 Task: Customize your branch protection settings to enhance security.
Action: Mouse moved to (142, 424)
Screenshot: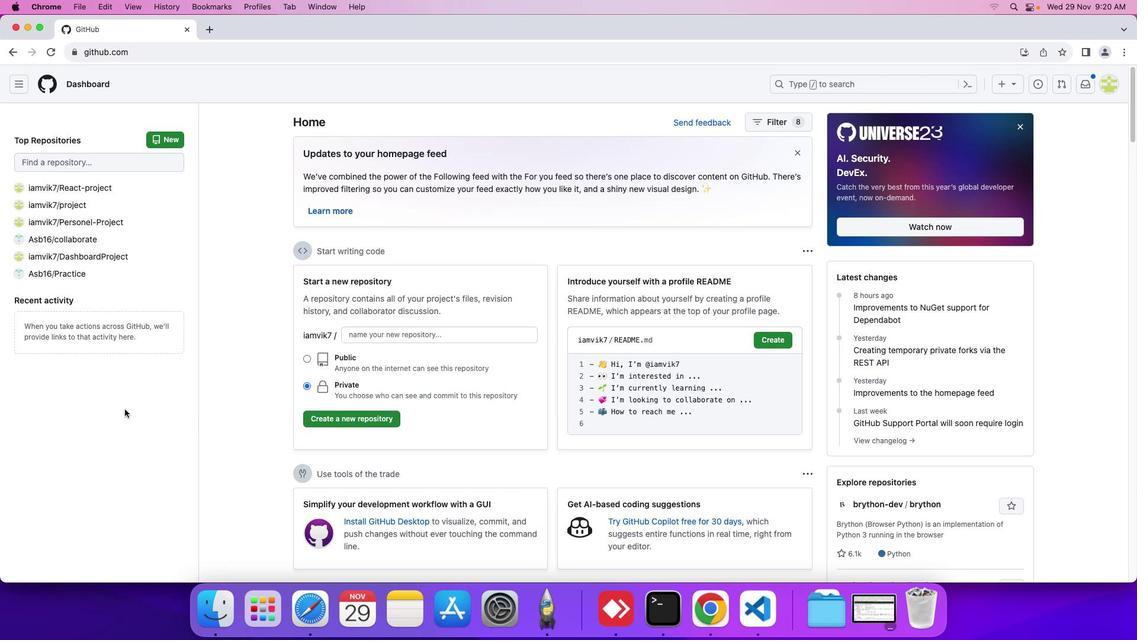 
Action: Mouse pressed left at (142, 424)
Screenshot: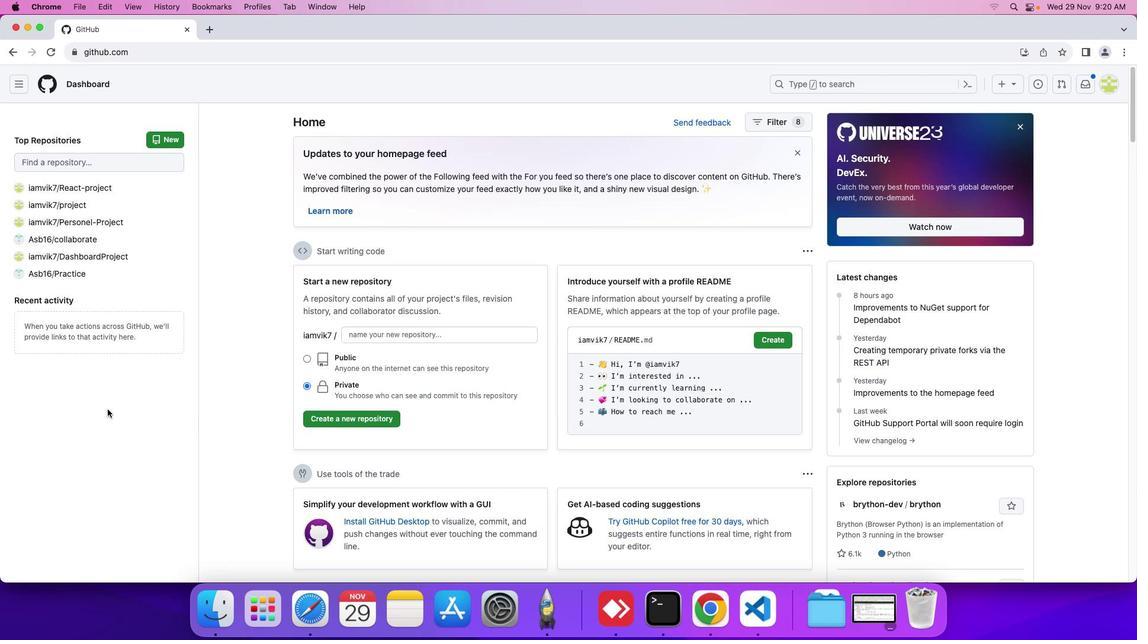 
Action: Mouse moved to (79, 233)
Screenshot: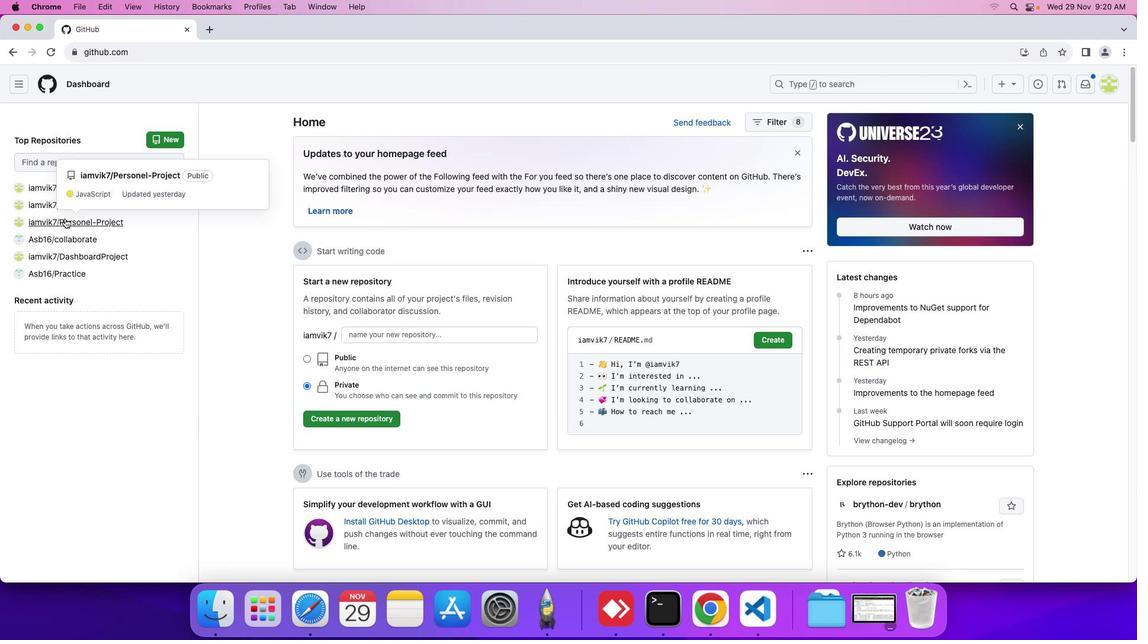 
Action: Mouse pressed left at (79, 233)
Screenshot: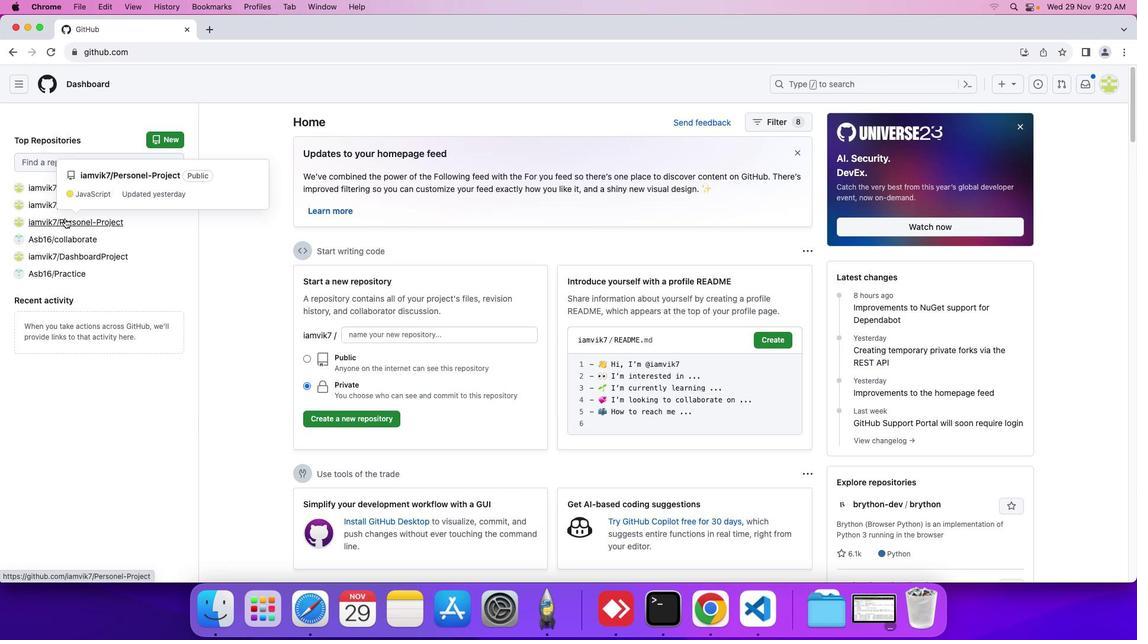 
Action: Mouse moved to (495, 127)
Screenshot: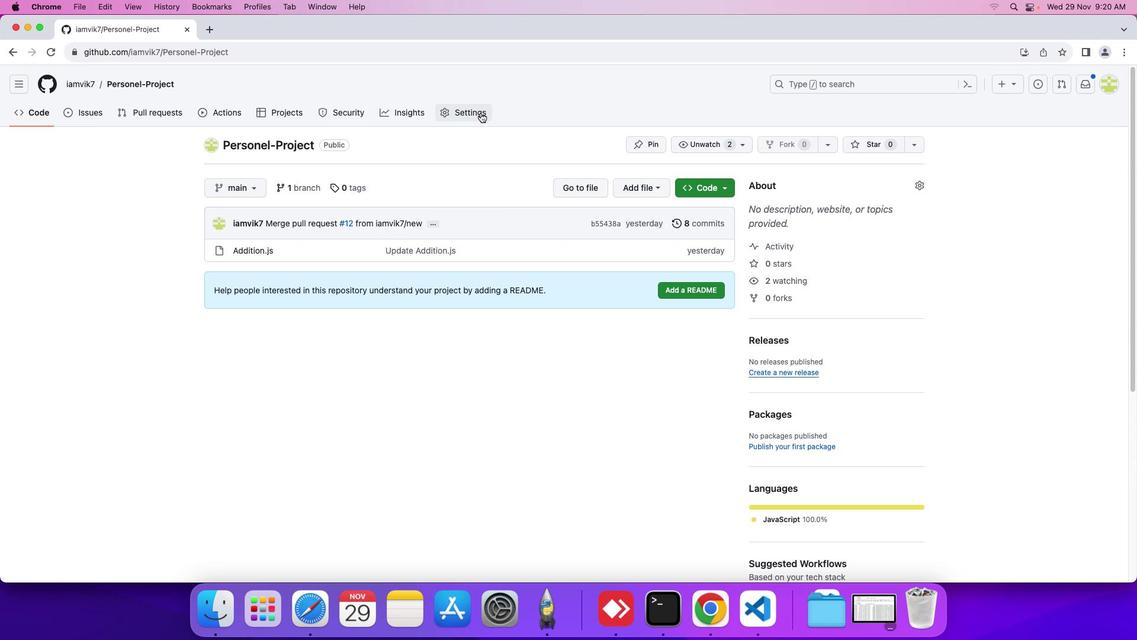 
Action: Mouse pressed left at (495, 127)
Screenshot: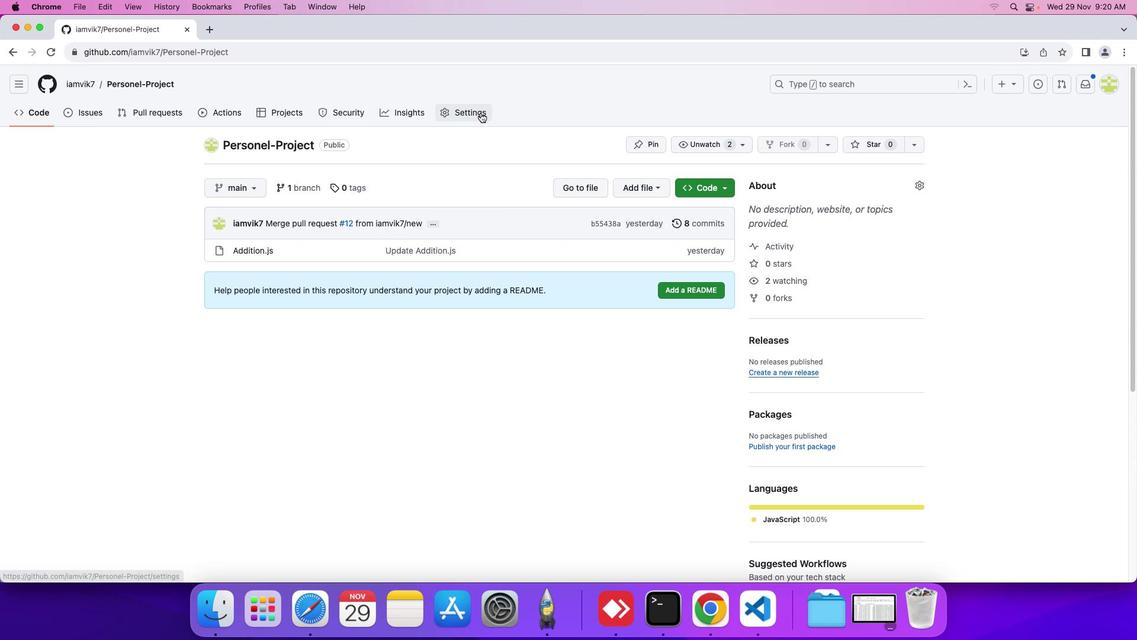 
Action: Mouse moved to (286, 280)
Screenshot: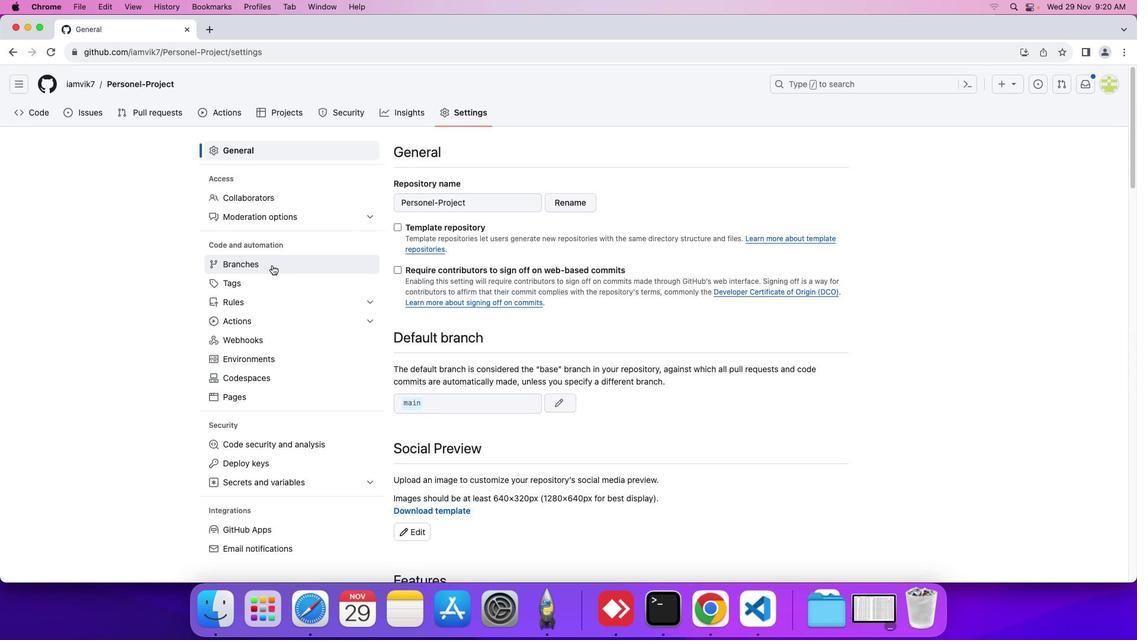 
Action: Mouse pressed left at (286, 280)
Screenshot: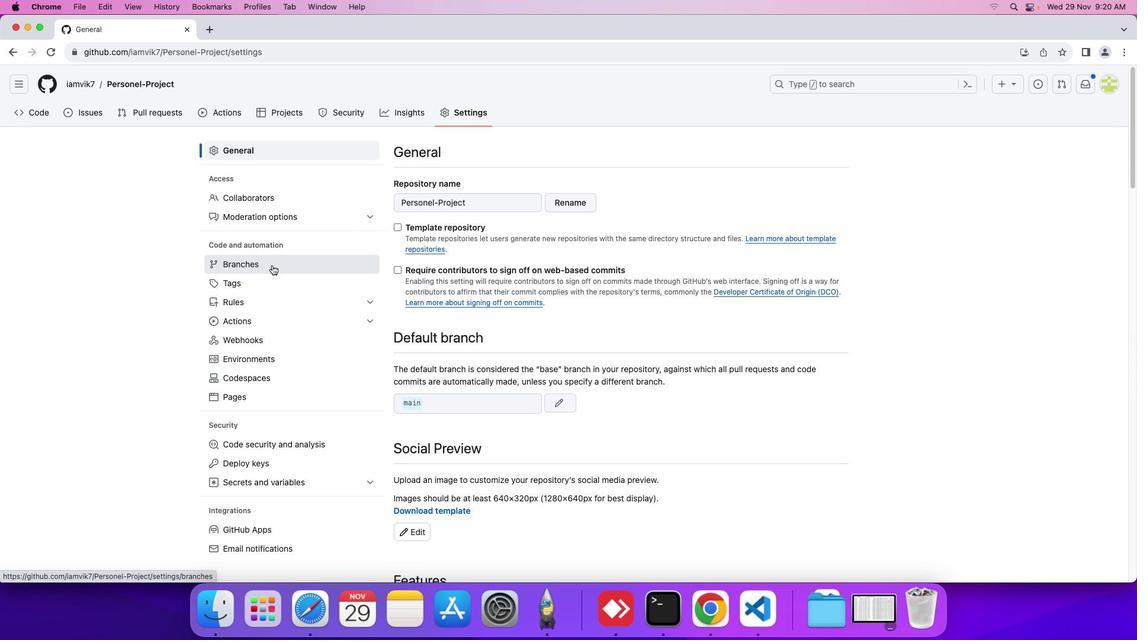 
Action: Mouse moved to (452, 244)
Screenshot: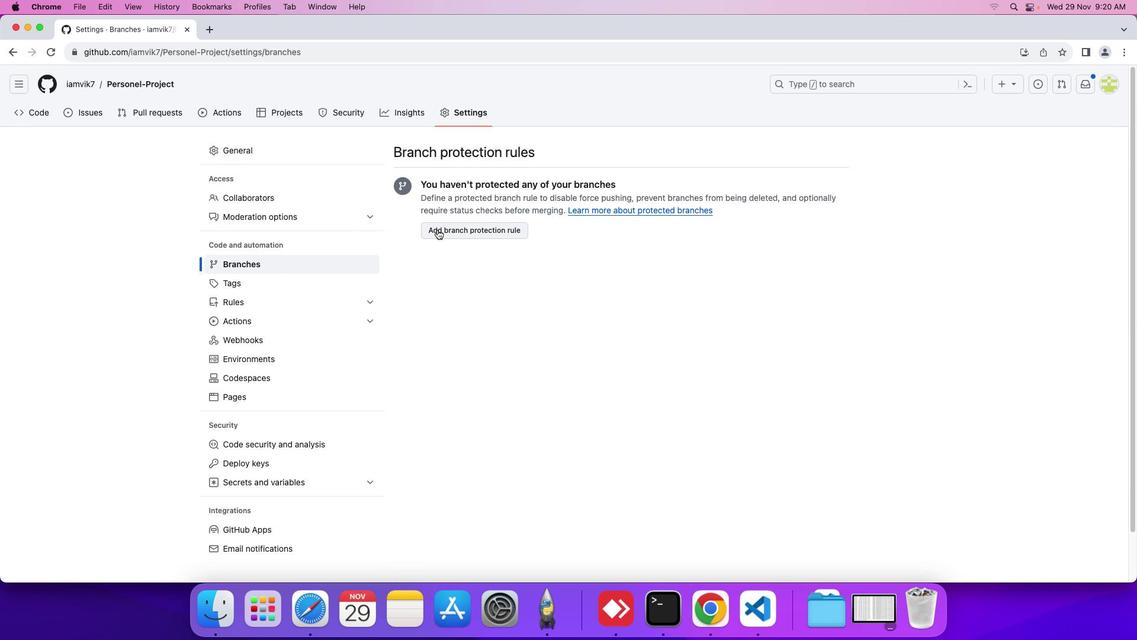 
Action: Mouse pressed left at (452, 244)
Screenshot: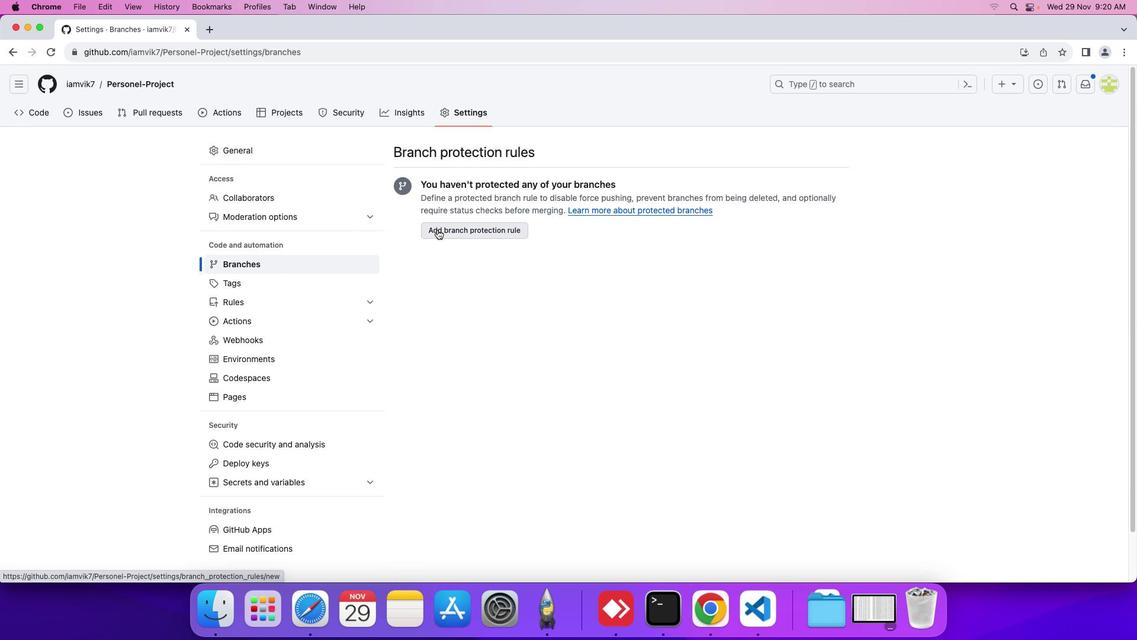 
Action: Mouse moved to (468, 340)
Screenshot: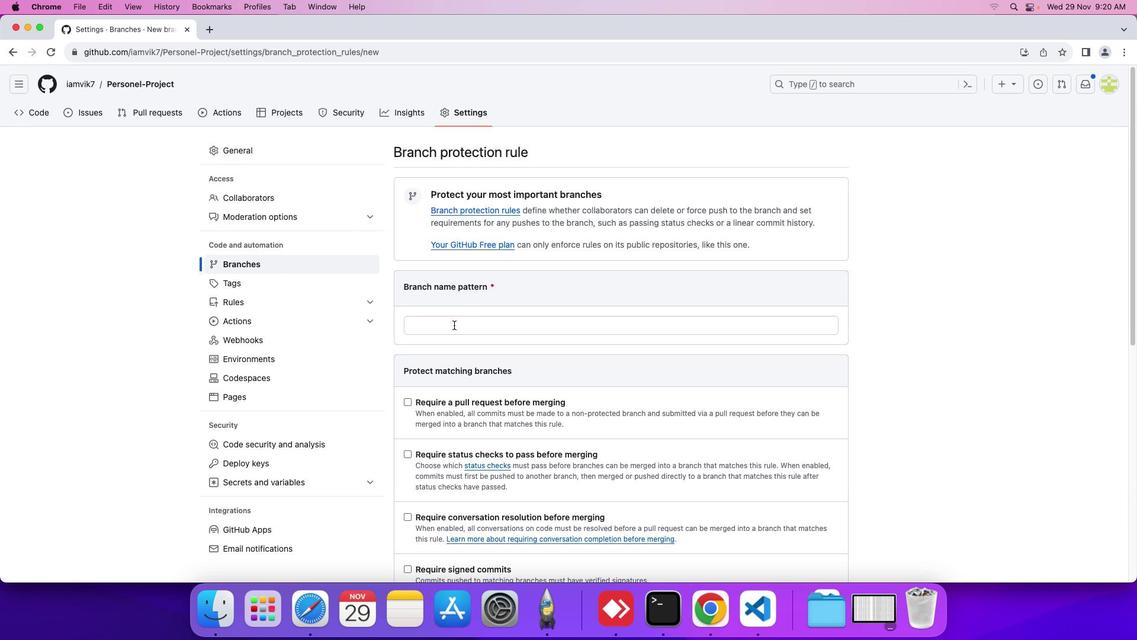 
Action: Mouse pressed left at (468, 340)
Screenshot: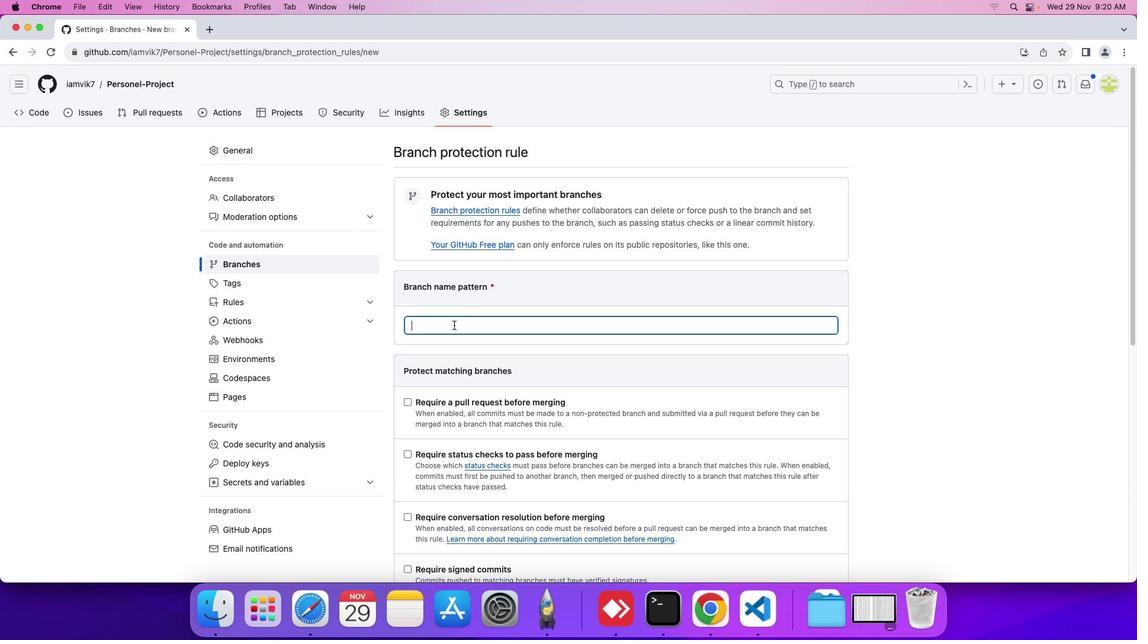 
Action: Key pressed 'm''a''i''n'
Screenshot: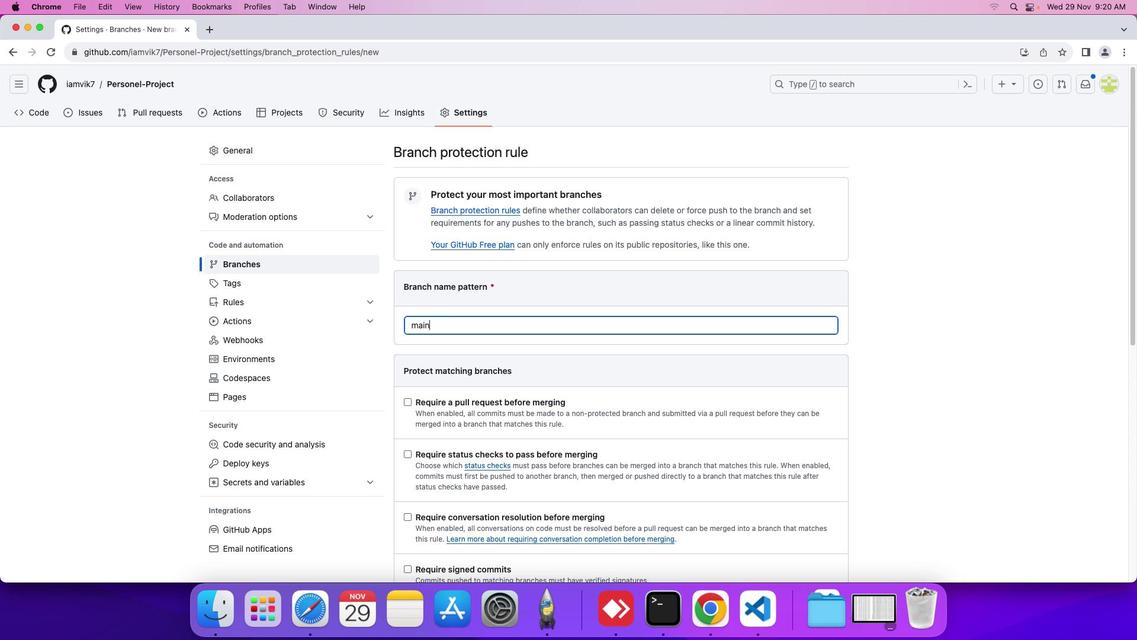 
Action: Mouse moved to (453, 413)
Screenshot: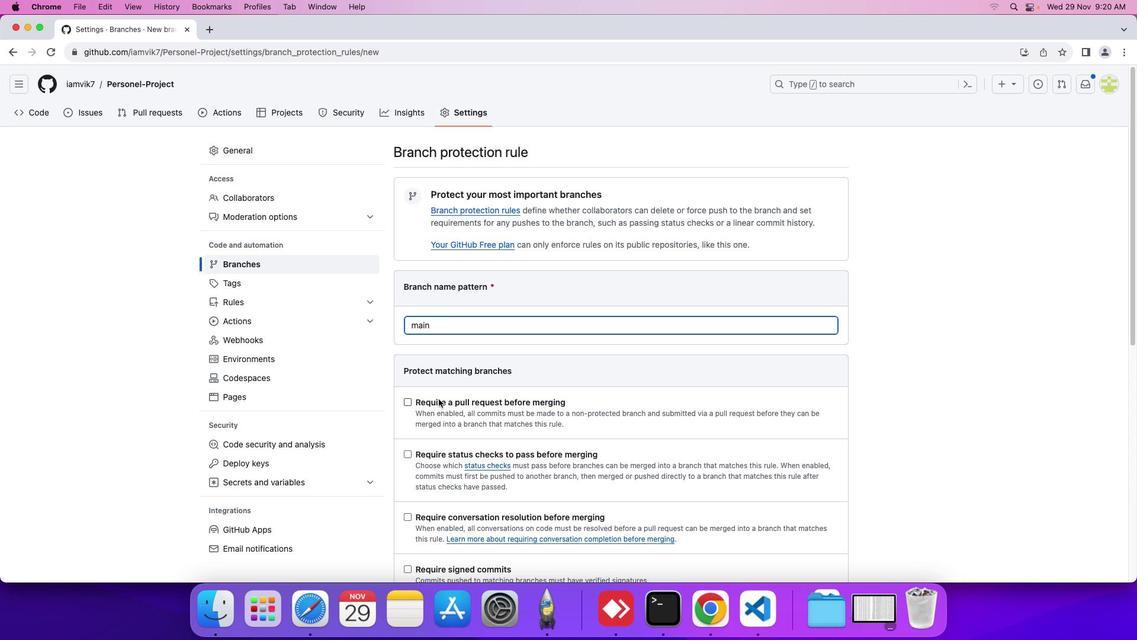 
Action: Mouse scrolled (453, 413) with delta (14, 14)
Screenshot: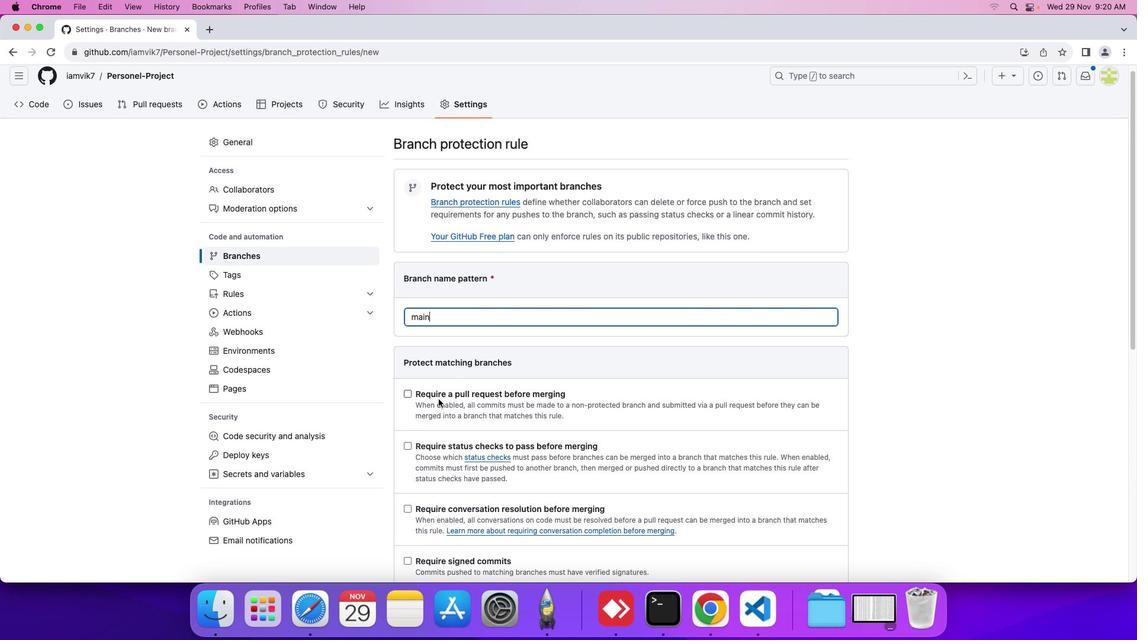 
Action: Mouse scrolled (453, 413) with delta (14, 14)
Screenshot: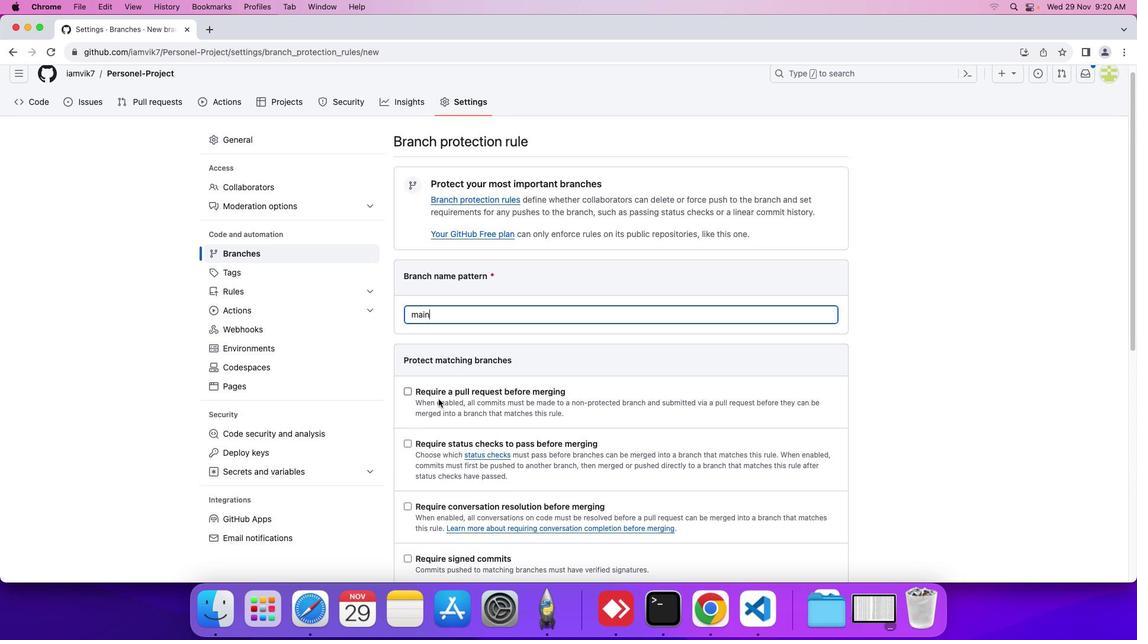
Action: Mouse scrolled (453, 413) with delta (14, 14)
Screenshot: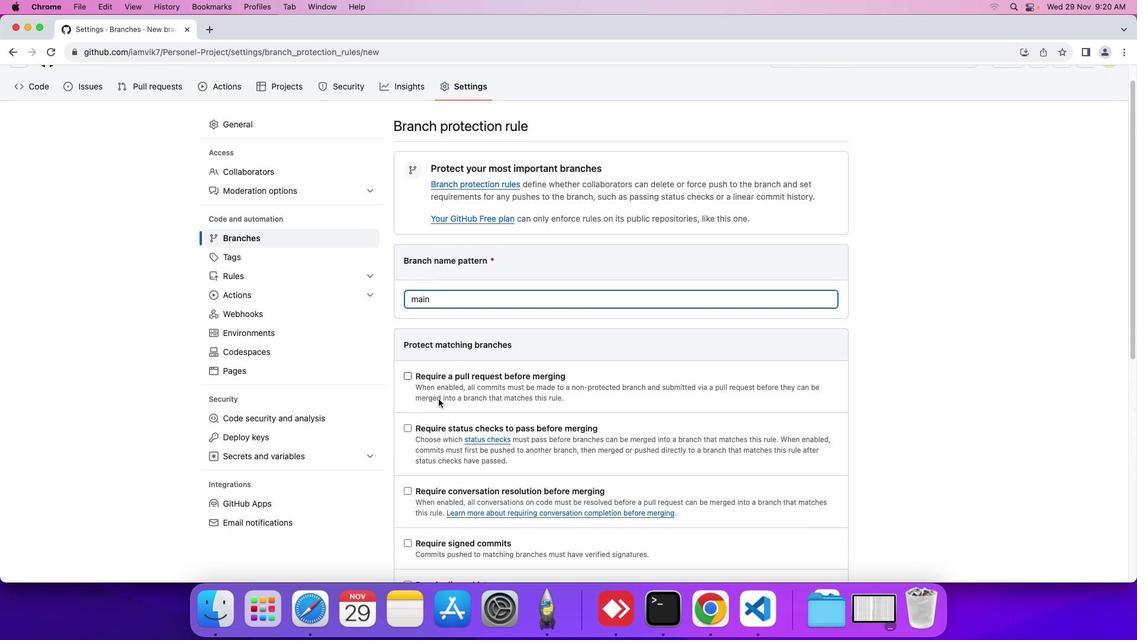 
Action: Mouse scrolled (453, 413) with delta (14, 14)
Screenshot: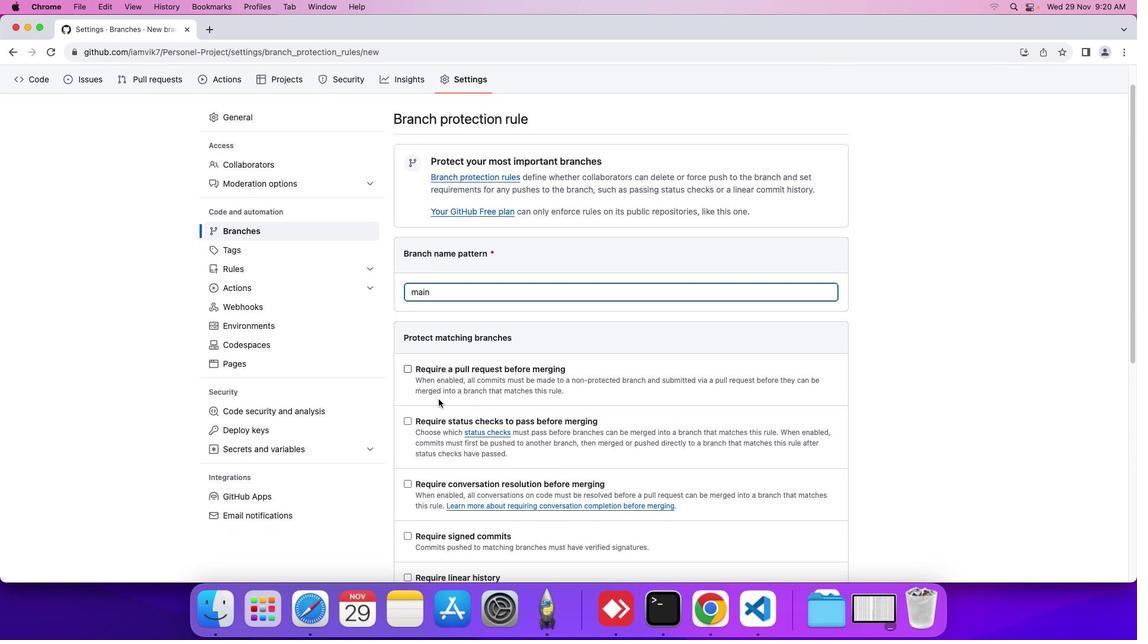 
Action: Mouse scrolled (453, 413) with delta (14, 14)
Screenshot: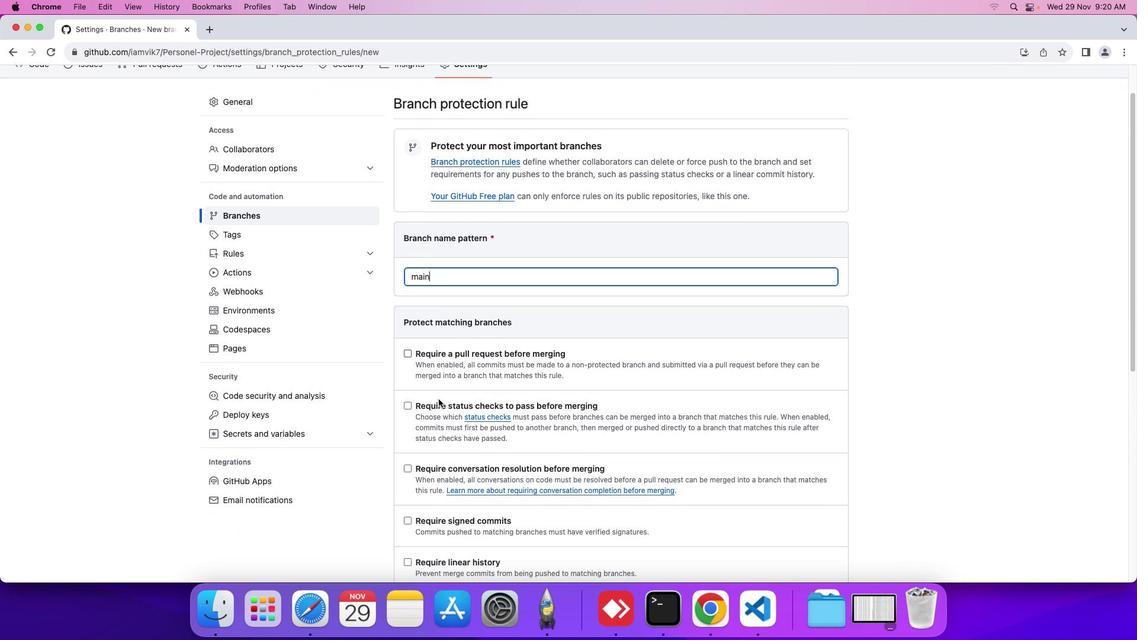
Action: Mouse scrolled (453, 413) with delta (14, 14)
Screenshot: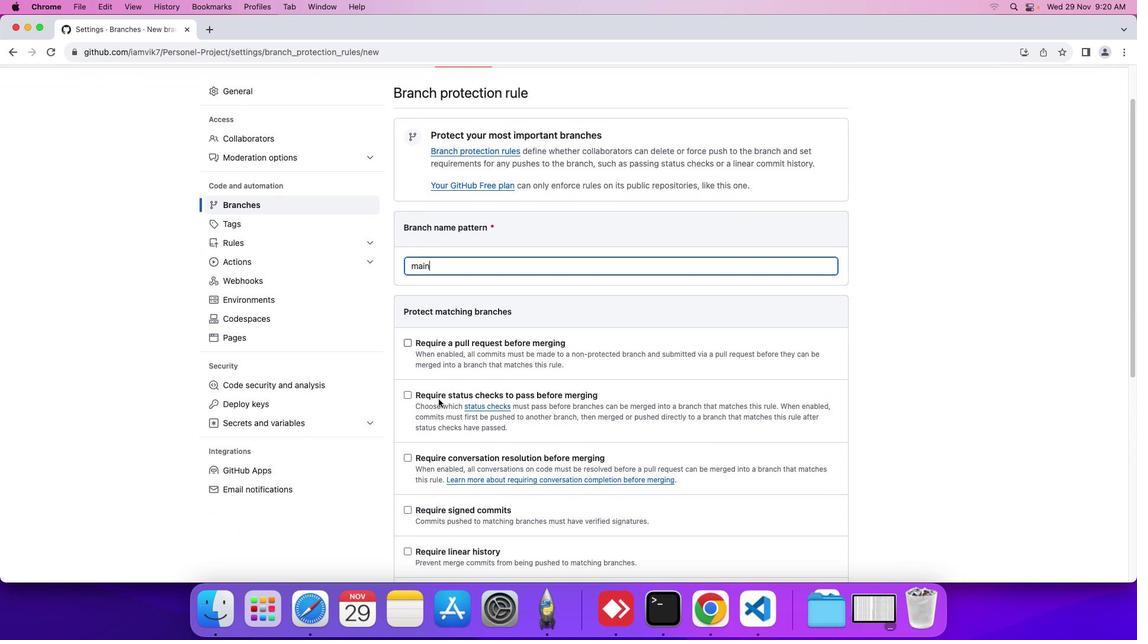 
Action: Mouse scrolled (453, 413) with delta (14, 14)
Screenshot: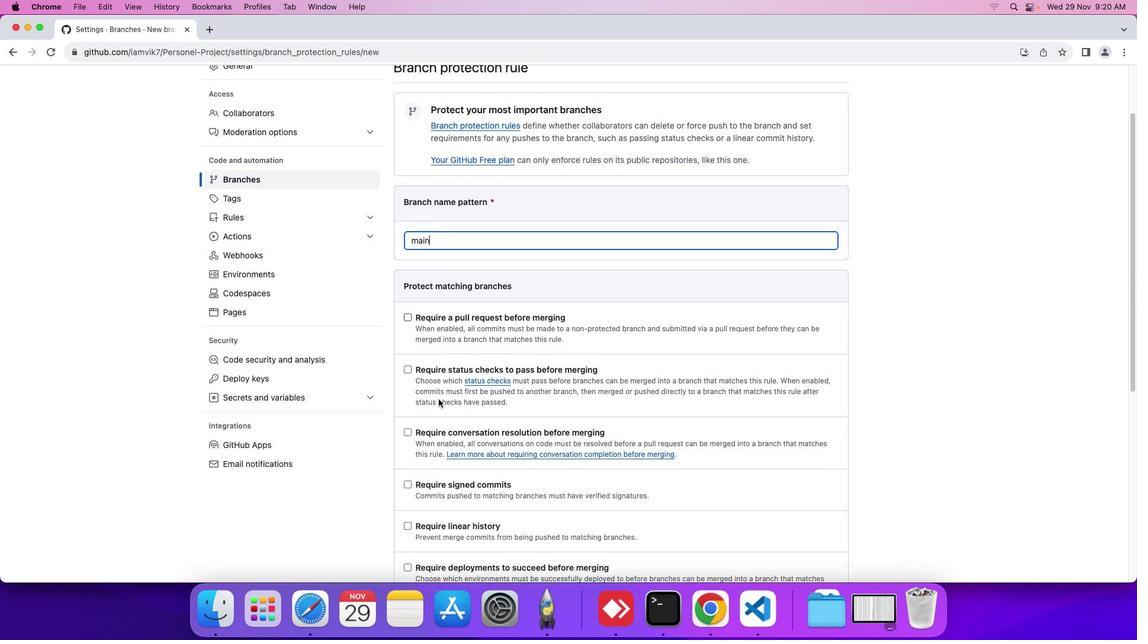 
Action: Mouse scrolled (453, 413) with delta (14, 14)
Screenshot: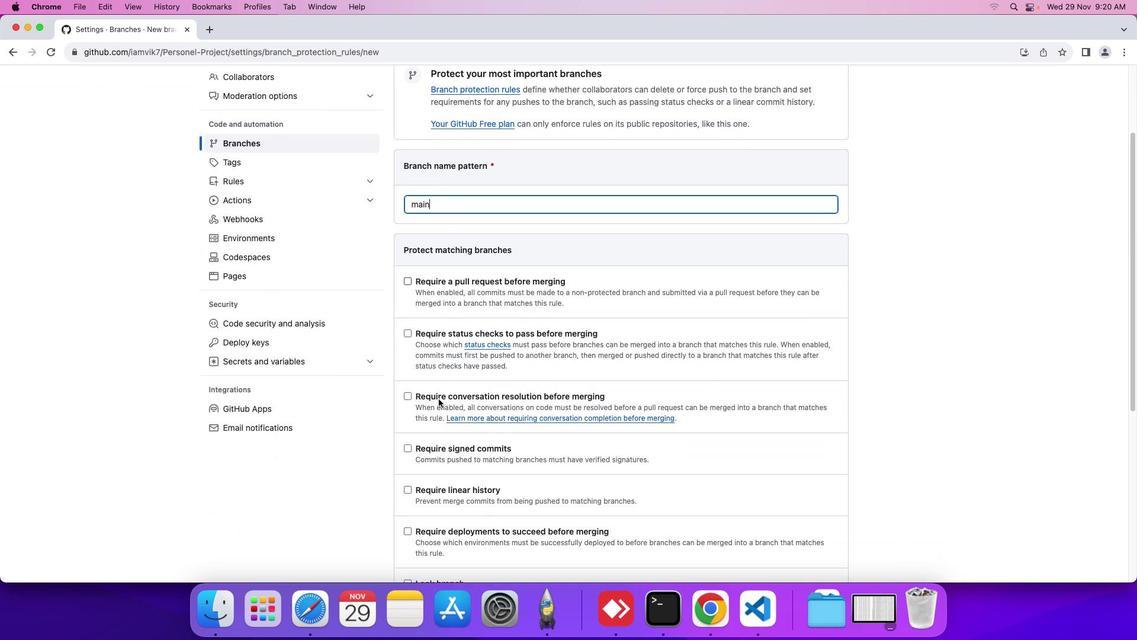 
Action: Mouse moved to (424, 290)
Screenshot: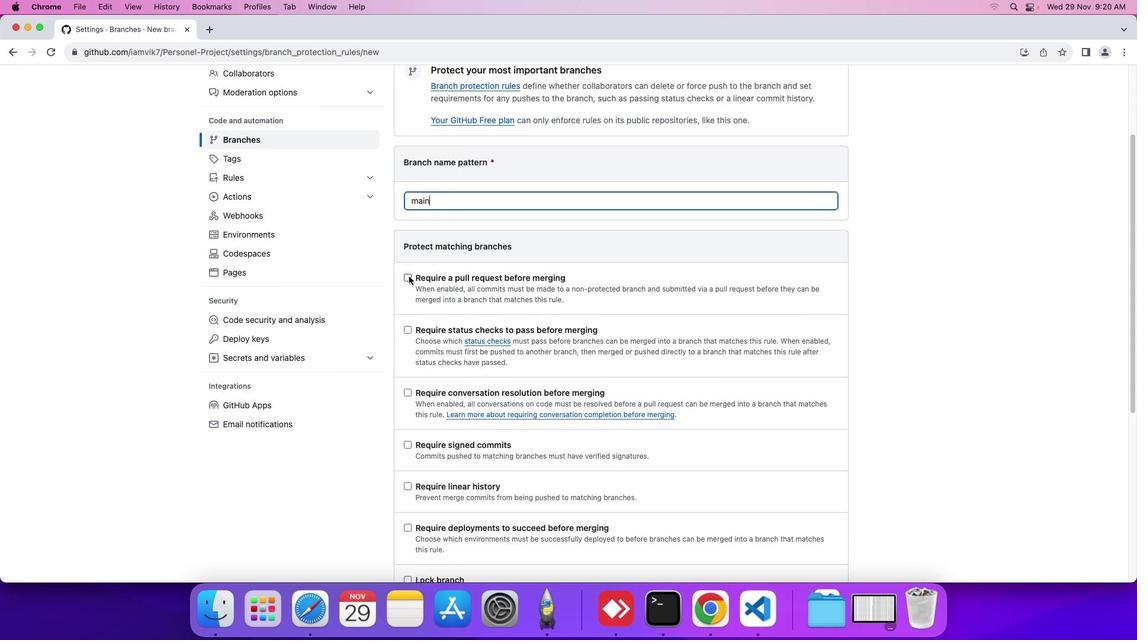 
Action: Mouse pressed left at (424, 290)
Screenshot: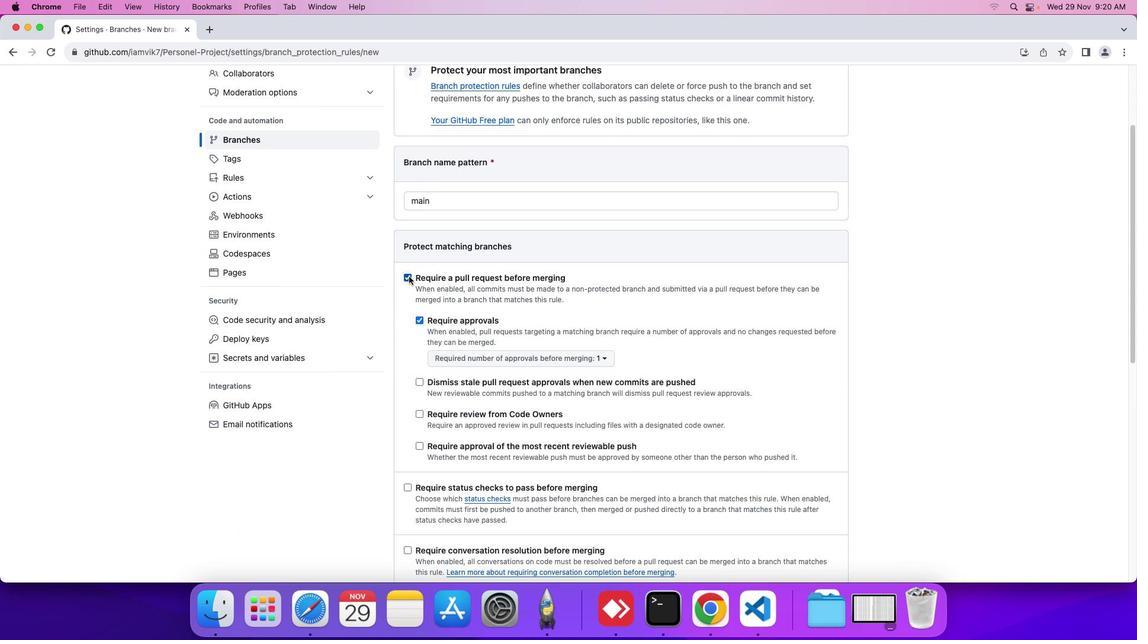 
Action: Mouse moved to (434, 398)
Screenshot: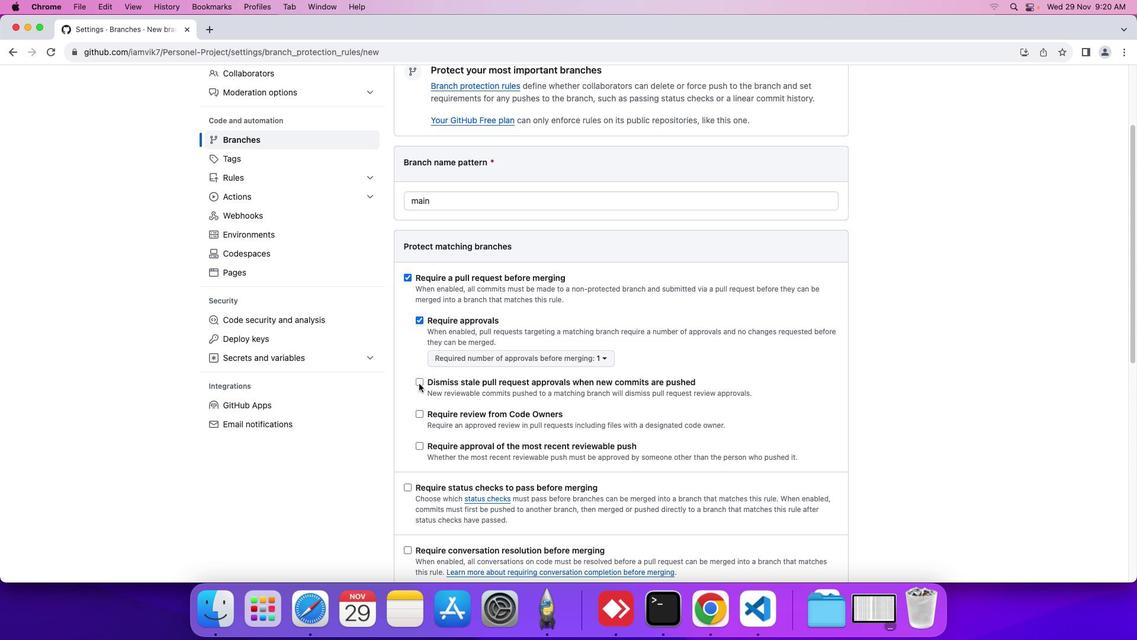 
Action: Mouse pressed left at (434, 398)
Screenshot: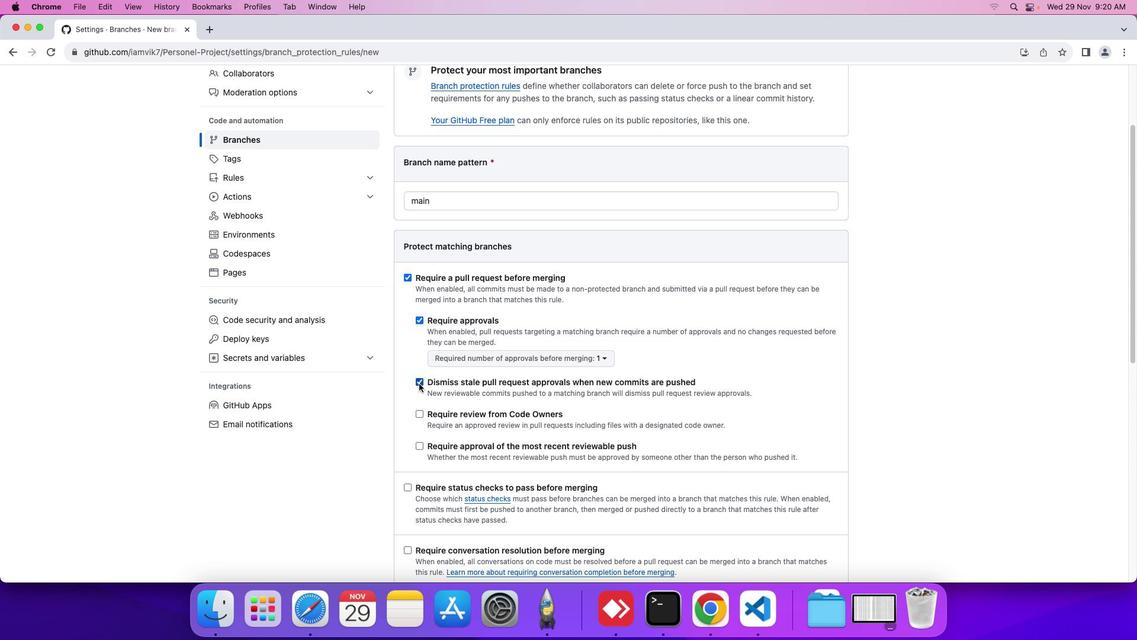 
Action: Mouse moved to (434, 431)
Screenshot: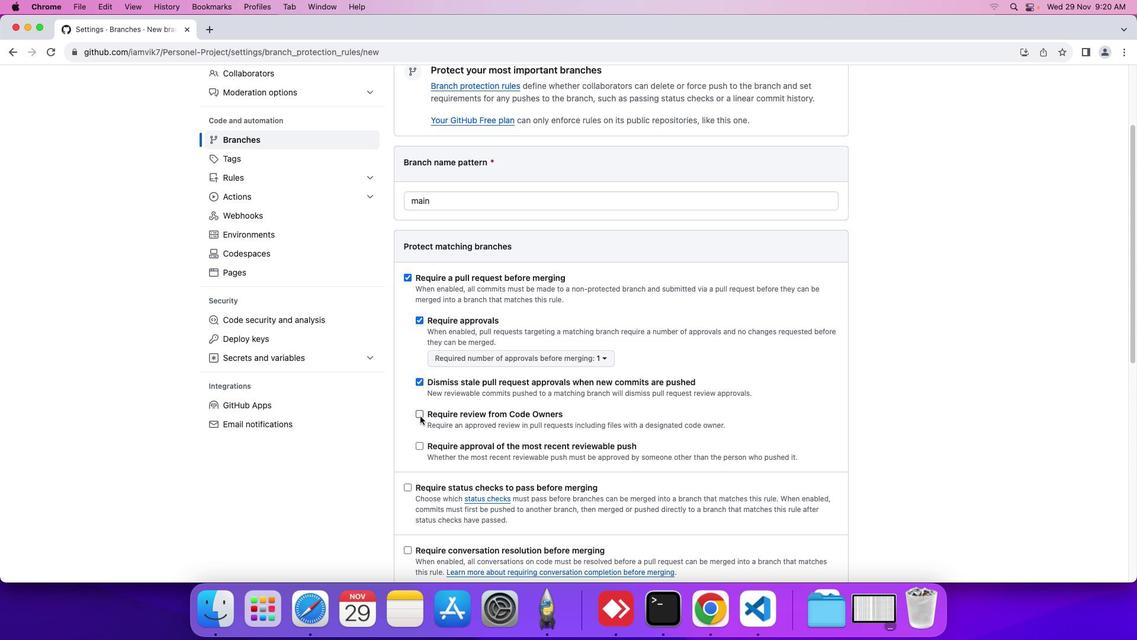 
Action: Mouse pressed left at (434, 431)
Screenshot: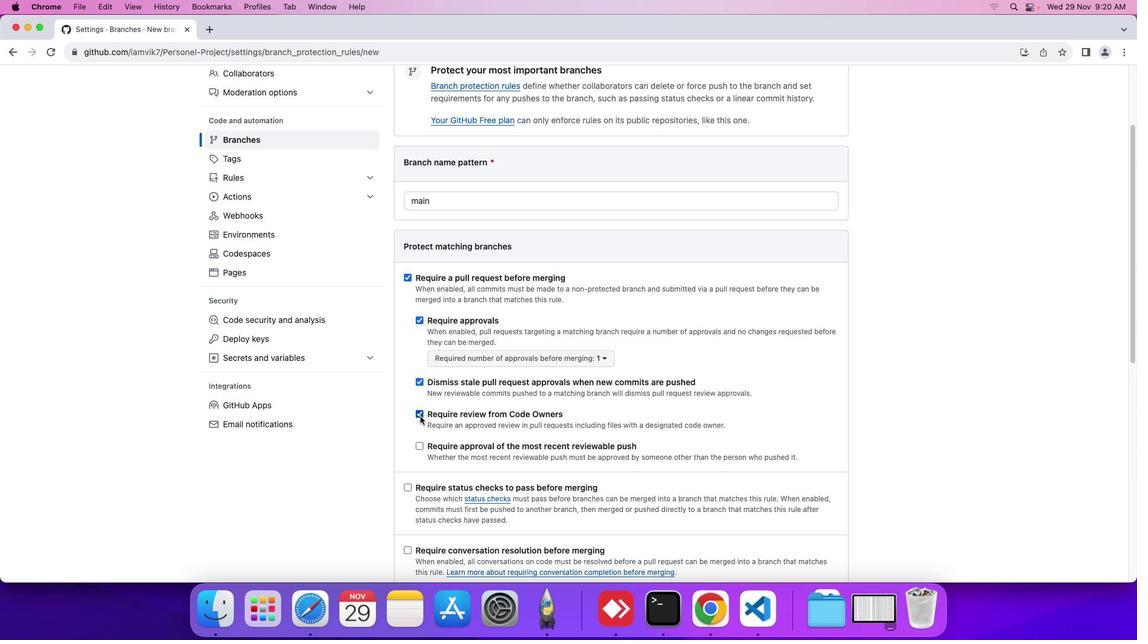 
Action: Mouse moved to (434, 459)
Screenshot: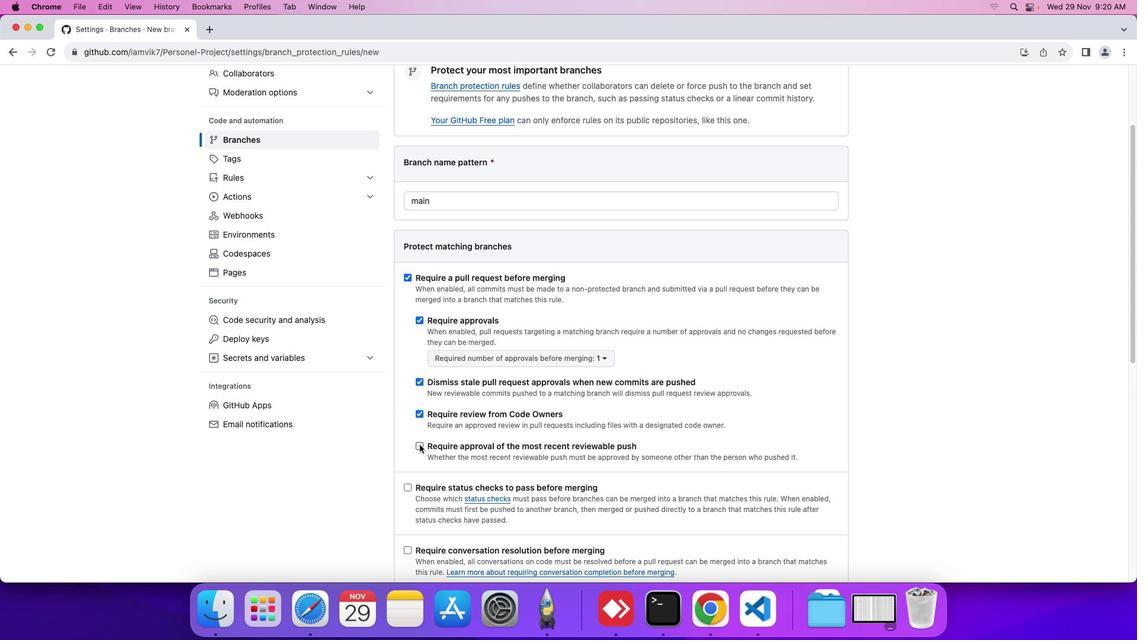 
Action: Mouse pressed left at (434, 459)
Screenshot: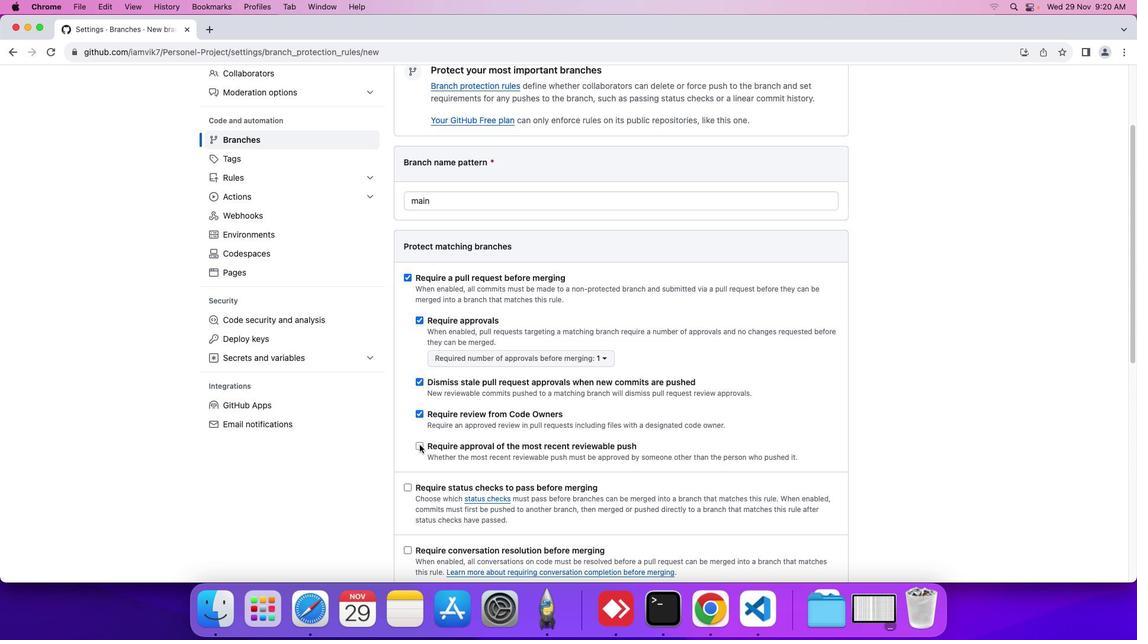 
Action: Mouse moved to (488, 410)
Screenshot: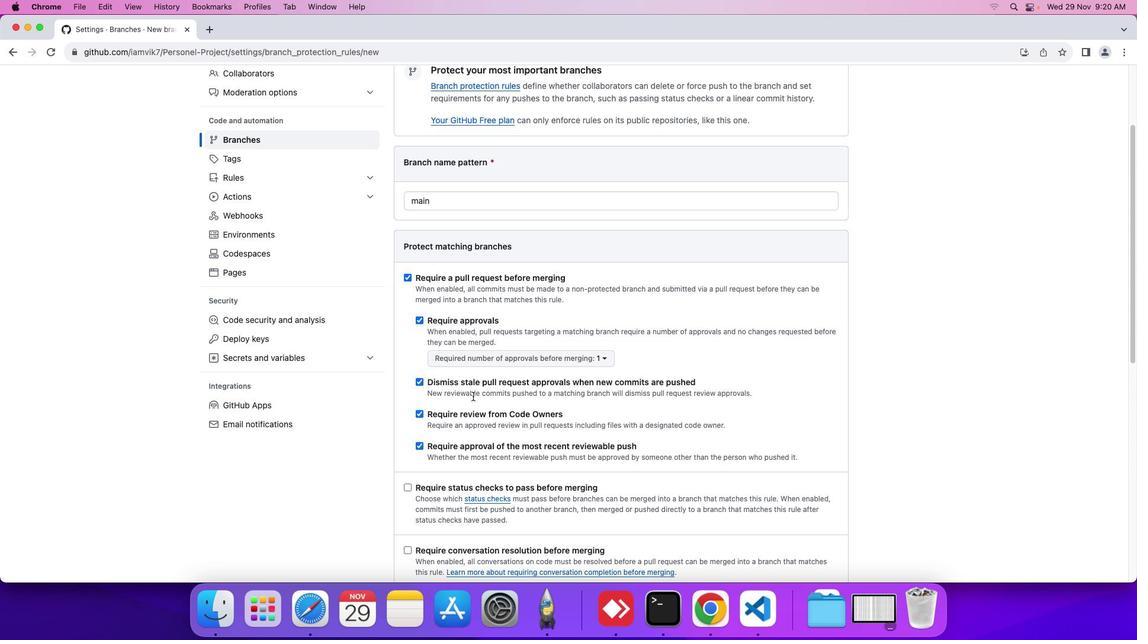 
Action: Mouse scrolled (488, 410) with delta (14, 14)
Screenshot: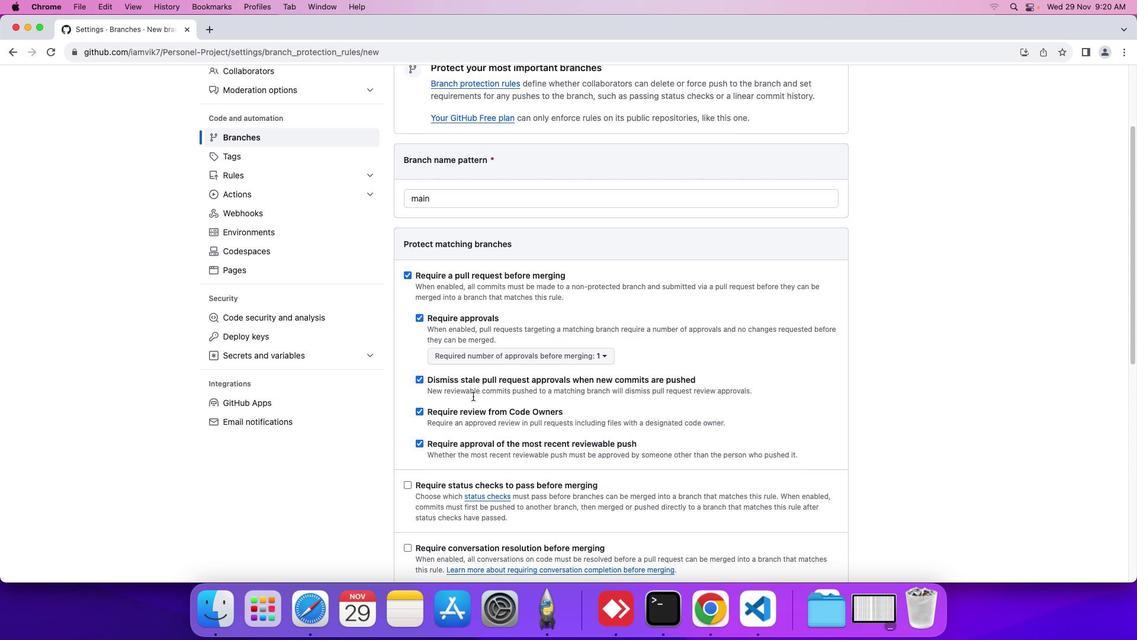 
Action: Mouse scrolled (488, 410) with delta (14, 14)
Screenshot: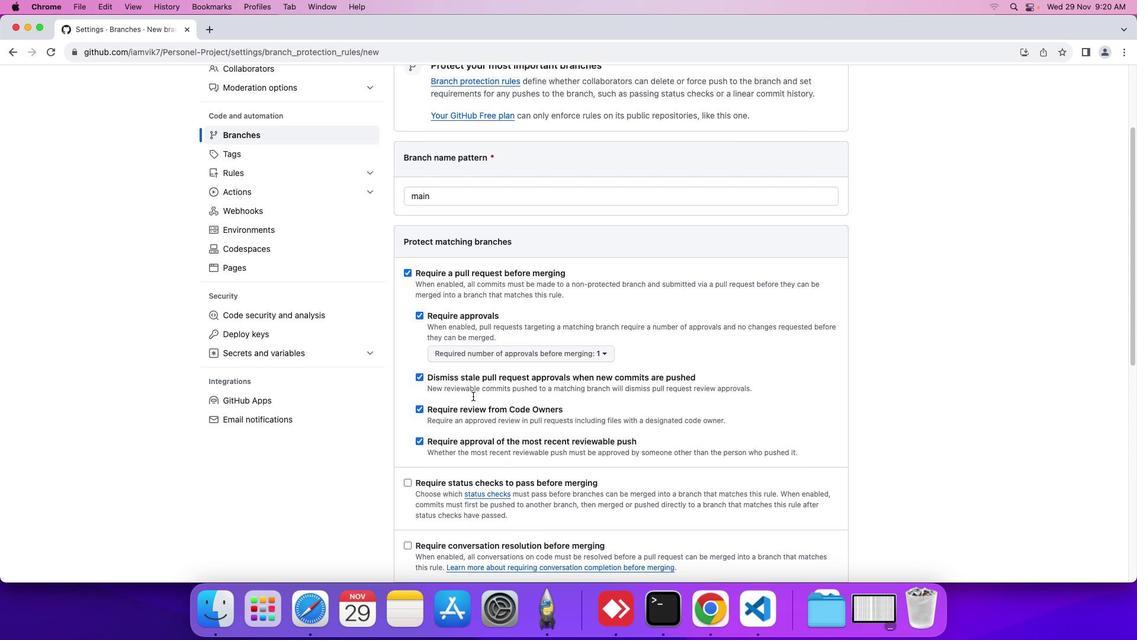 
Action: Mouse scrolled (488, 410) with delta (14, 14)
Screenshot: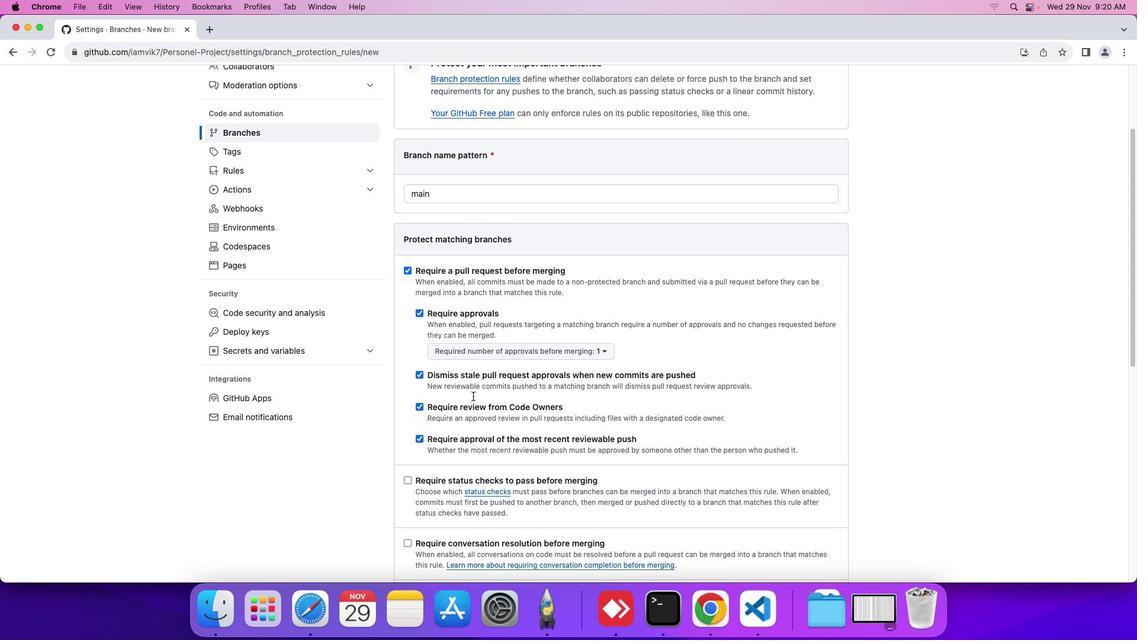
Action: Mouse scrolled (488, 410) with delta (14, 14)
Screenshot: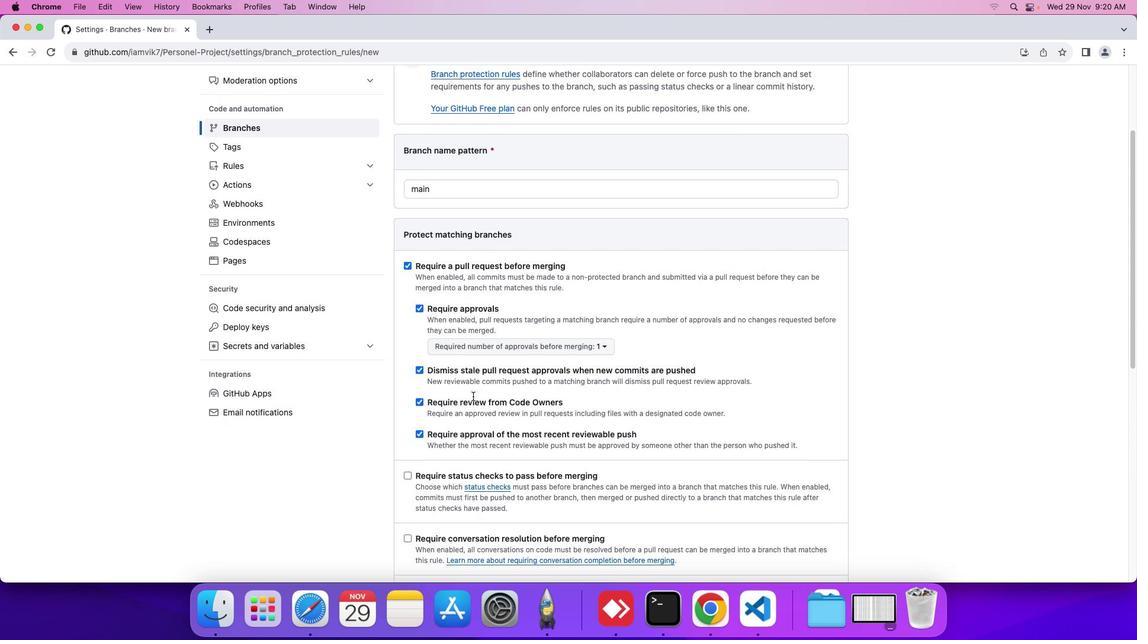 
Action: Mouse scrolled (488, 410) with delta (14, 14)
Screenshot: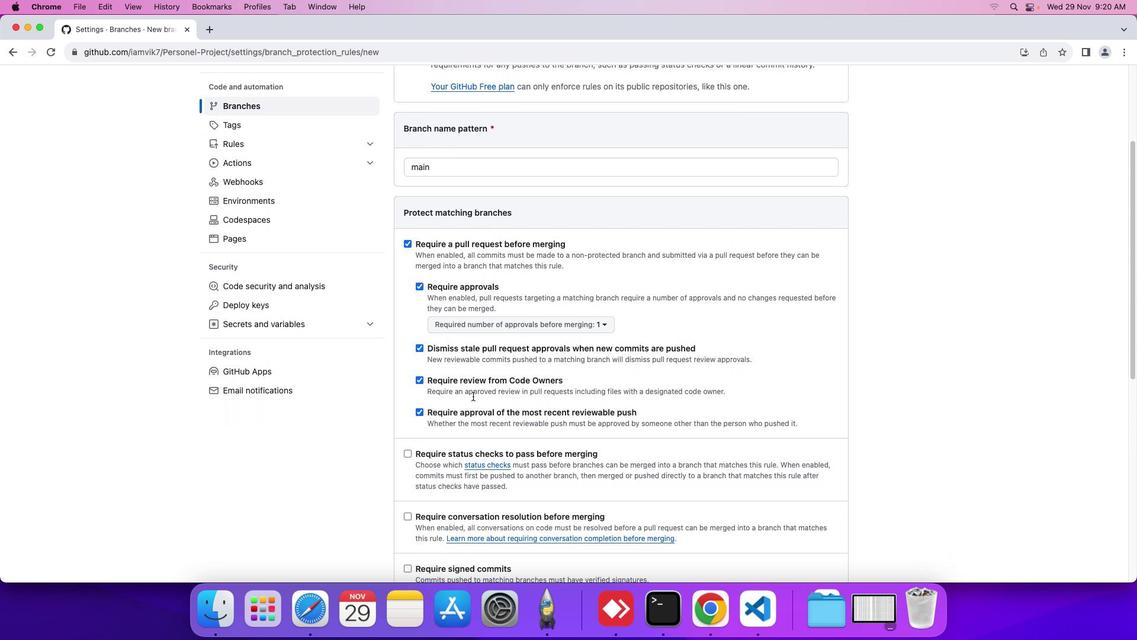 
Action: Mouse scrolled (488, 410) with delta (14, 14)
Screenshot: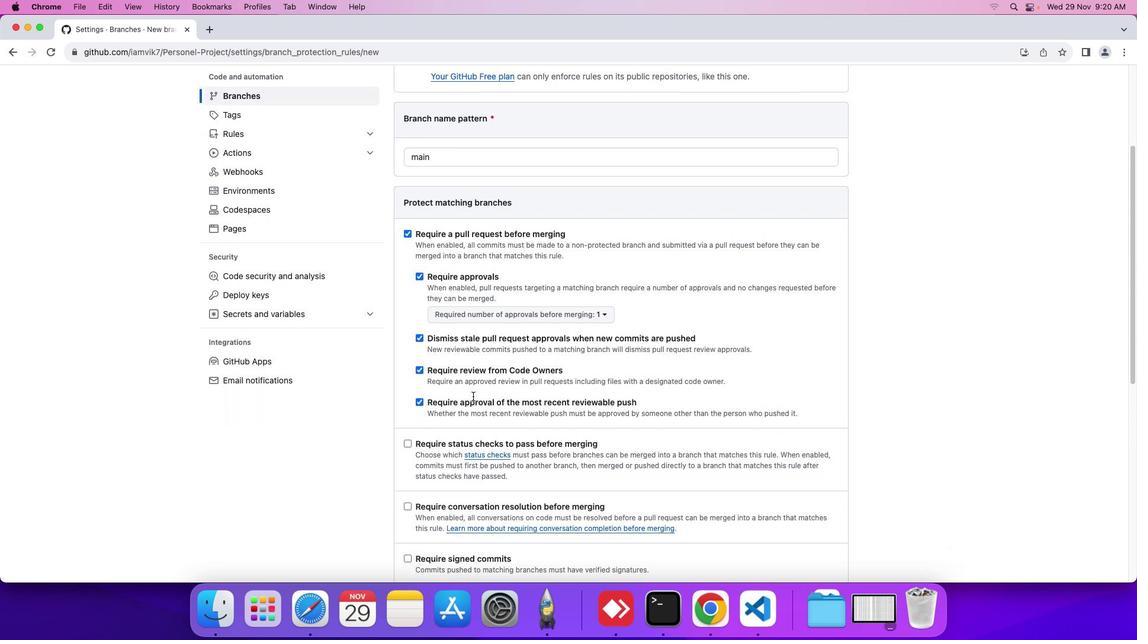 
Action: Mouse scrolled (488, 410) with delta (14, 14)
Screenshot: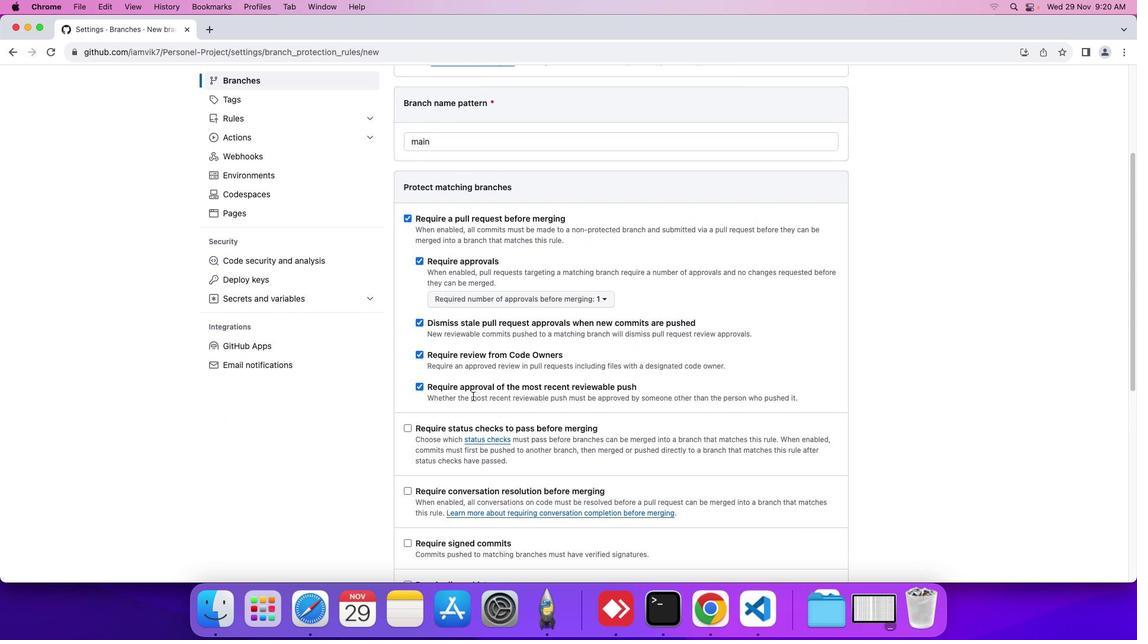 
Action: Mouse scrolled (488, 410) with delta (14, 14)
Screenshot: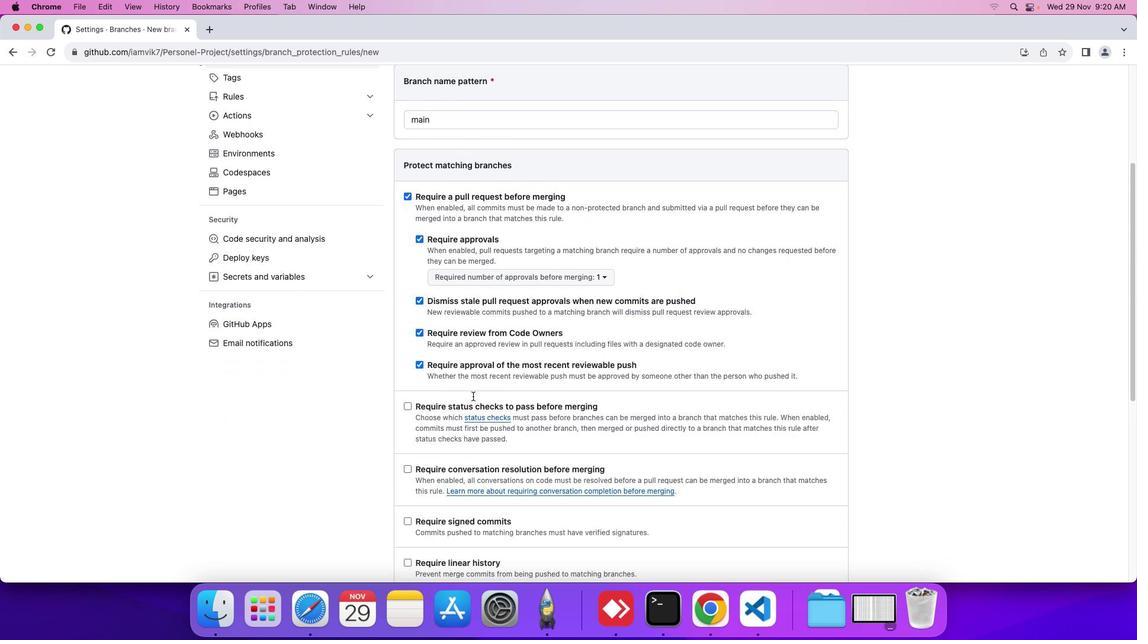 
Action: Mouse scrolled (488, 410) with delta (14, 14)
Screenshot: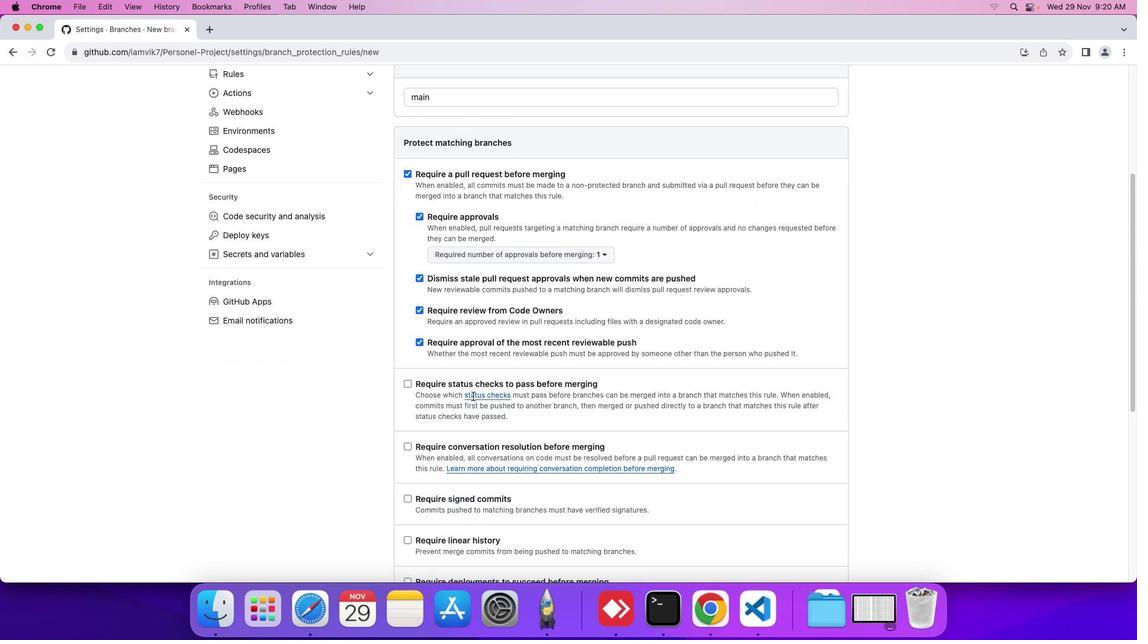 
Action: Mouse scrolled (488, 410) with delta (14, 13)
Screenshot: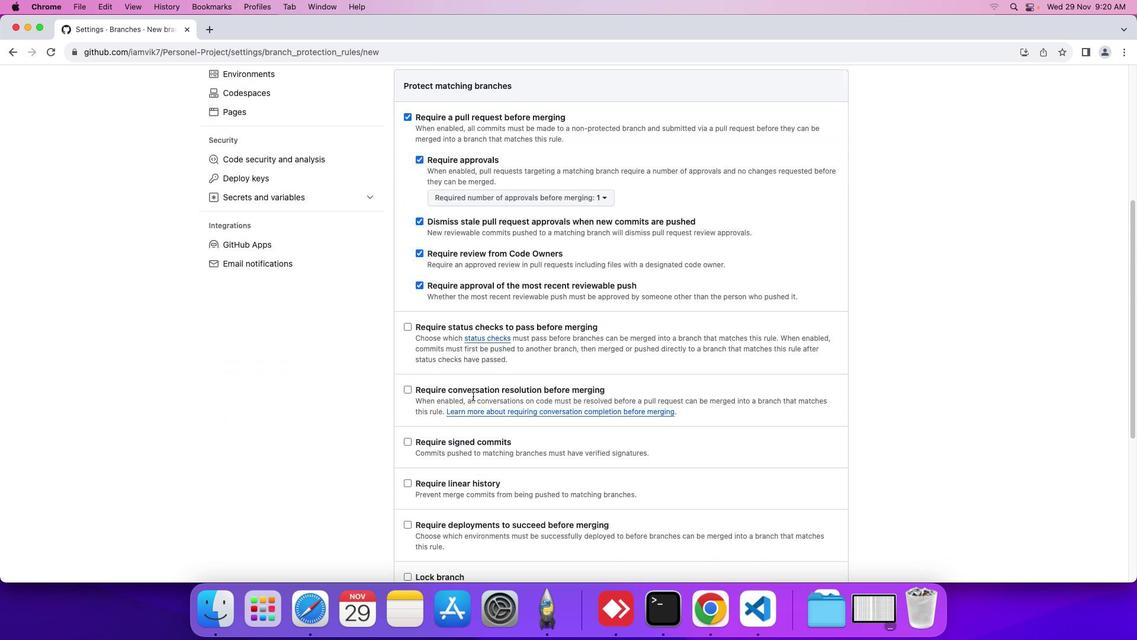 
Action: Mouse scrolled (488, 410) with delta (14, 14)
Screenshot: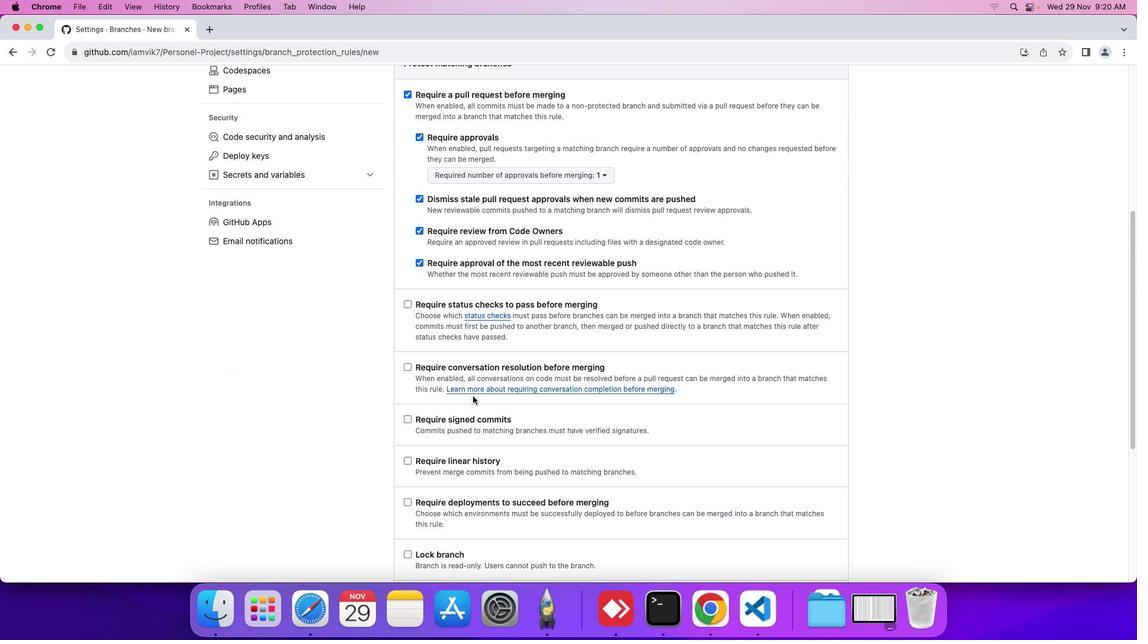 
Action: Mouse moved to (422, 316)
Screenshot: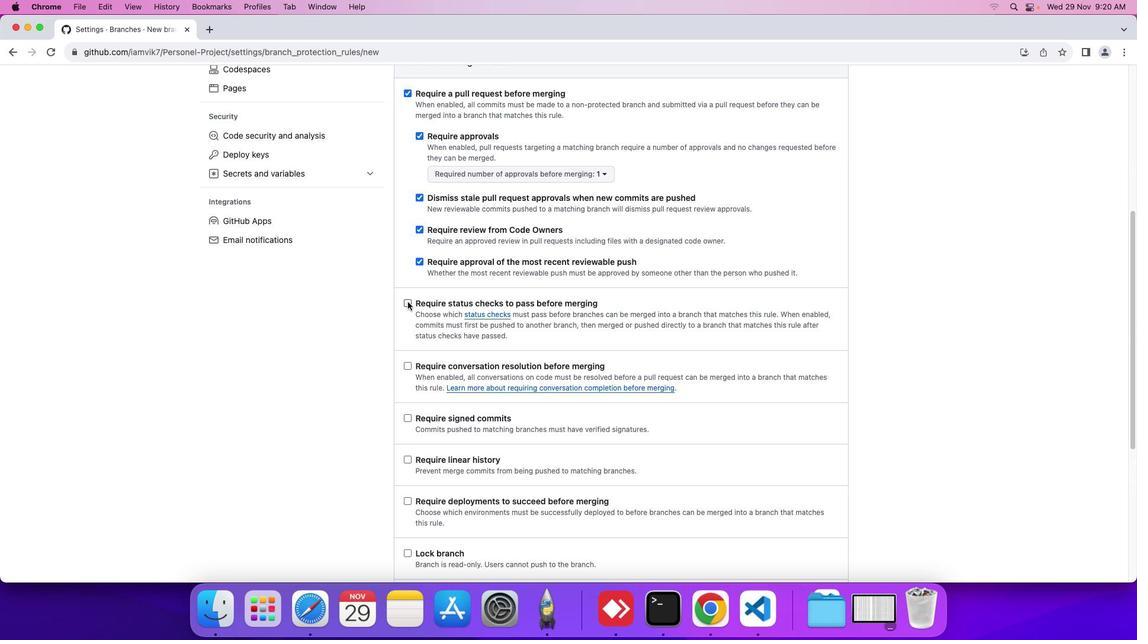 
Action: Mouse pressed left at (422, 316)
Screenshot: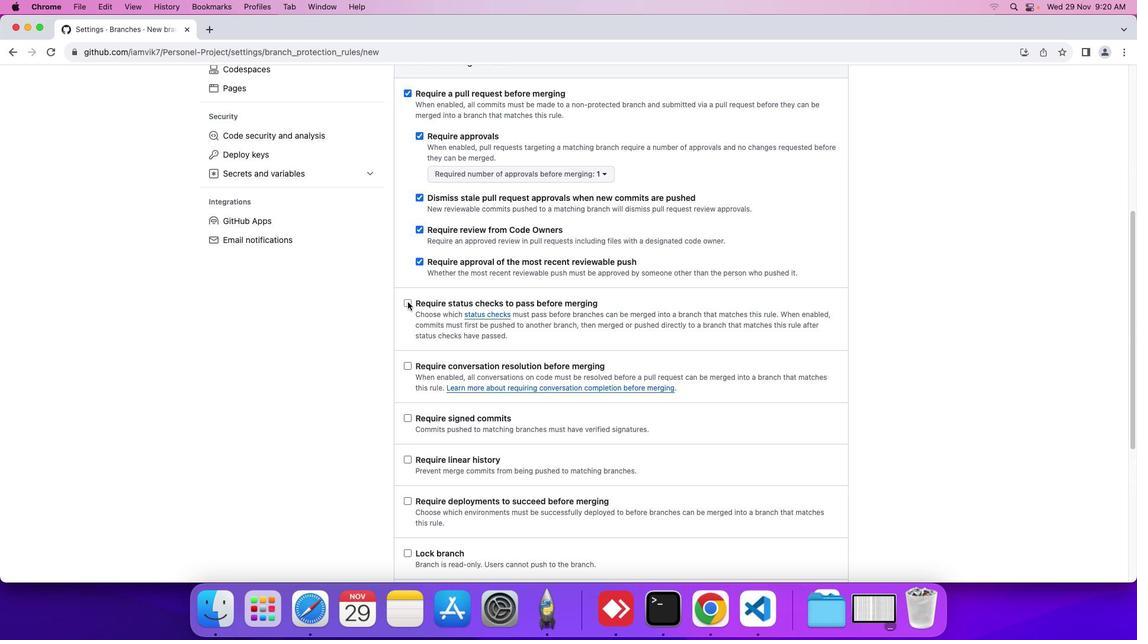 
Action: Mouse moved to (434, 374)
Screenshot: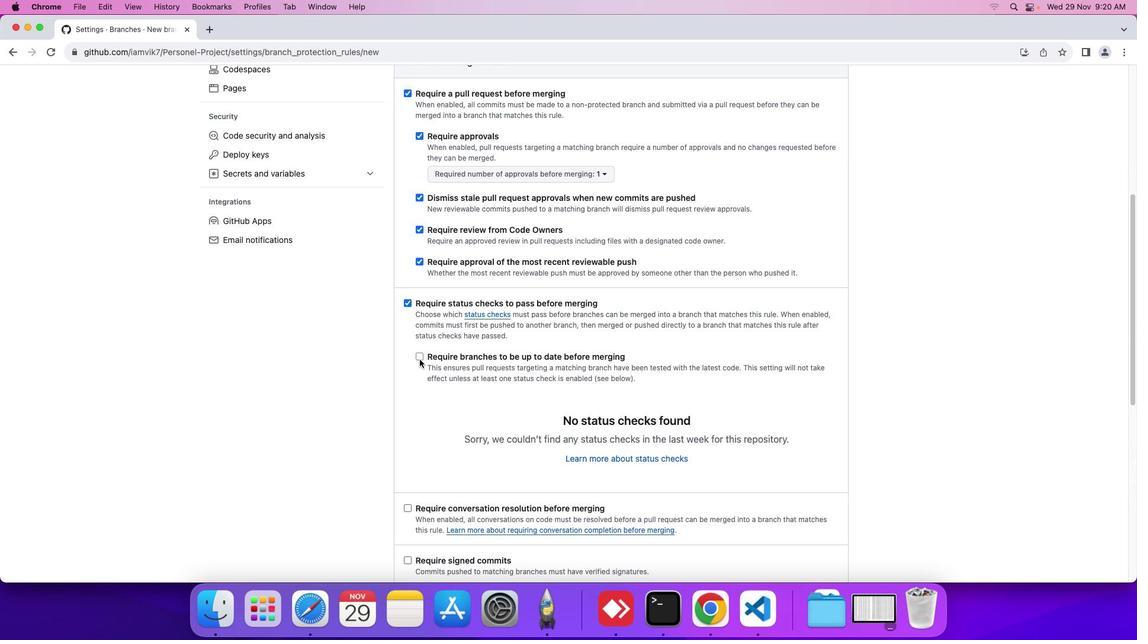
Action: Mouse pressed left at (434, 374)
Screenshot: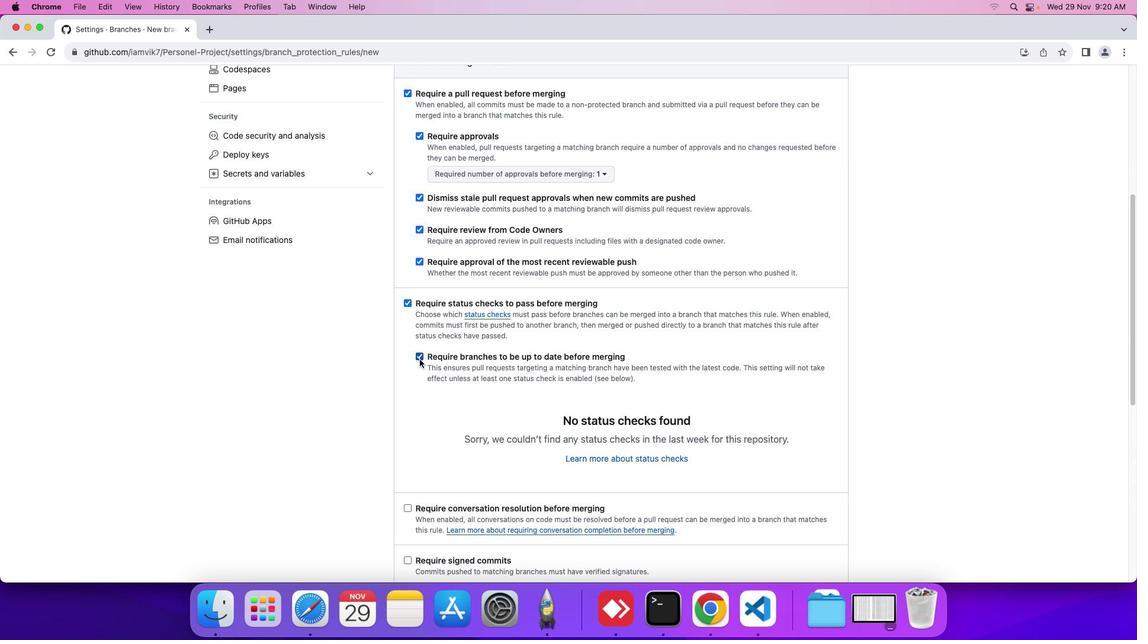 
Action: Mouse scrolled (434, 374) with delta (14, 14)
Screenshot: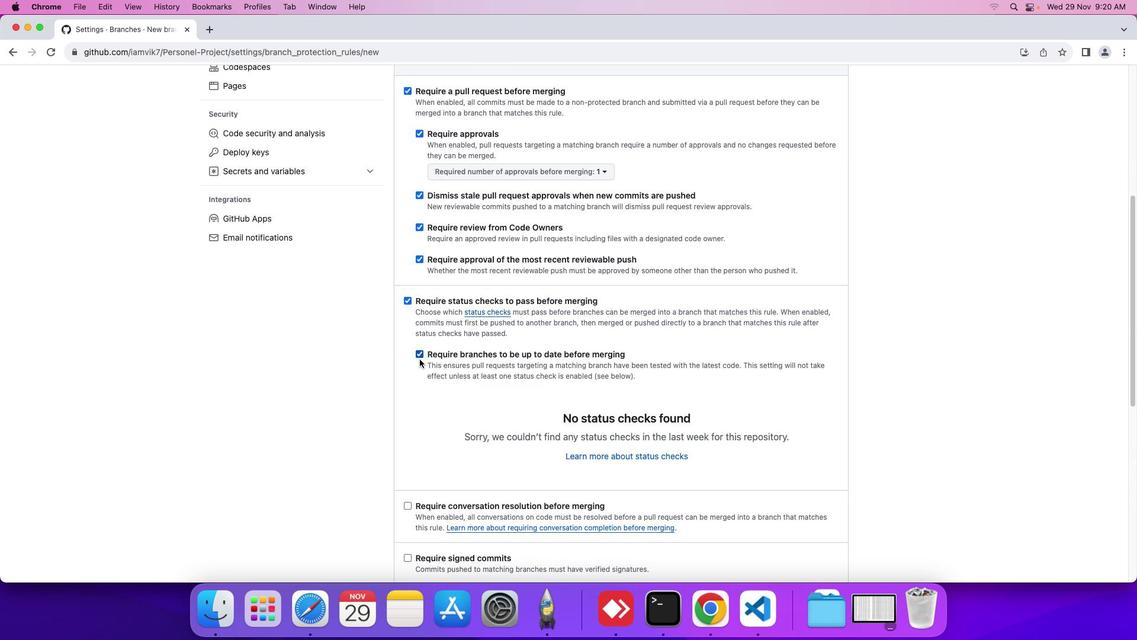 
Action: Mouse scrolled (434, 374) with delta (14, 14)
Screenshot: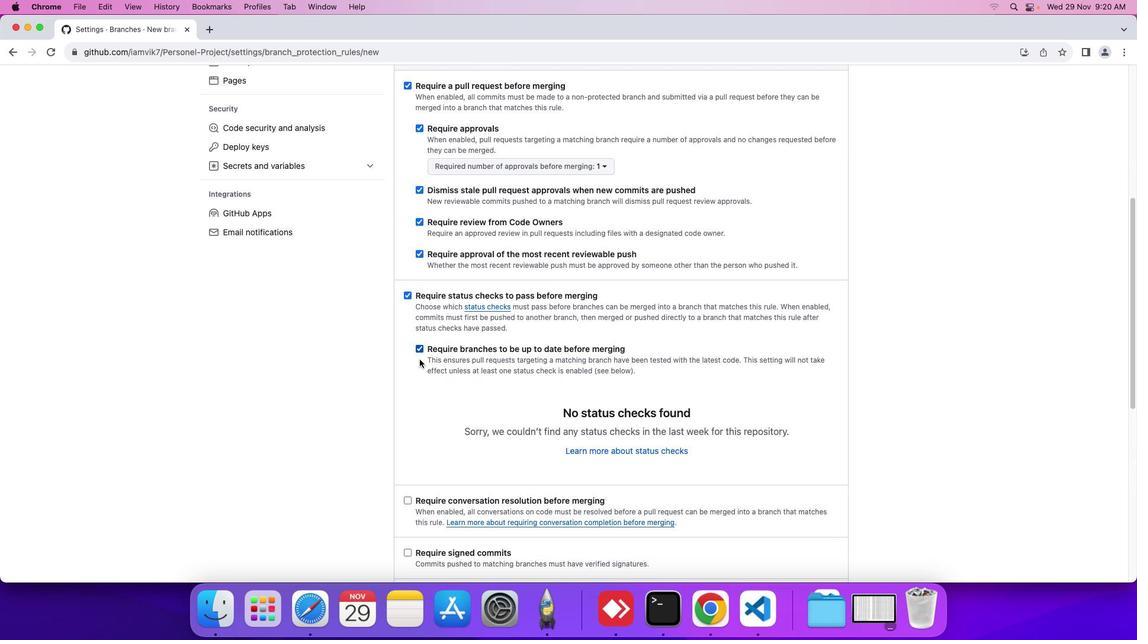 
Action: Mouse scrolled (434, 374) with delta (14, 14)
Screenshot: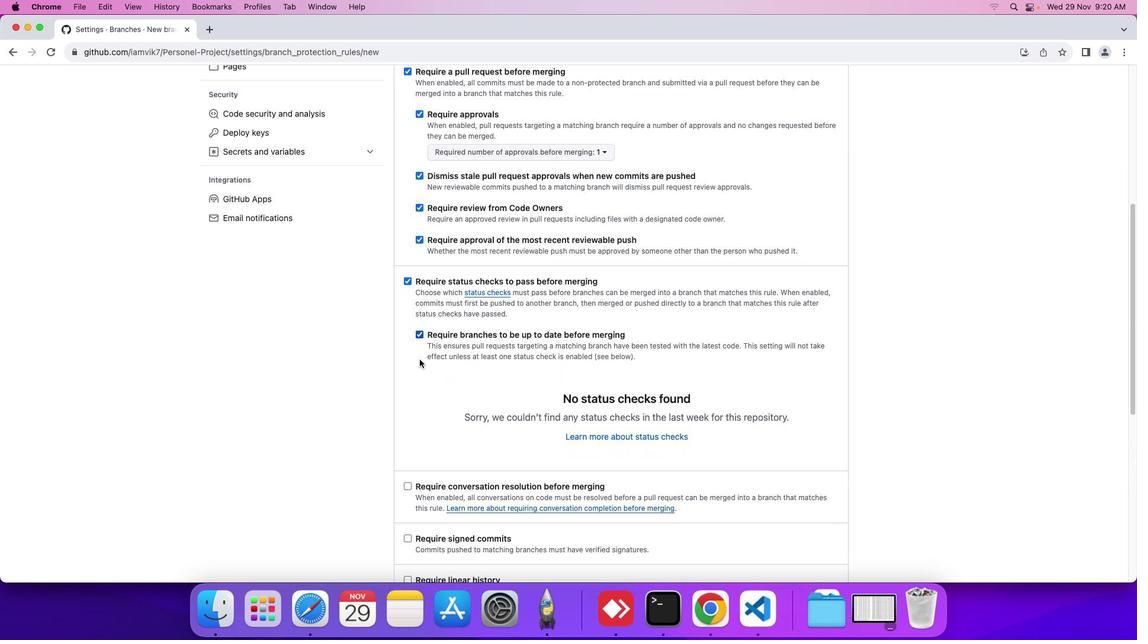 
Action: Mouse scrolled (434, 374) with delta (14, 14)
Screenshot: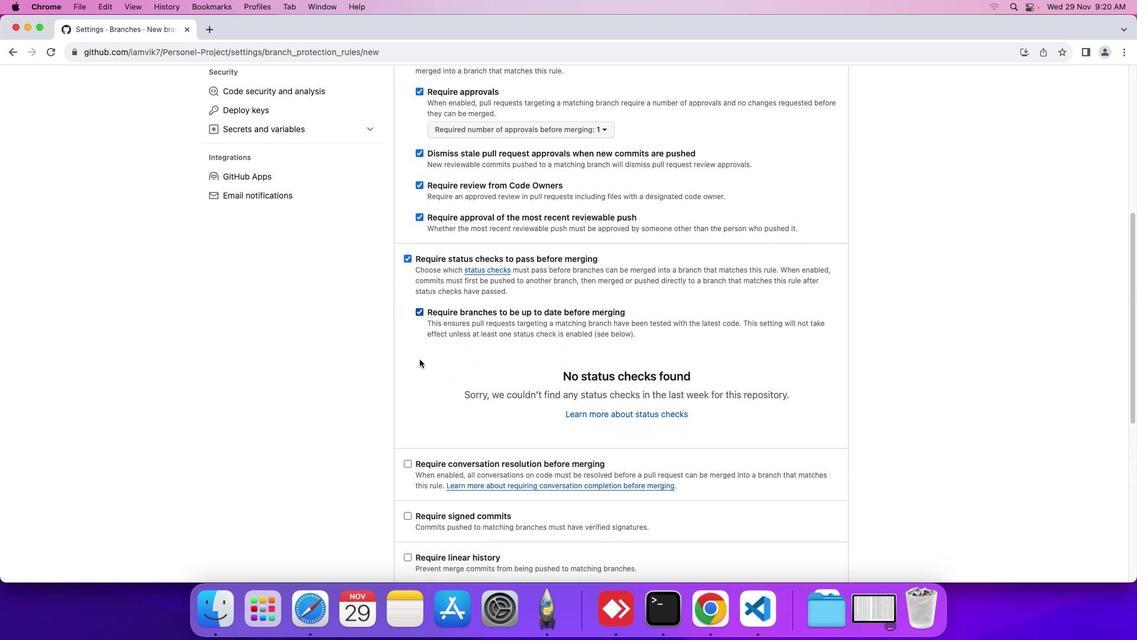 
Action: Mouse scrolled (434, 374) with delta (14, 14)
Screenshot: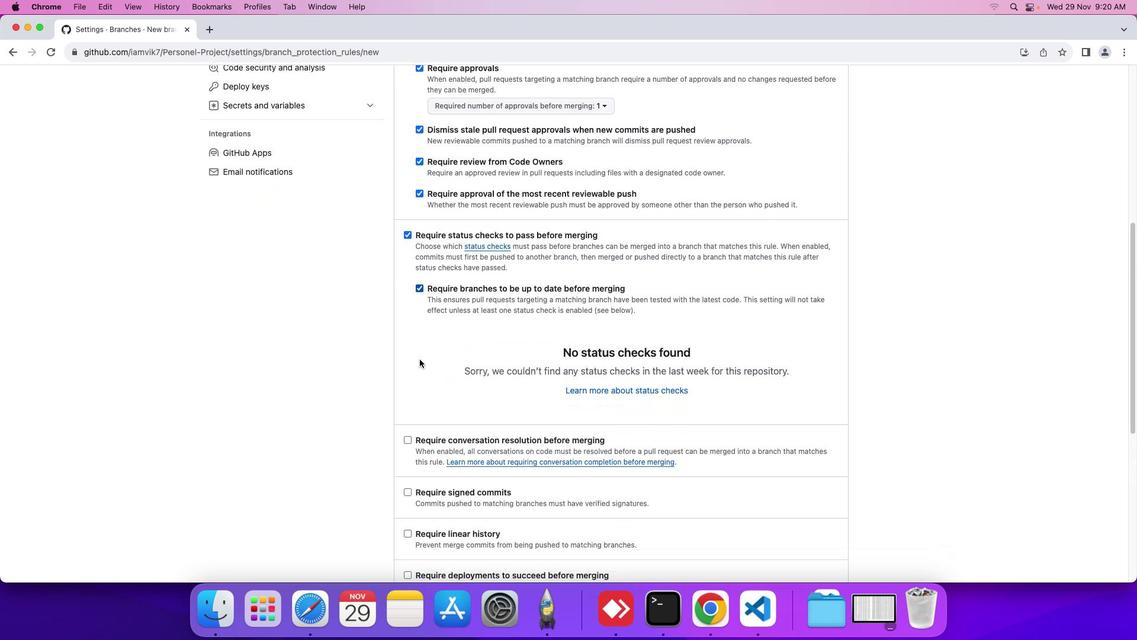 
Action: Mouse scrolled (434, 374) with delta (14, 14)
Screenshot: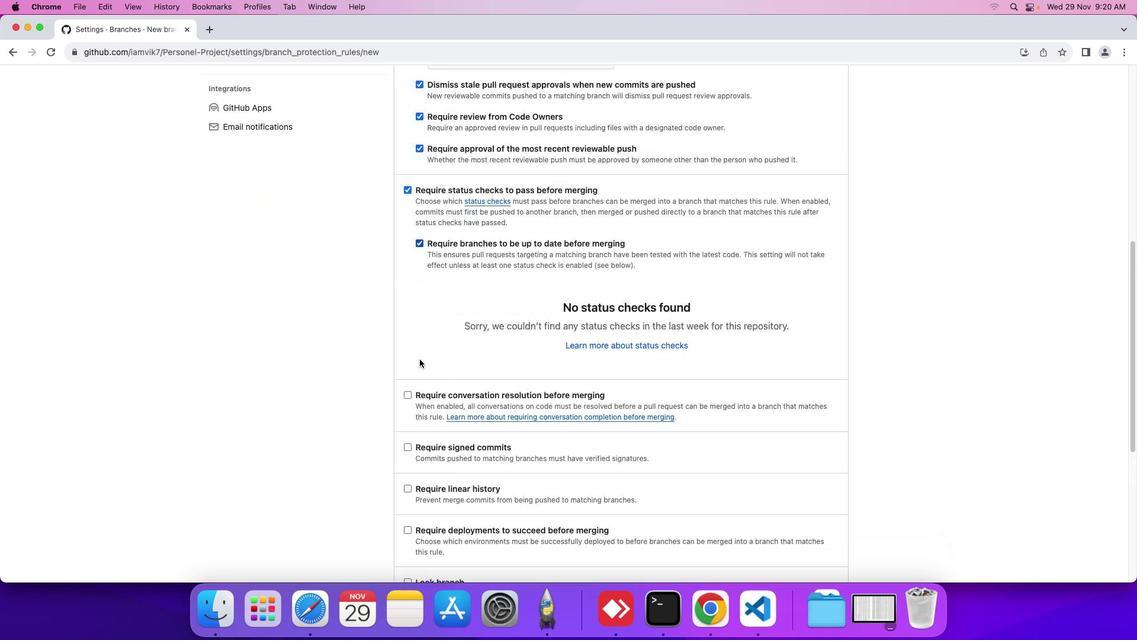 
Action: Mouse scrolled (434, 374) with delta (14, 14)
Screenshot: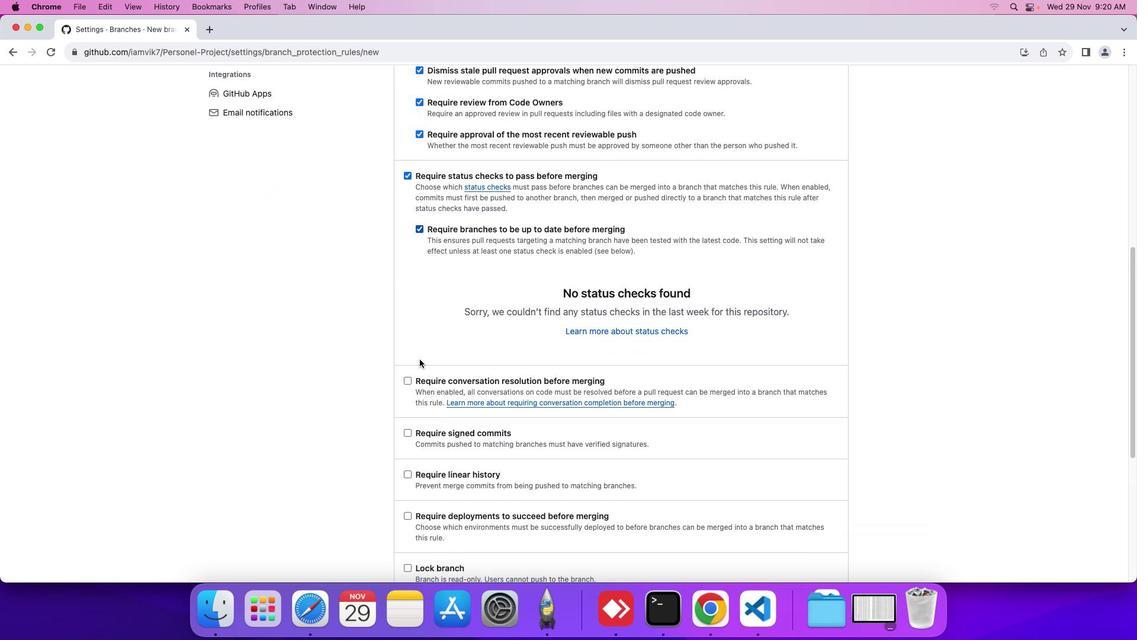
Action: Mouse moved to (424, 392)
Screenshot: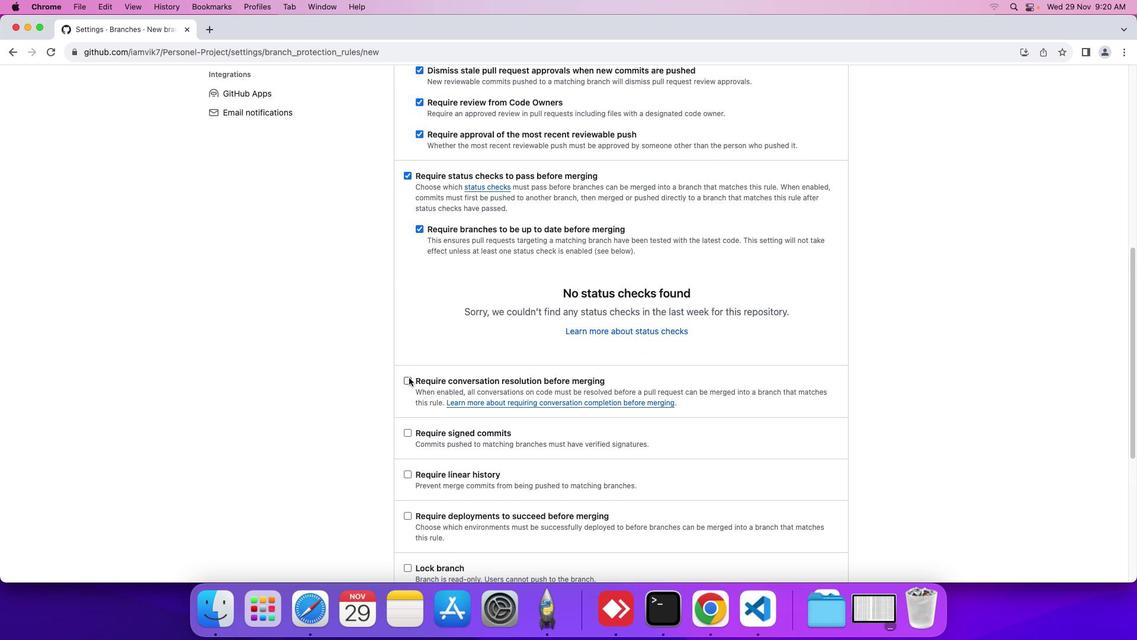 
Action: Mouse pressed left at (424, 392)
Screenshot: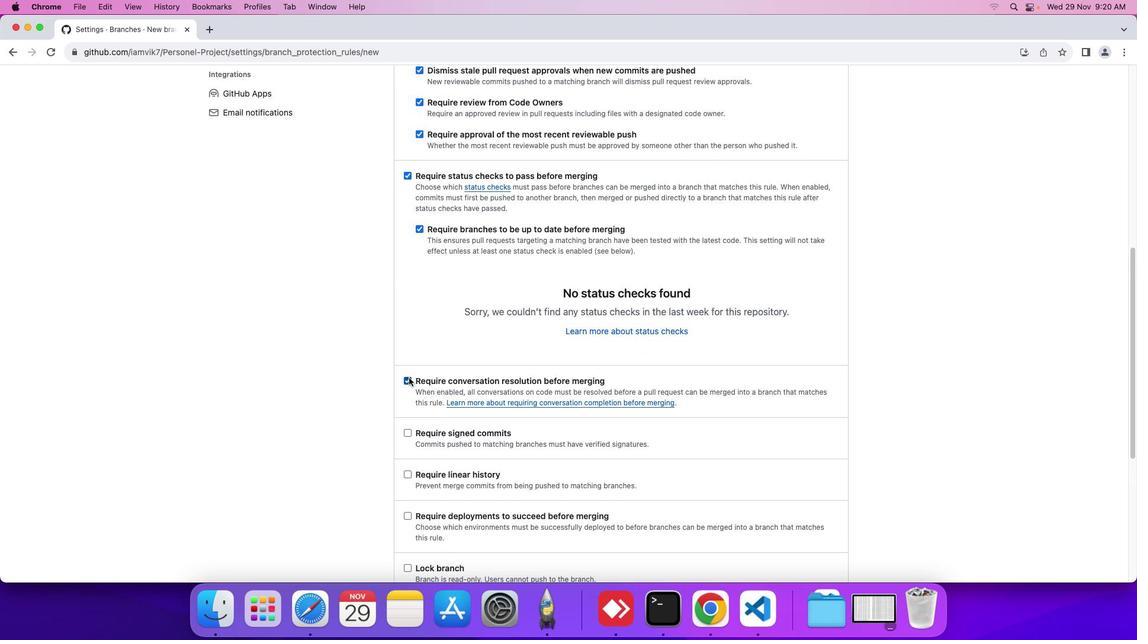 
Action: Mouse scrolled (424, 392) with delta (14, 14)
Screenshot: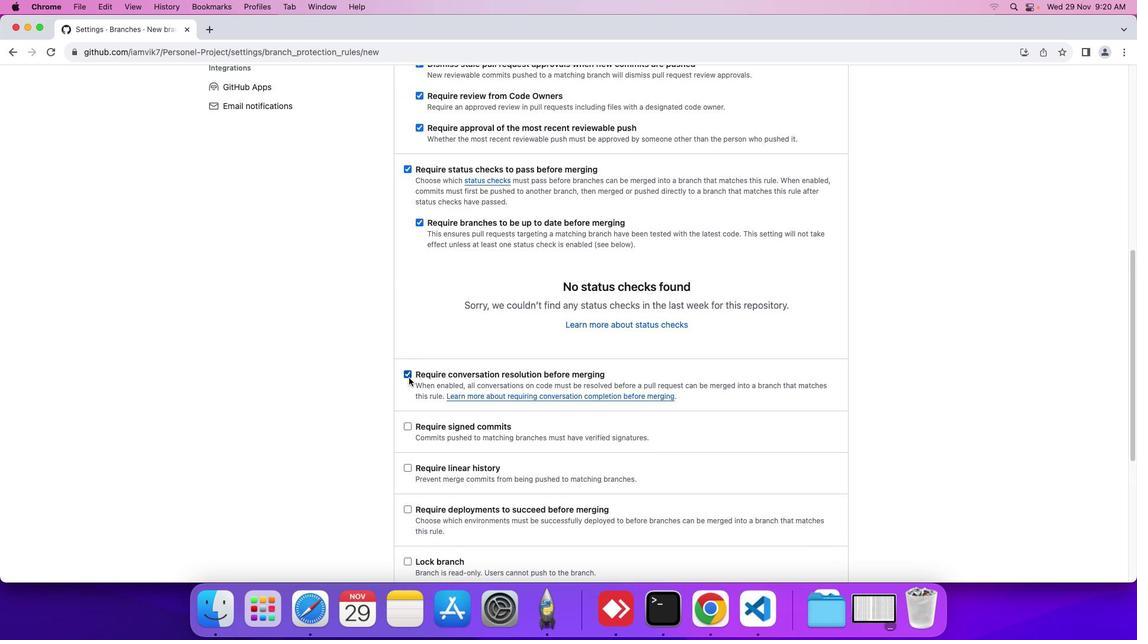
Action: Mouse scrolled (424, 392) with delta (14, 14)
Screenshot: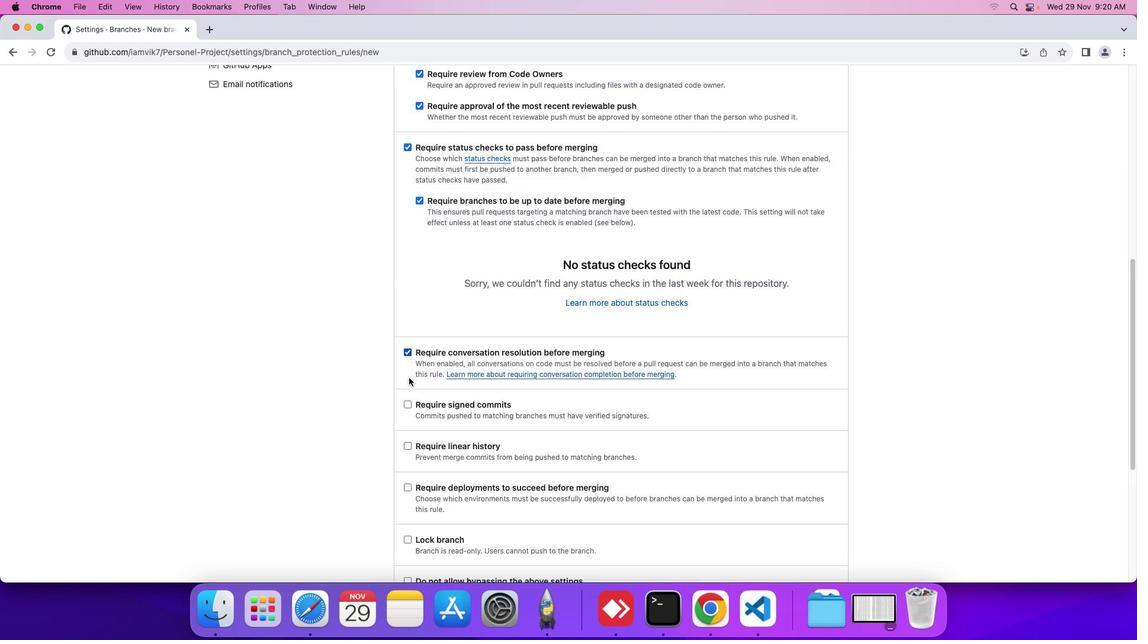 
Action: Mouse scrolled (424, 392) with delta (14, 14)
Screenshot: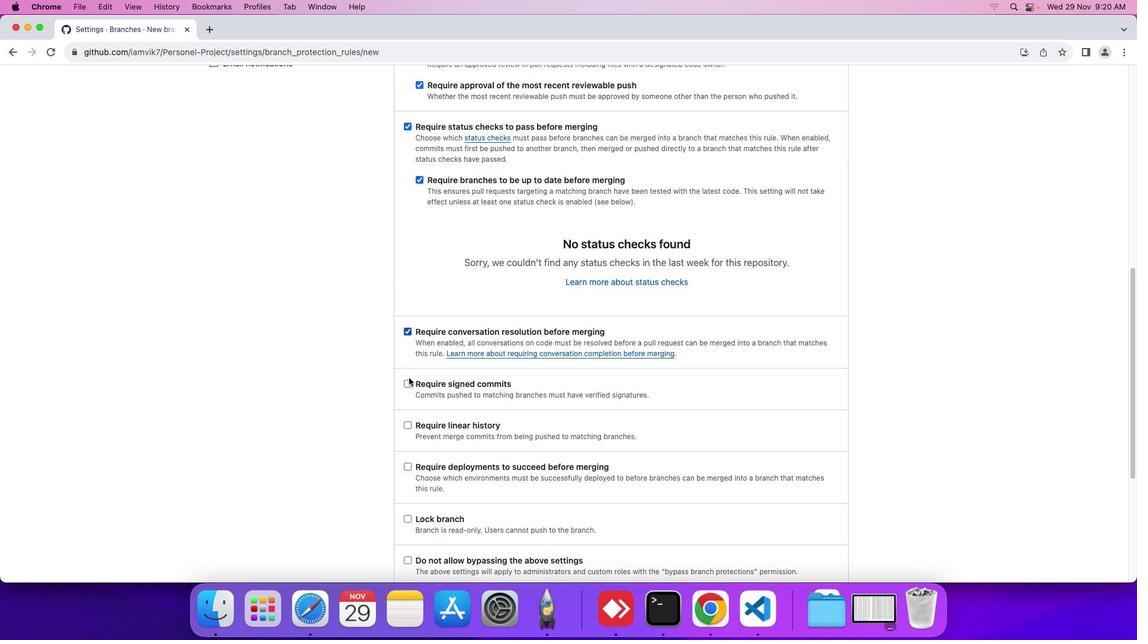 
Action: Mouse scrolled (424, 392) with delta (14, 13)
Screenshot: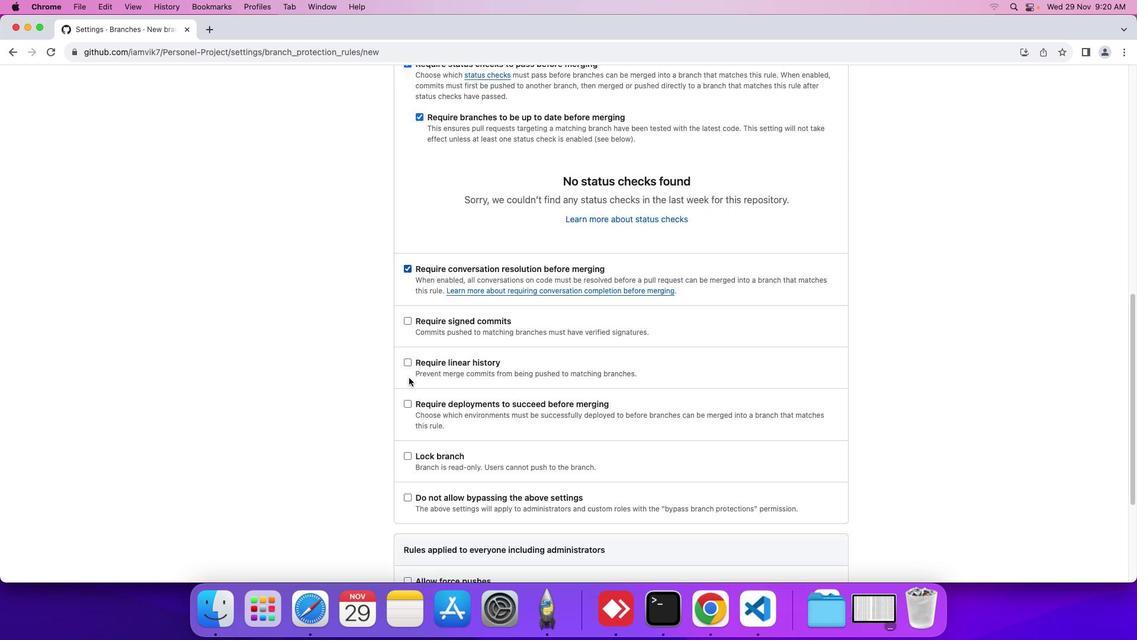 
Action: Mouse moved to (423, 321)
Screenshot: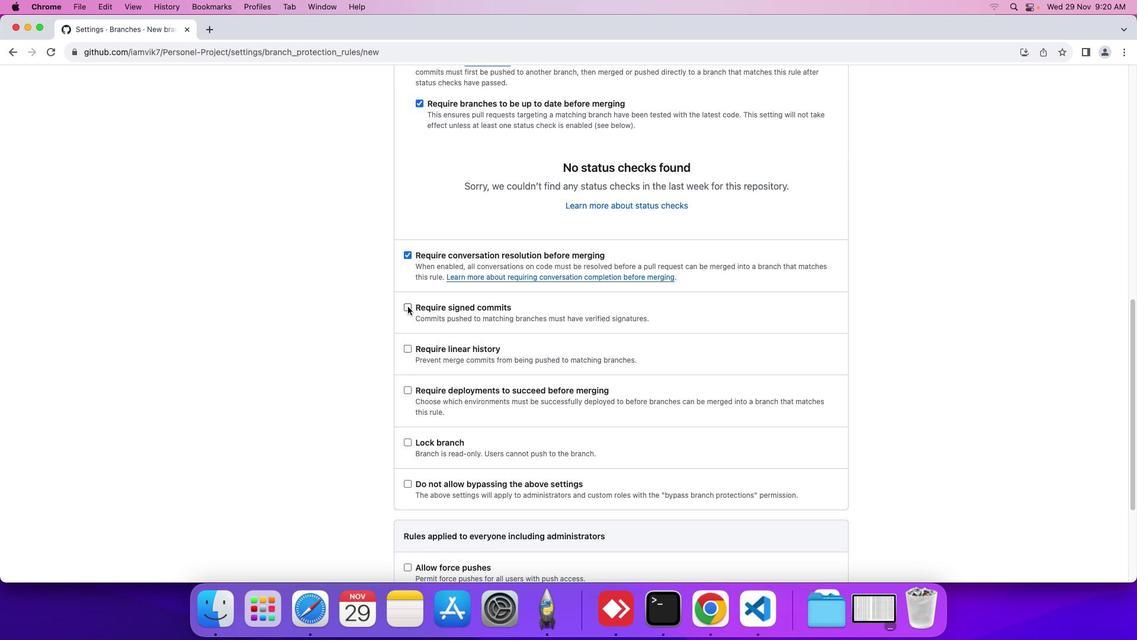 
Action: Mouse pressed left at (423, 321)
Screenshot: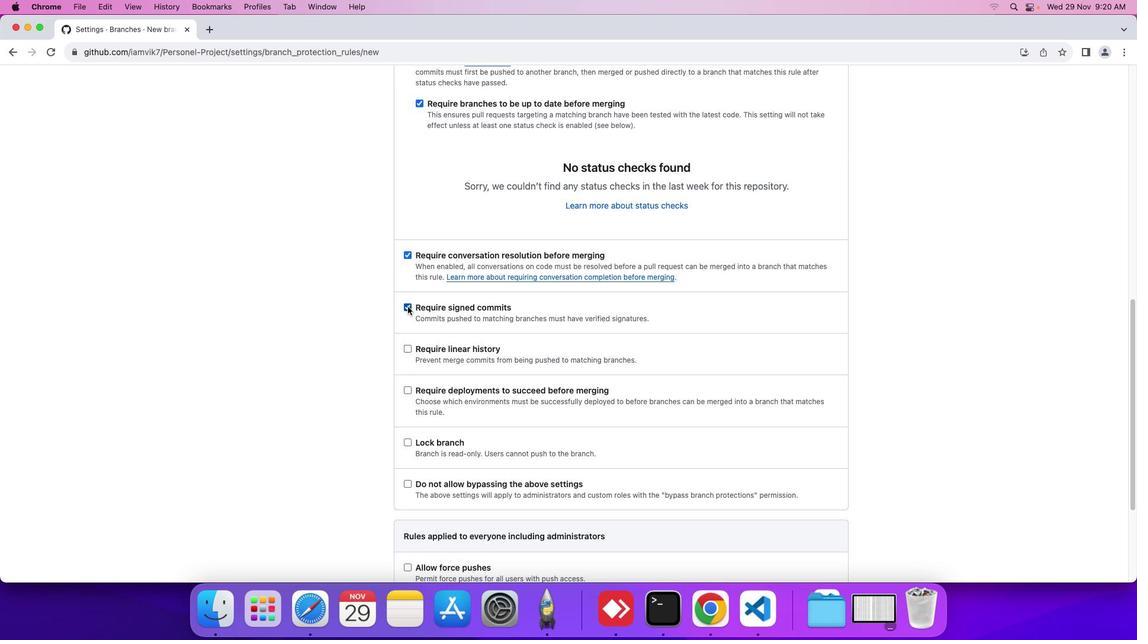 
Action: Mouse moved to (426, 337)
Screenshot: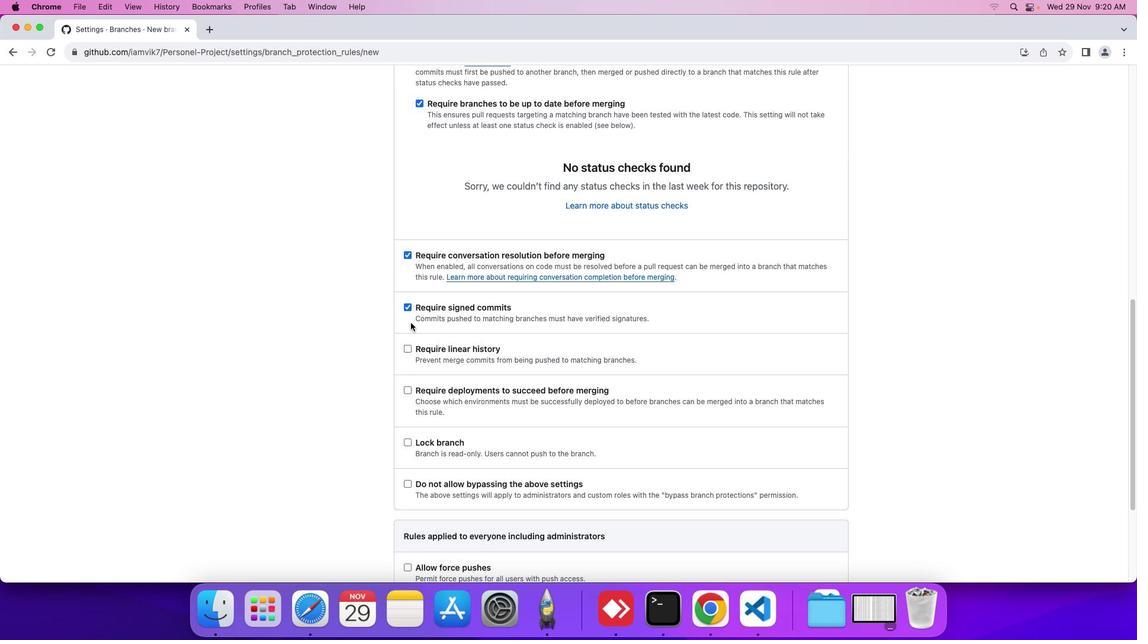 
Action: Mouse scrolled (426, 337) with delta (14, 14)
Screenshot: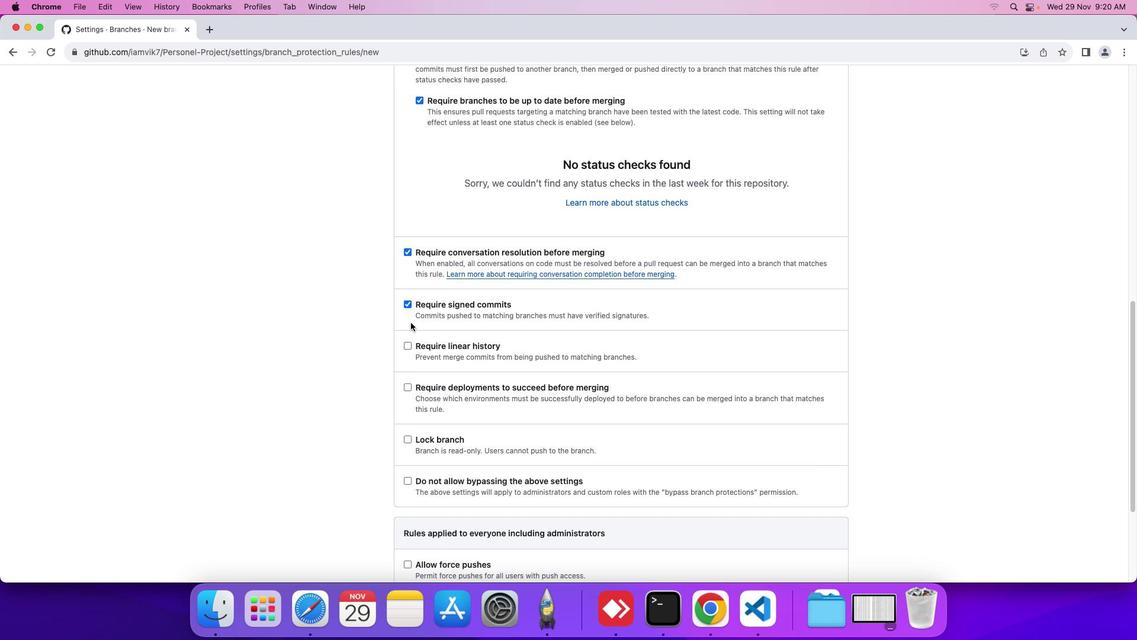 
Action: Mouse scrolled (426, 337) with delta (14, 14)
Screenshot: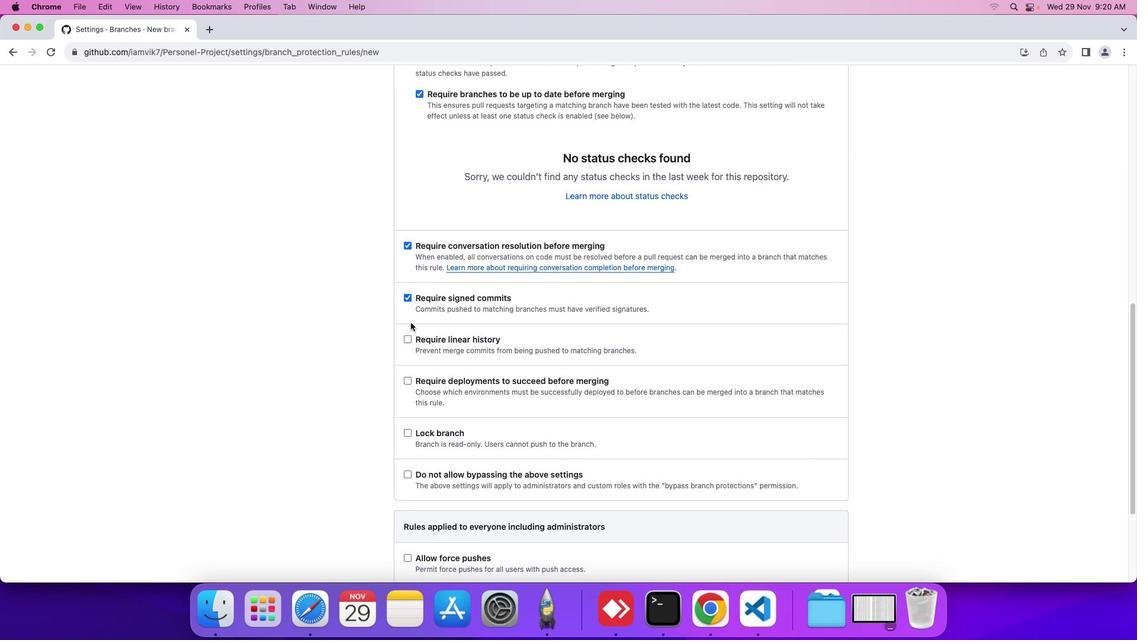 
Action: Mouse scrolled (426, 337) with delta (14, 14)
Screenshot: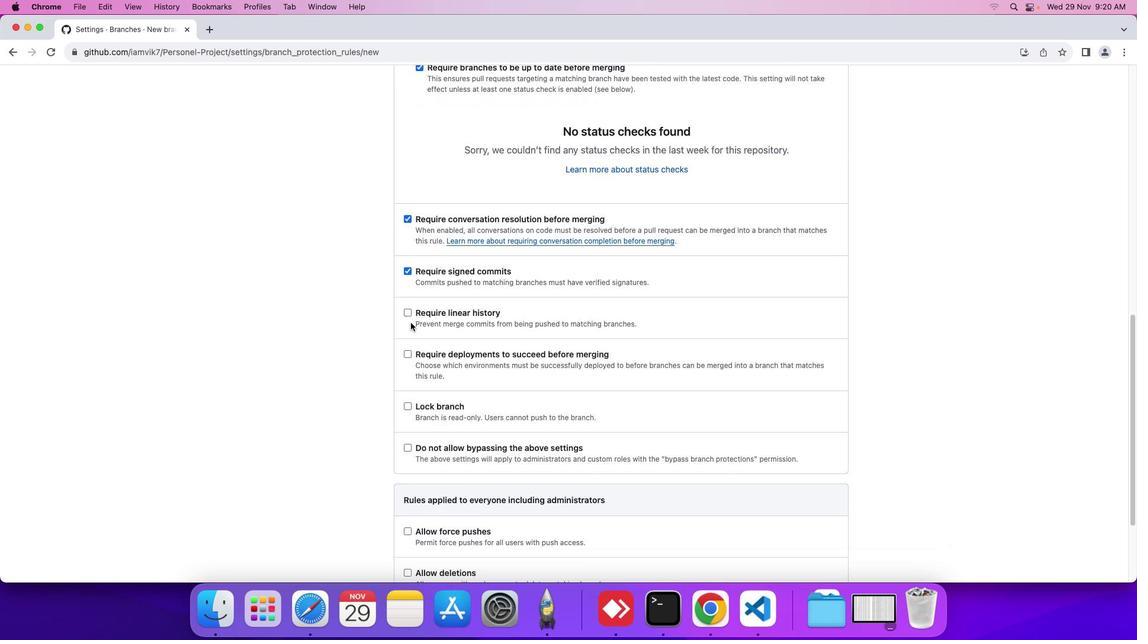 
Action: Mouse scrolled (426, 337) with delta (14, 14)
Screenshot: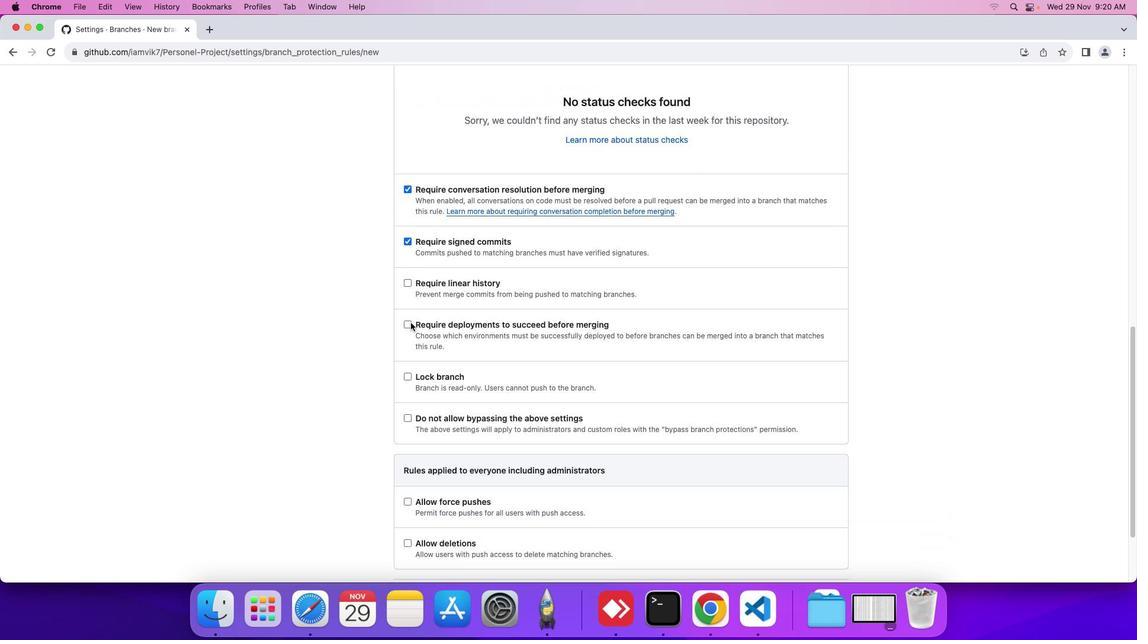 
Action: Mouse scrolled (426, 337) with delta (14, 14)
Screenshot: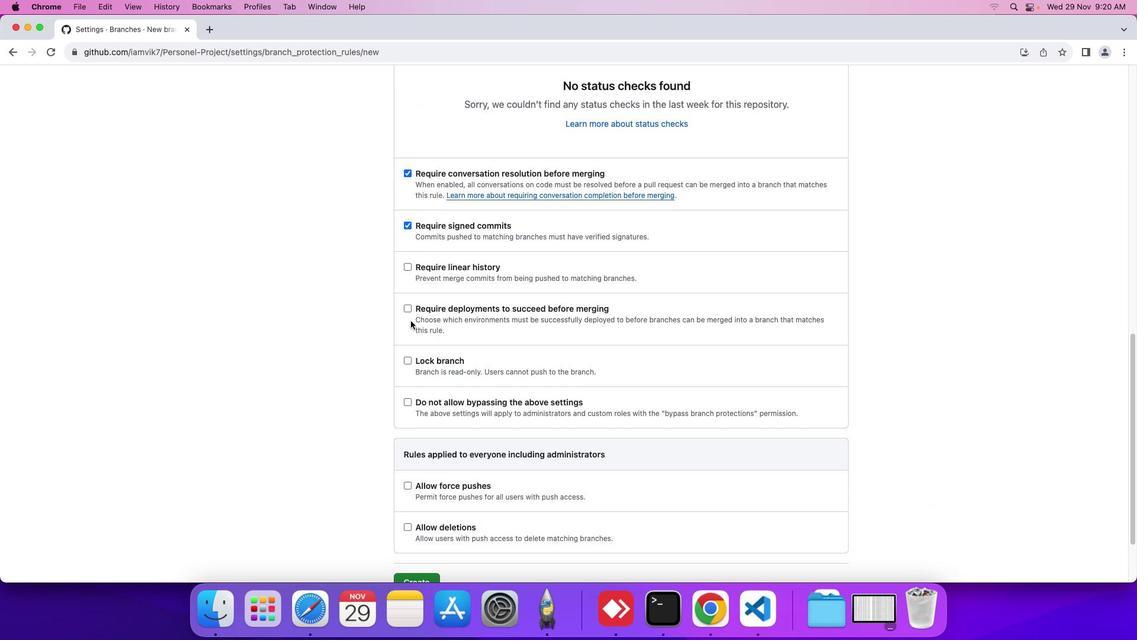 
Action: Mouse moved to (423, 283)
Screenshot: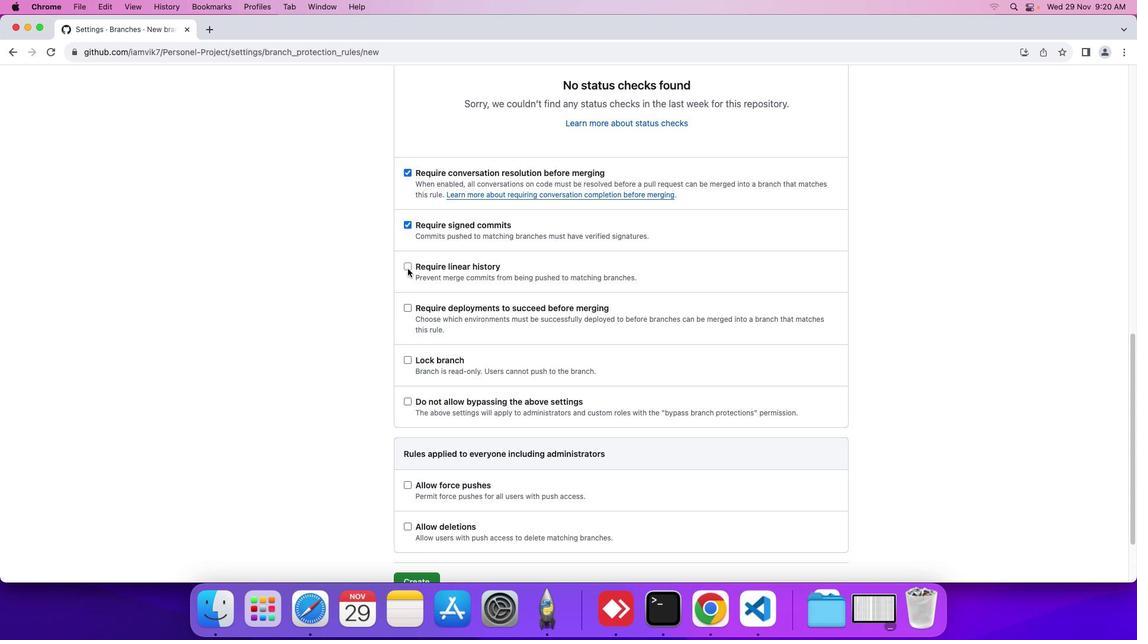 
Action: Mouse pressed left at (423, 283)
Screenshot: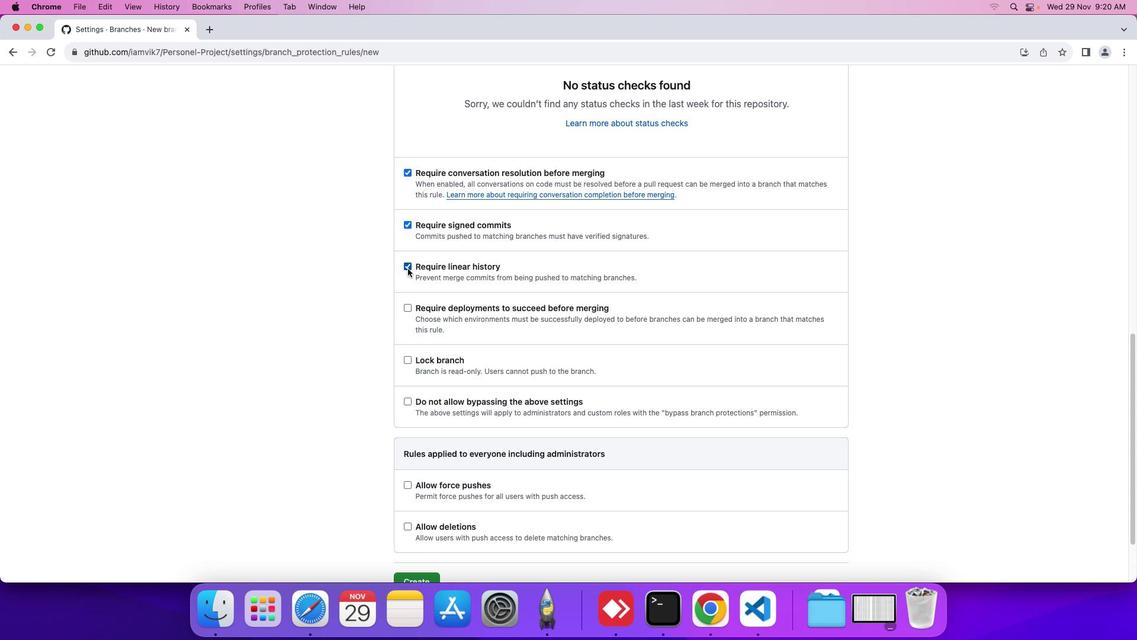 
Action: Mouse moved to (420, 321)
Screenshot: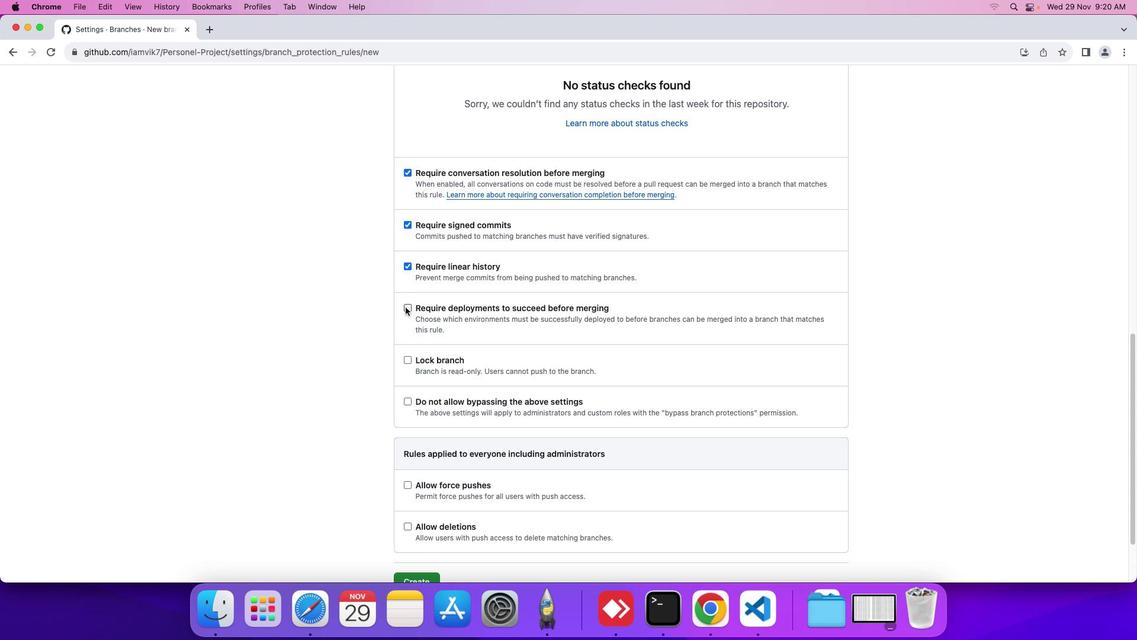 
Action: Mouse pressed left at (420, 321)
Screenshot: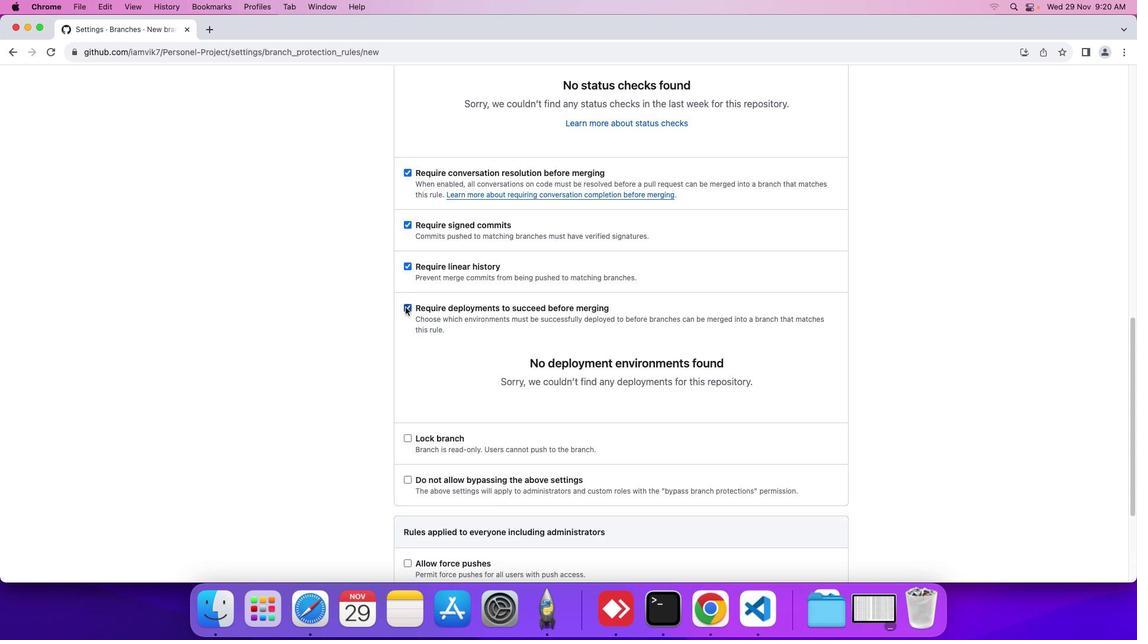 
Action: Mouse moved to (420, 369)
Screenshot: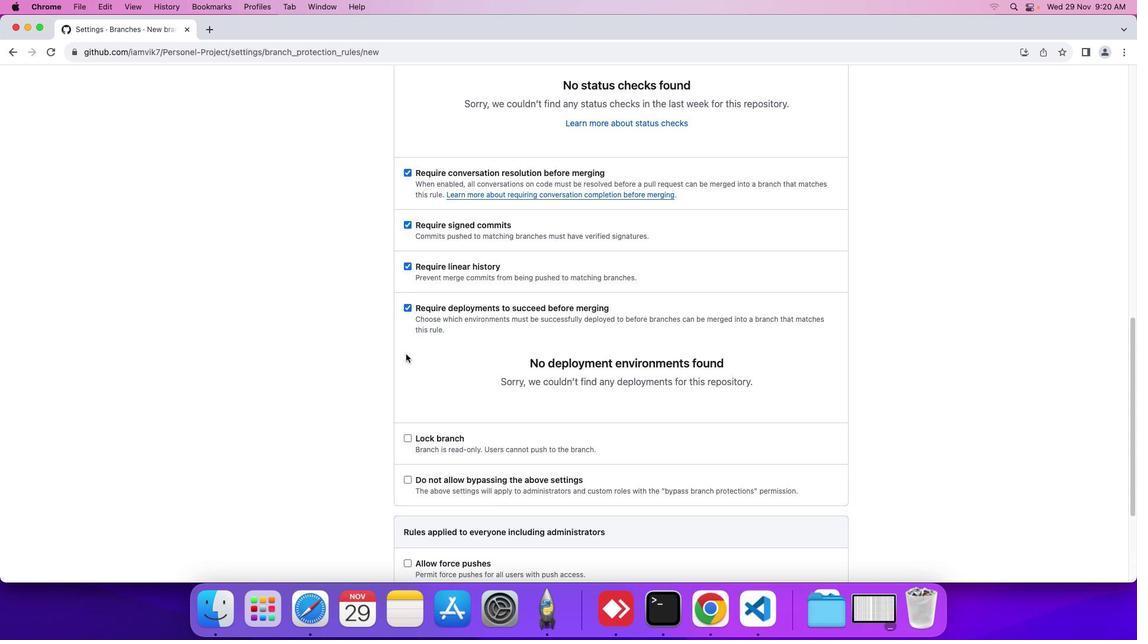
Action: Mouse scrolled (420, 369) with delta (14, 14)
Screenshot: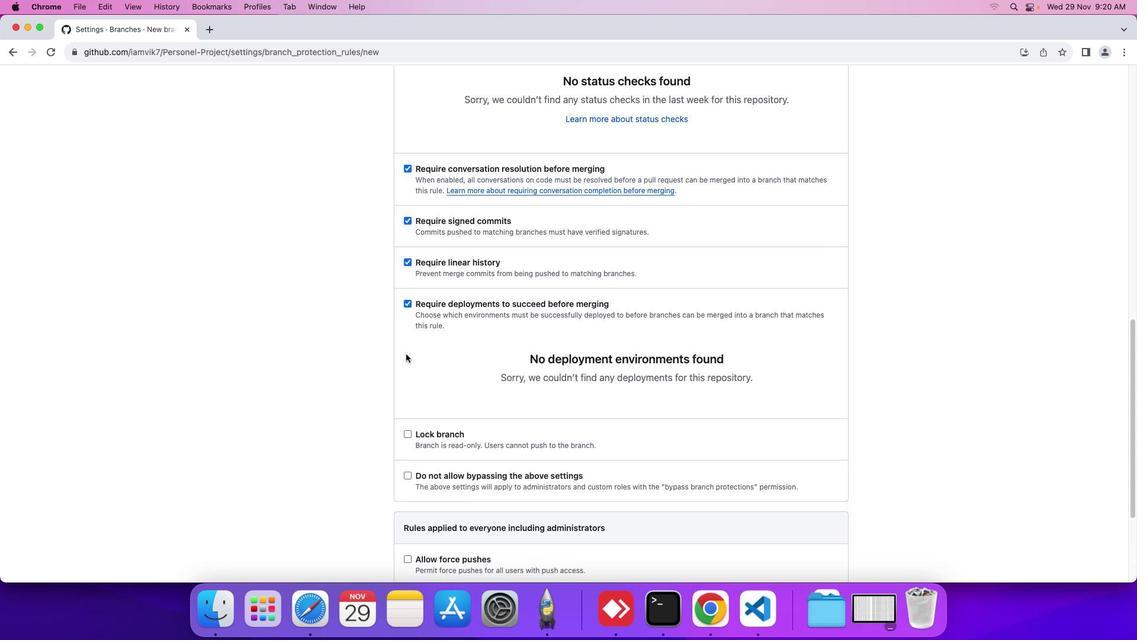 
Action: Mouse scrolled (420, 369) with delta (14, 14)
Screenshot: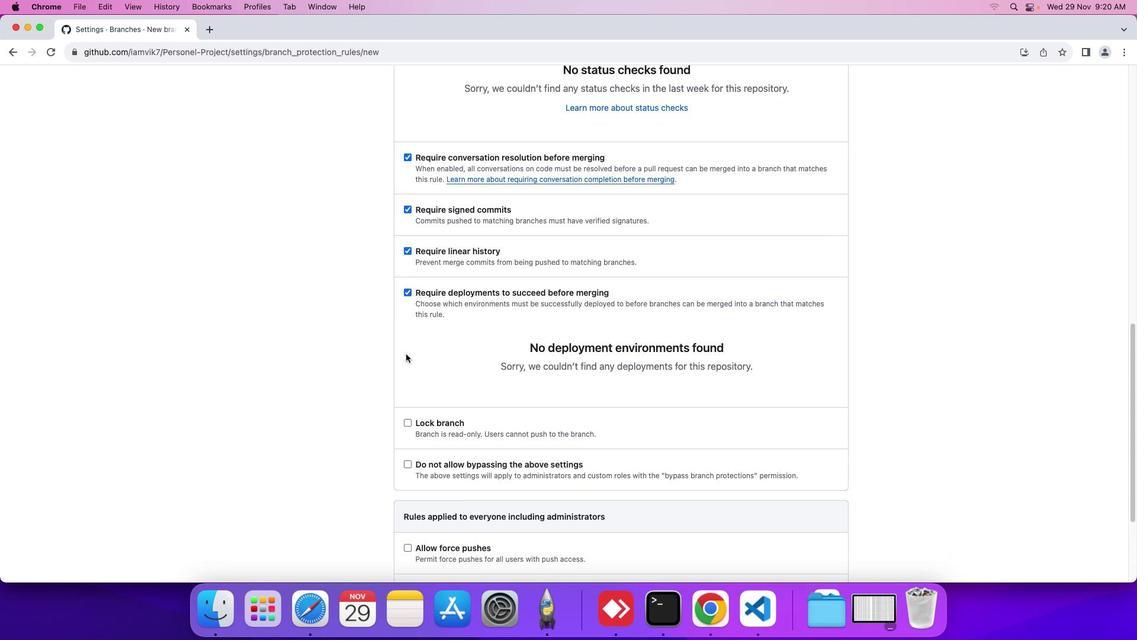 
Action: Mouse scrolled (420, 369) with delta (14, 14)
Screenshot: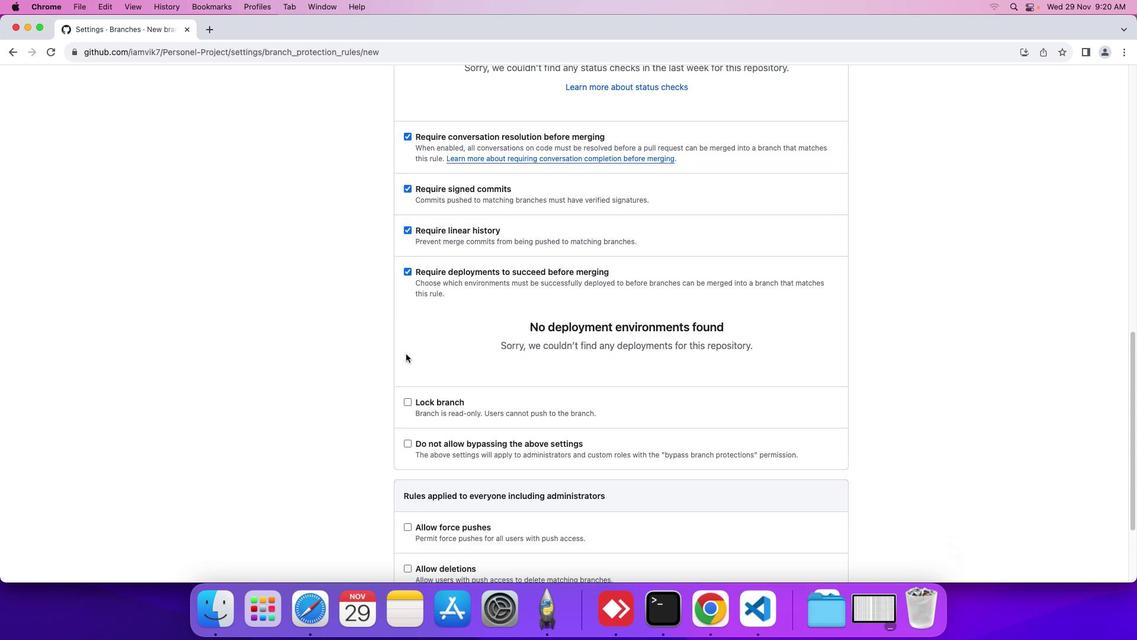 
Action: Mouse scrolled (420, 369) with delta (14, 14)
Screenshot: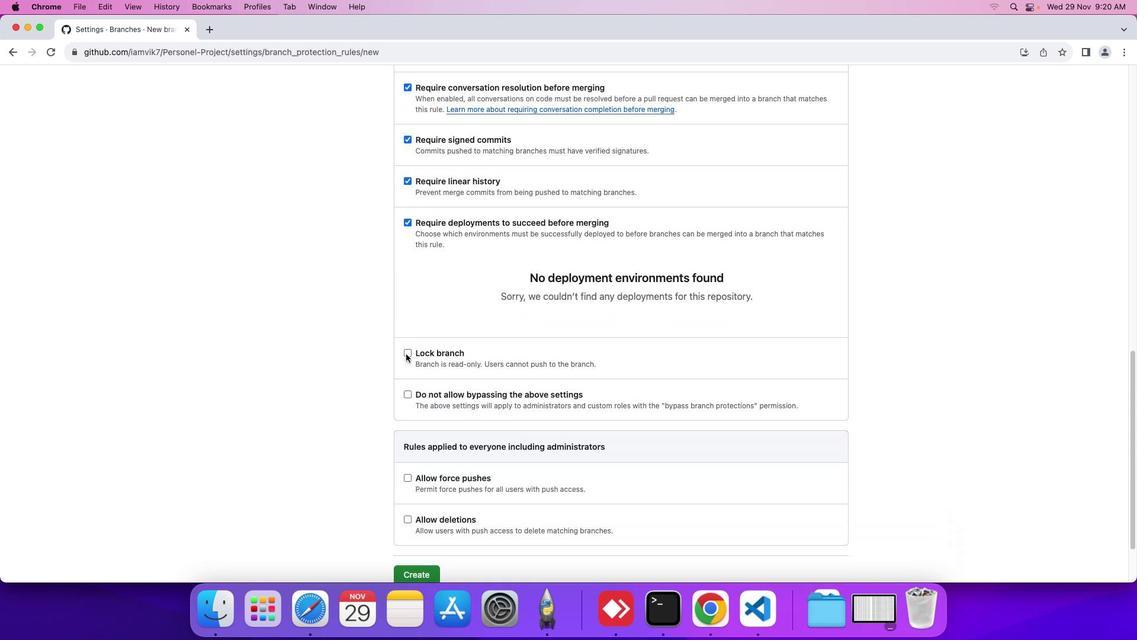 
Action: Mouse scrolled (420, 369) with delta (14, 14)
Screenshot: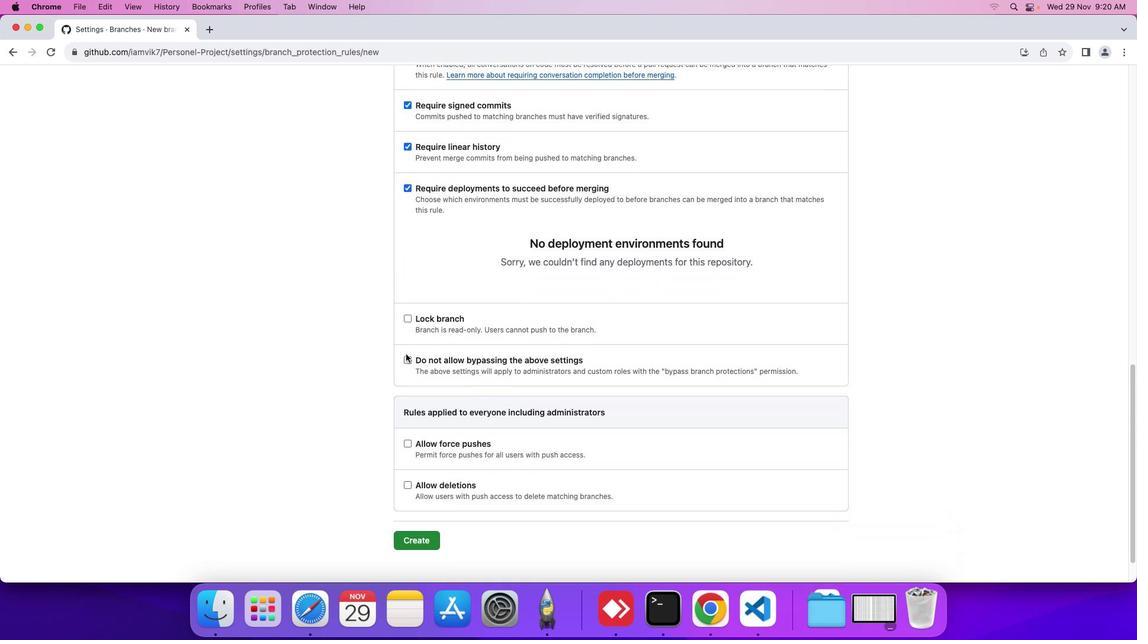 
Action: Mouse moved to (420, 320)
Screenshot: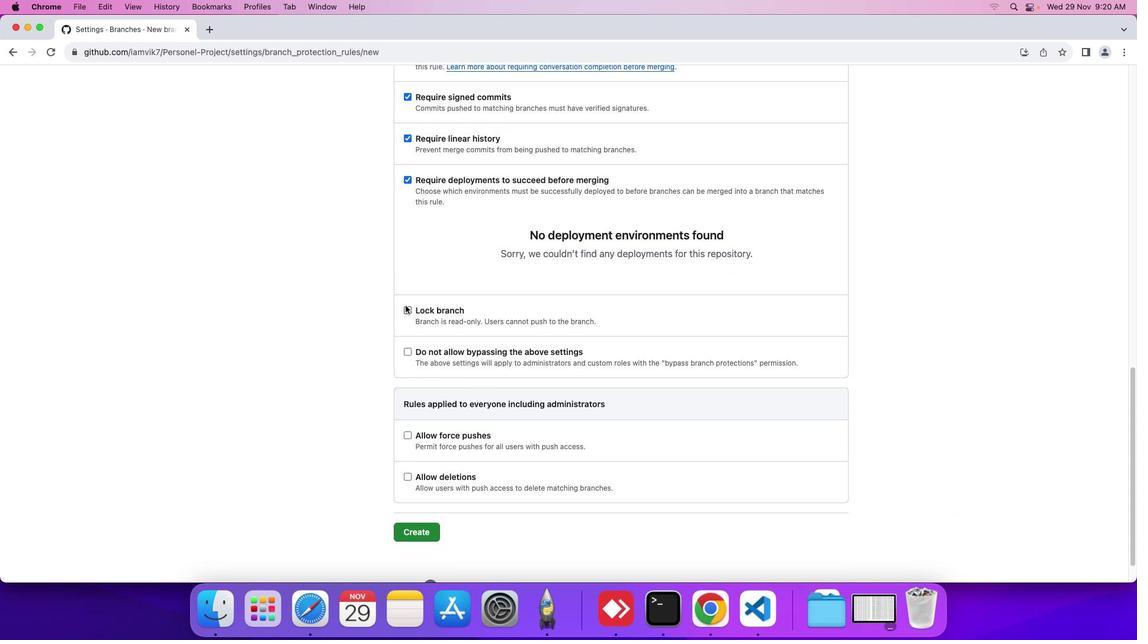 
Action: Mouse pressed left at (420, 320)
Screenshot: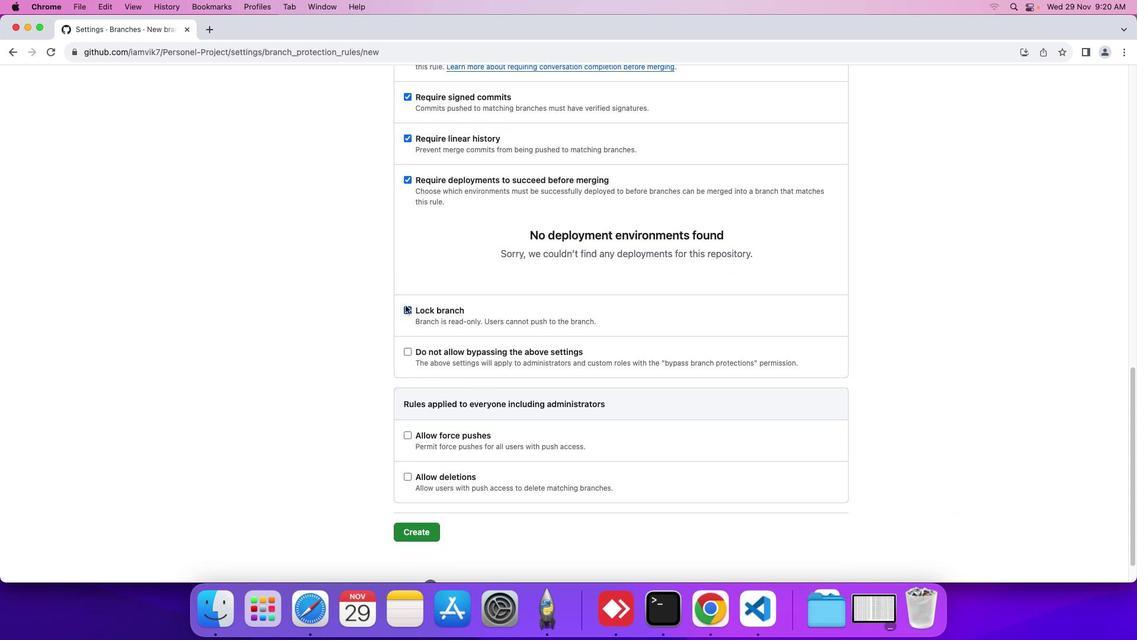 
Action: Mouse moved to (423, 366)
Screenshot: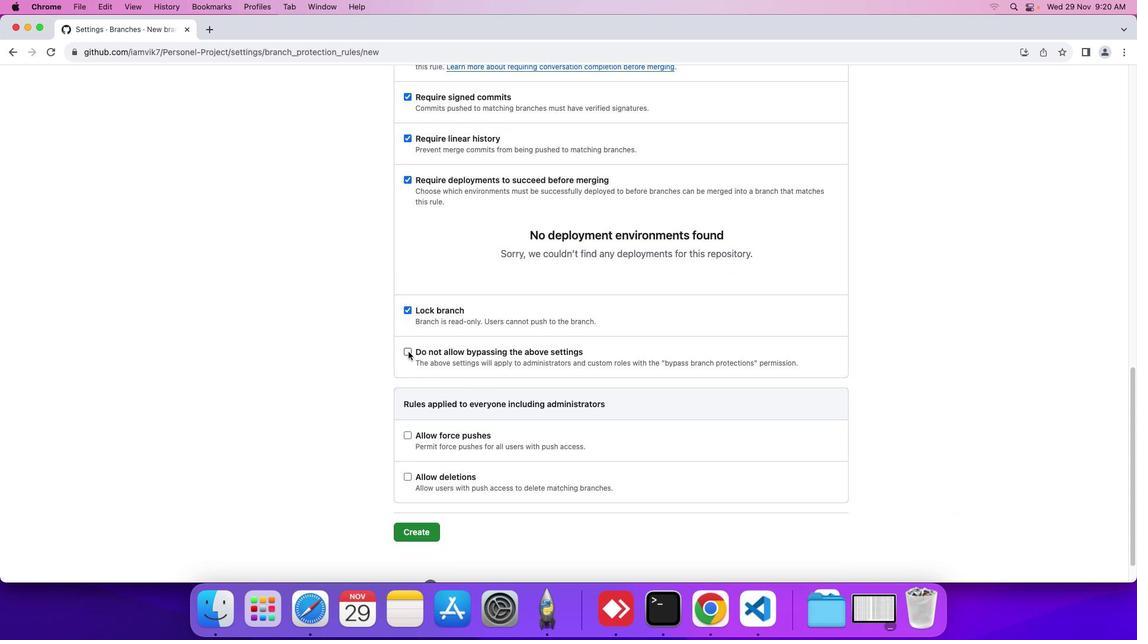 
Action: Mouse pressed left at (423, 366)
Screenshot: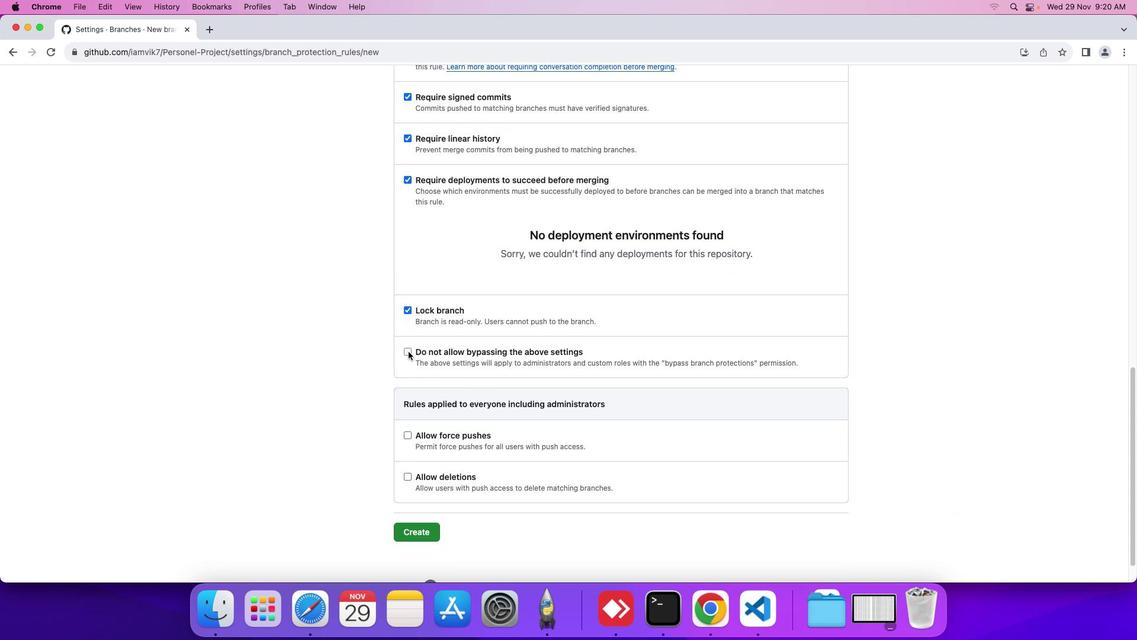 
Action: Mouse moved to (423, 450)
Screenshot: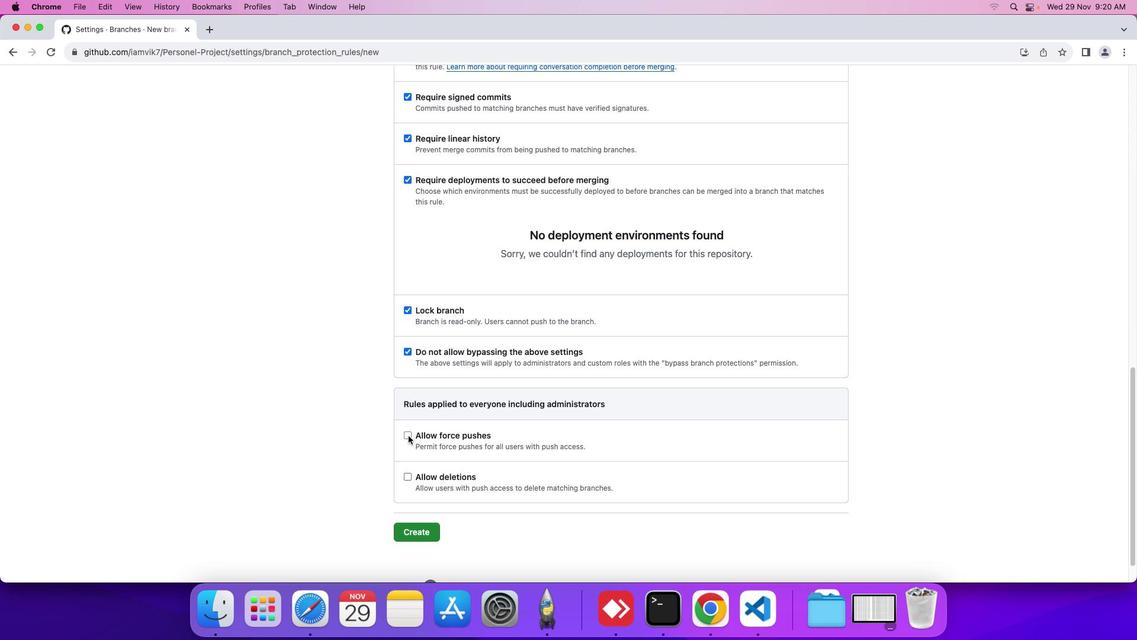 
Action: Mouse pressed left at (423, 450)
Screenshot: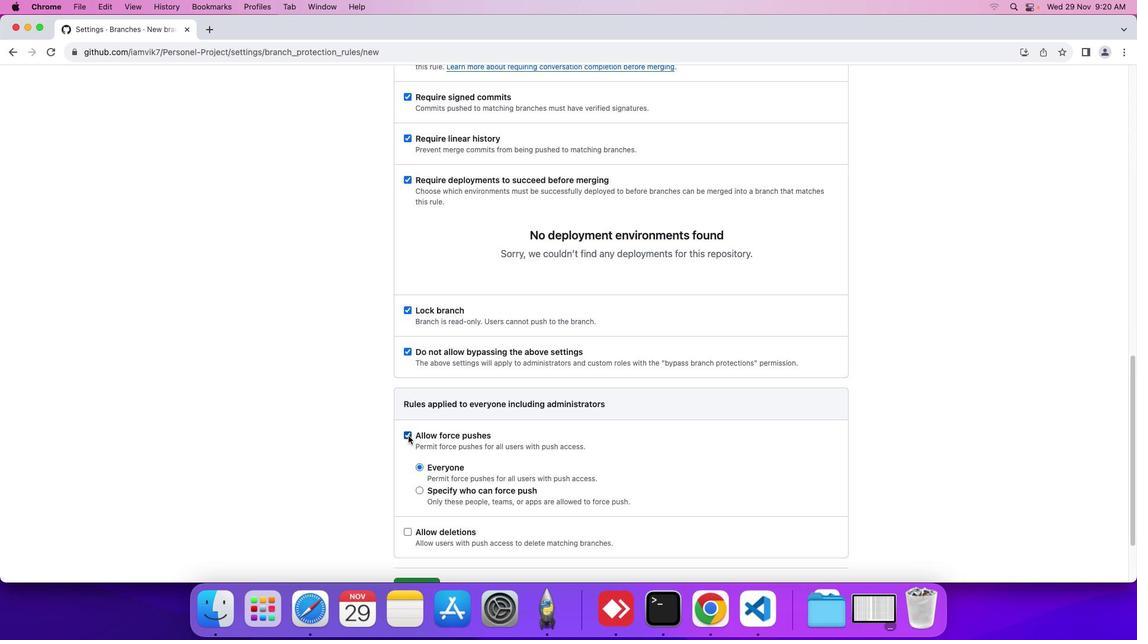 
Action: Mouse moved to (423, 451)
Screenshot: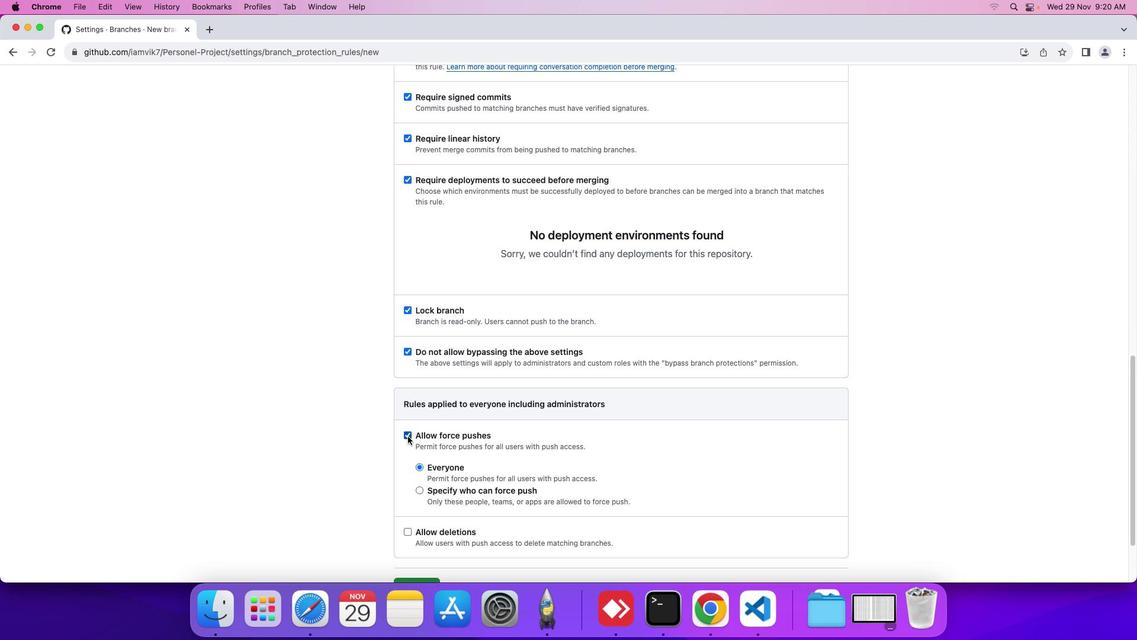 
Action: Mouse pressed left at (423, 451)
Screenshot: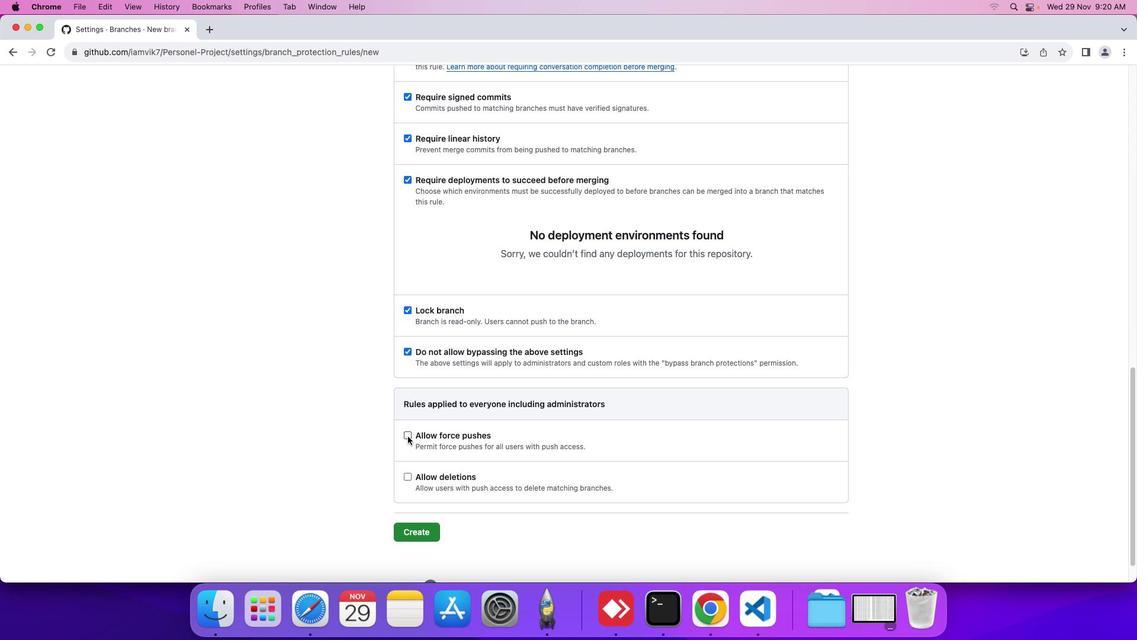 
Action: Mouse moved to (427, 388)
Screenshot: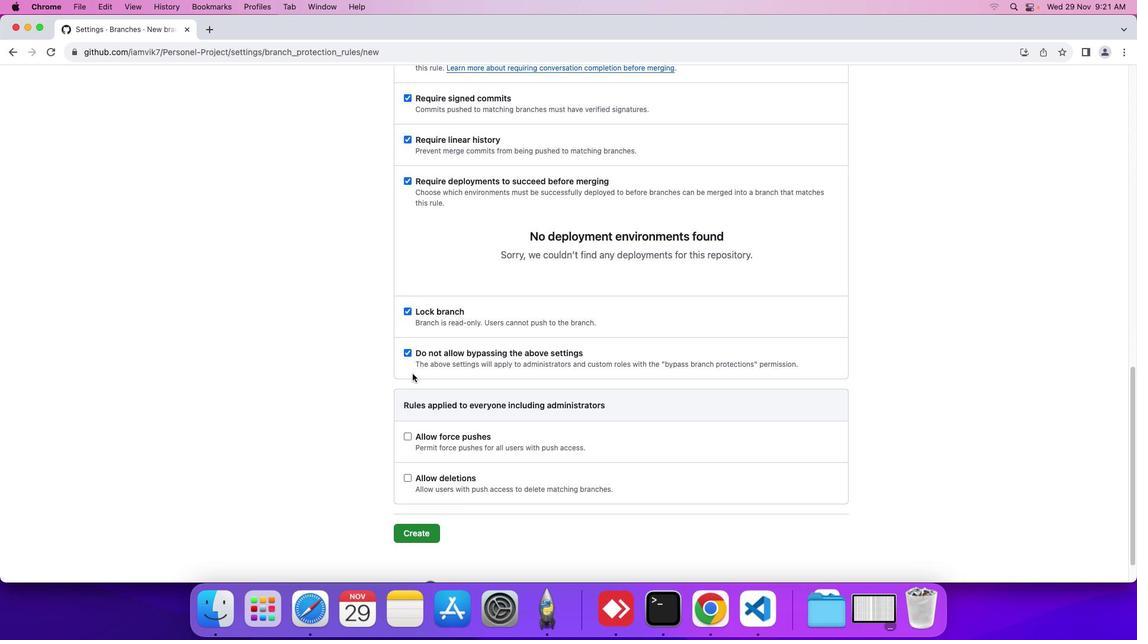
Action: Mouse scrolled (427, 388) with delta (14, 15)
Screenshot: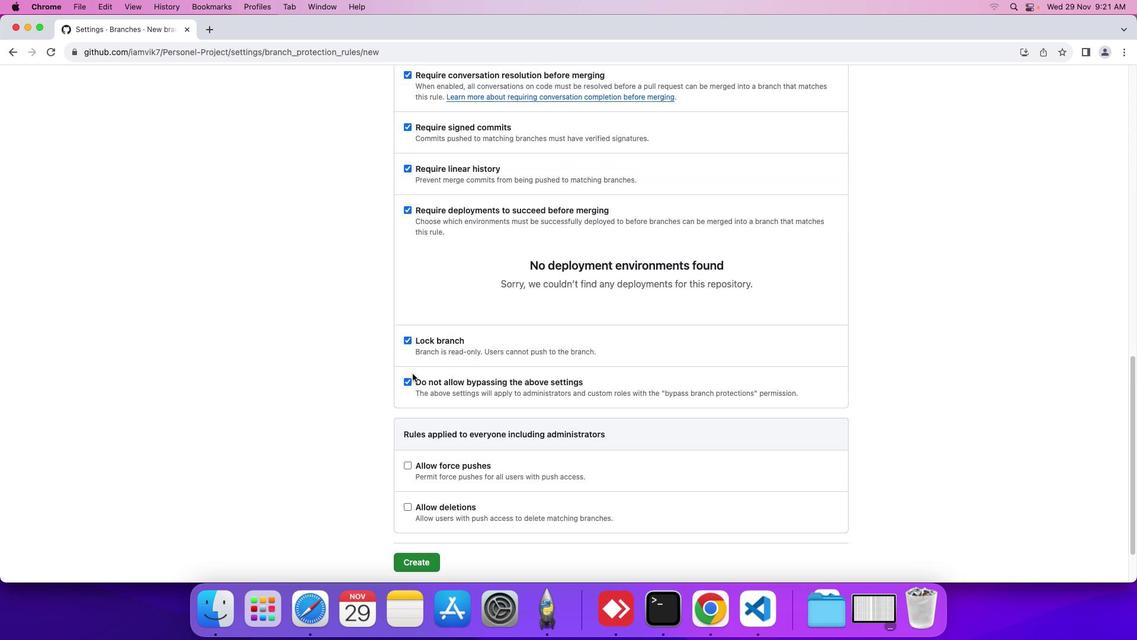 
Action: Mouse scrolled (427, 388) with delta (14, 15)
Screenshot: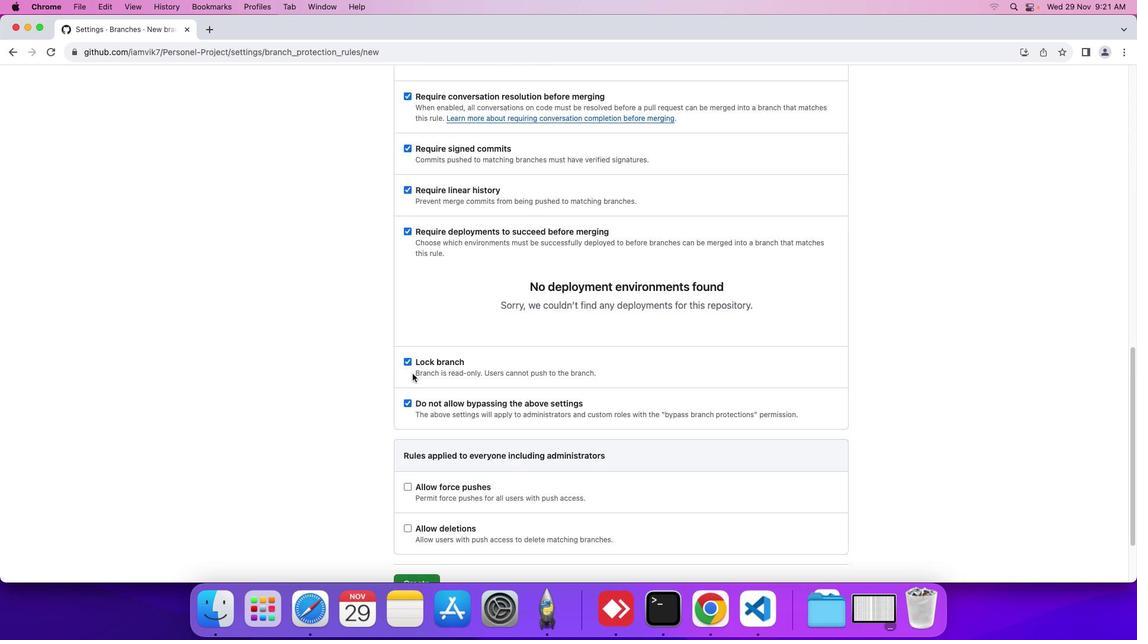 
Action: Mouse scrolled (427, 388) with delta (14, 16)
Screenshot: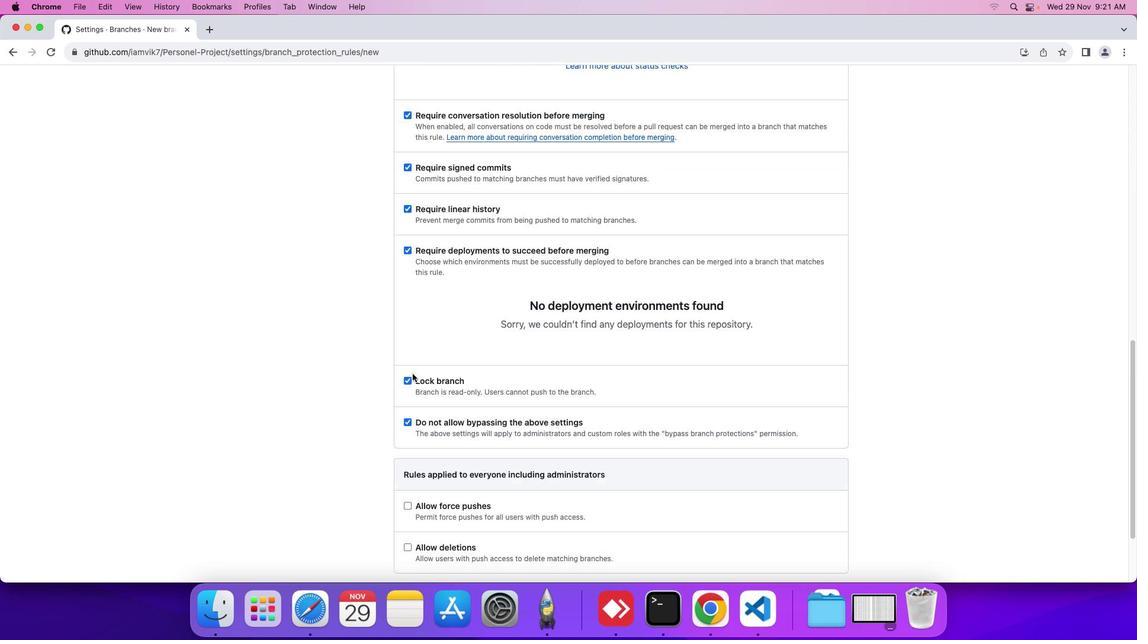 
Action: Mouse scrolled (427, 388) with delta (14, 15)
Screenshot: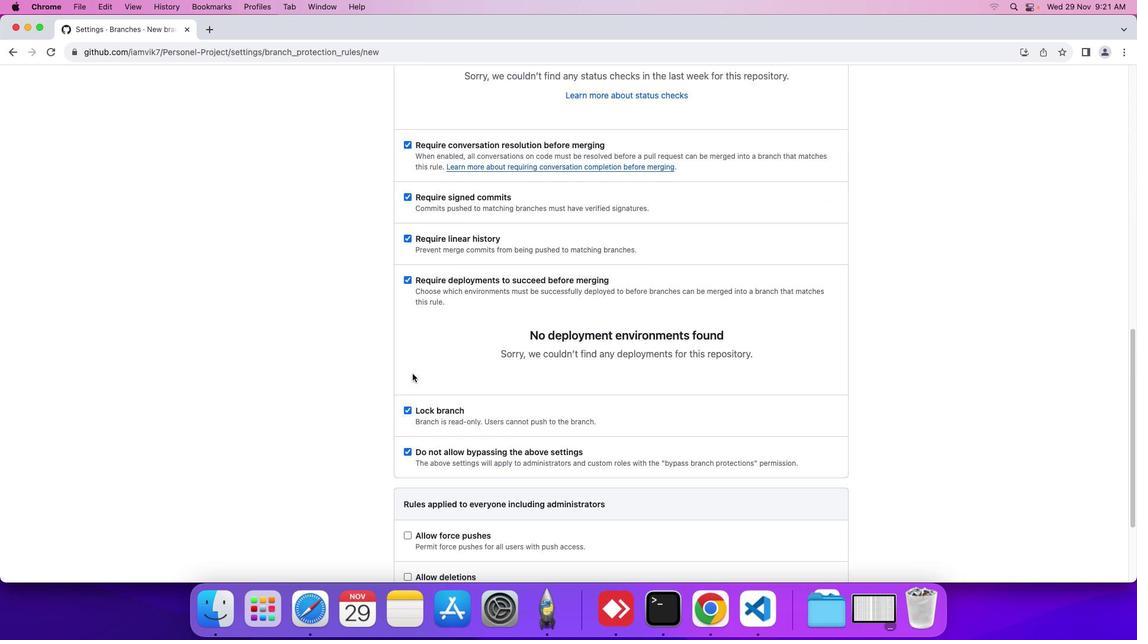 
Action: Mouse scrolled (427, 388) with delta (14, 15)
Screenshot: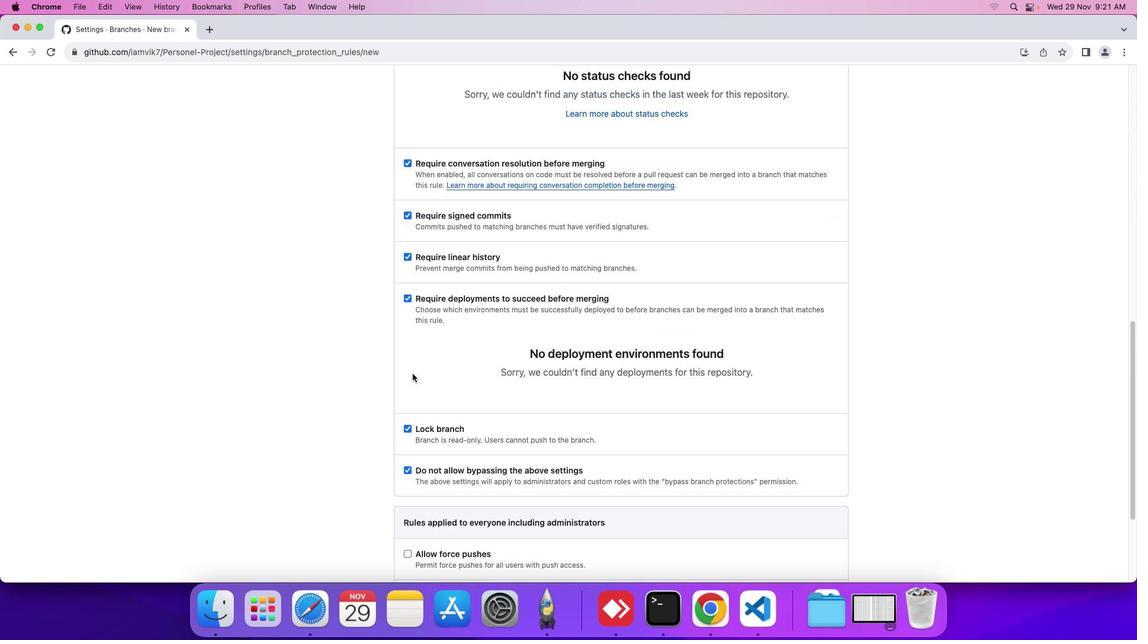 
Action: Mouse scrolled (427, 388) with delta (14, 16)
Screenshot: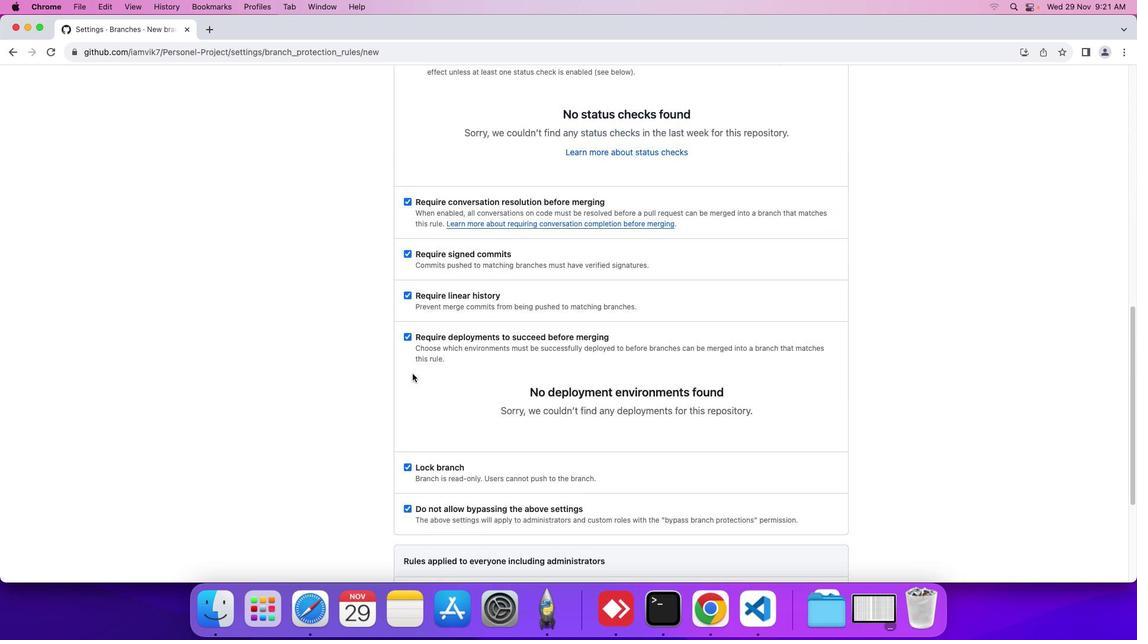
Action: Mouse scrolled (427, 388) with delta (14, 15)
Screenshot: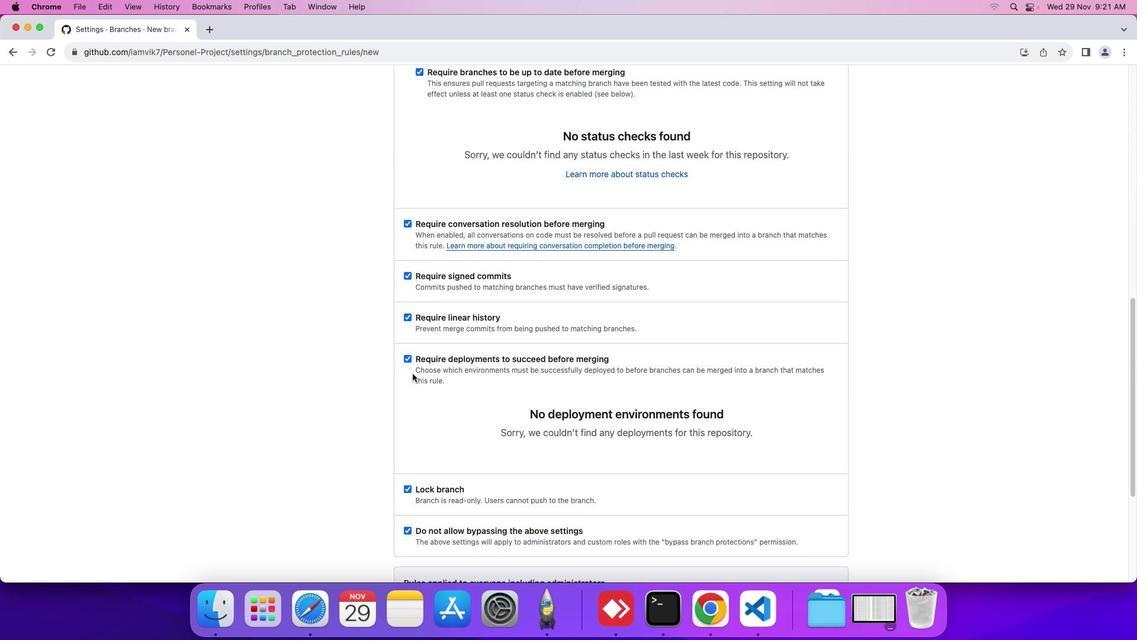 
Action: Mouse scrolled (427, 388) with delta (14, 15)
Screenshot: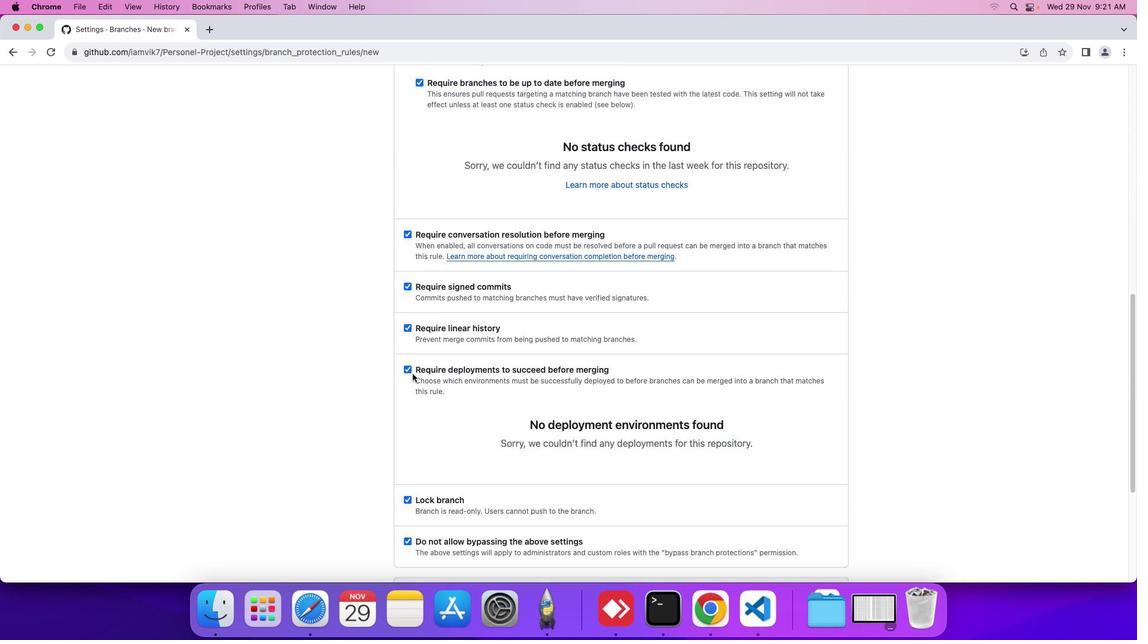 
Action: Mouse scrolled (427, 388) with delta (14, 15)
Screenshot: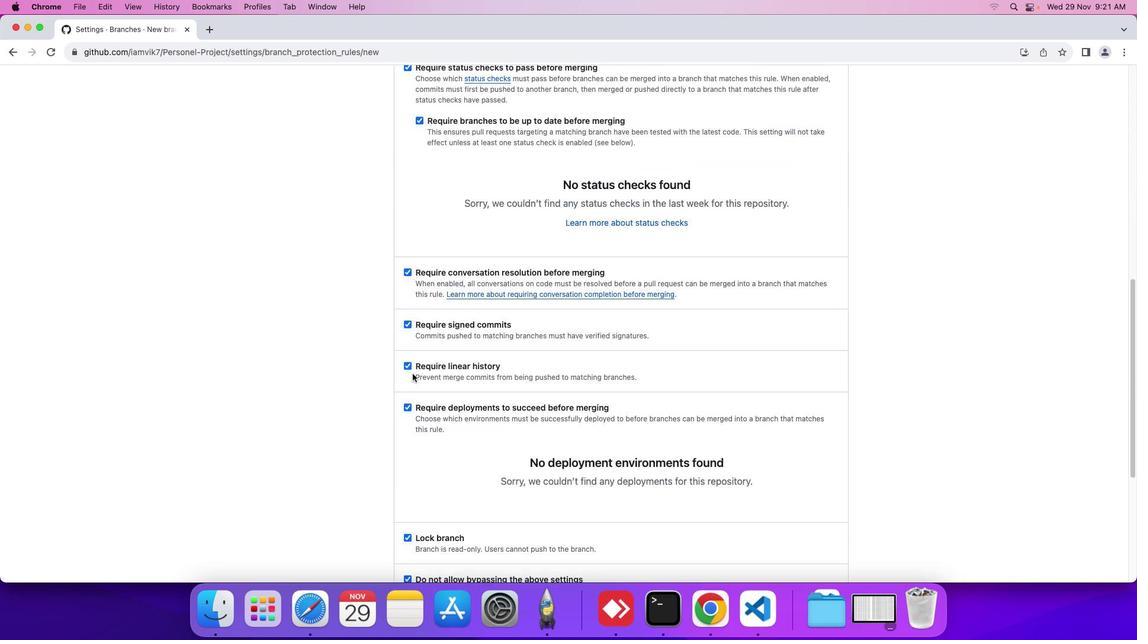 
Action: Mouse scrolled (427, 388) with delta (14, 15)
Screenshot: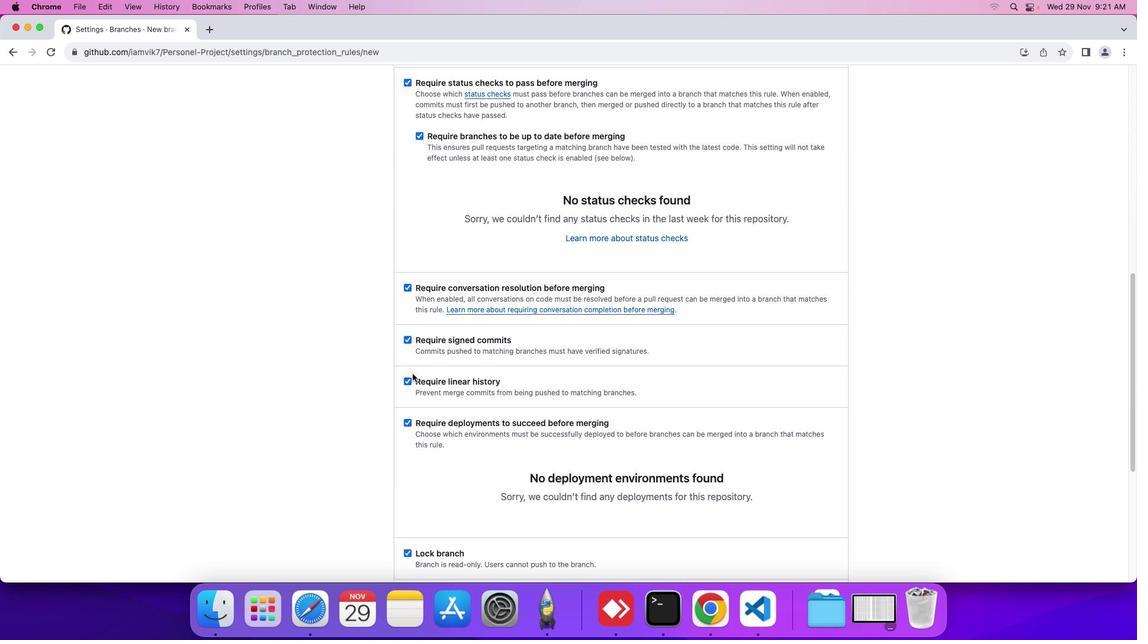 
Action: Mouse scrolled (427, 388) with delta (14, 15)
Screenshot: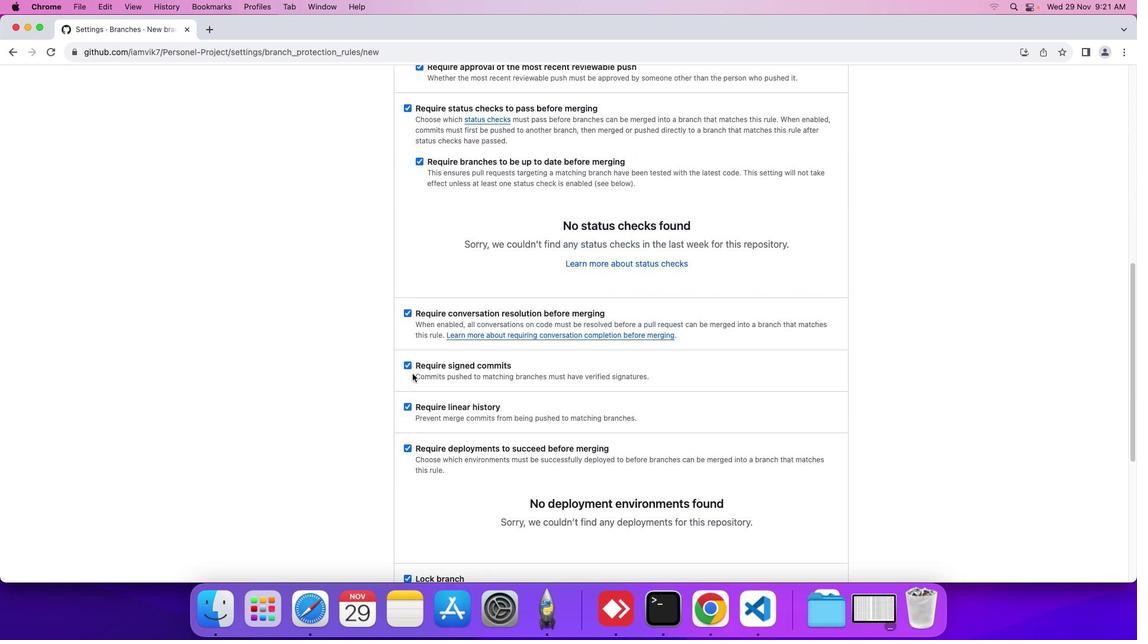 
Action: Mouse scrolled (427, 388) with delta (14, 16)
Screenshot: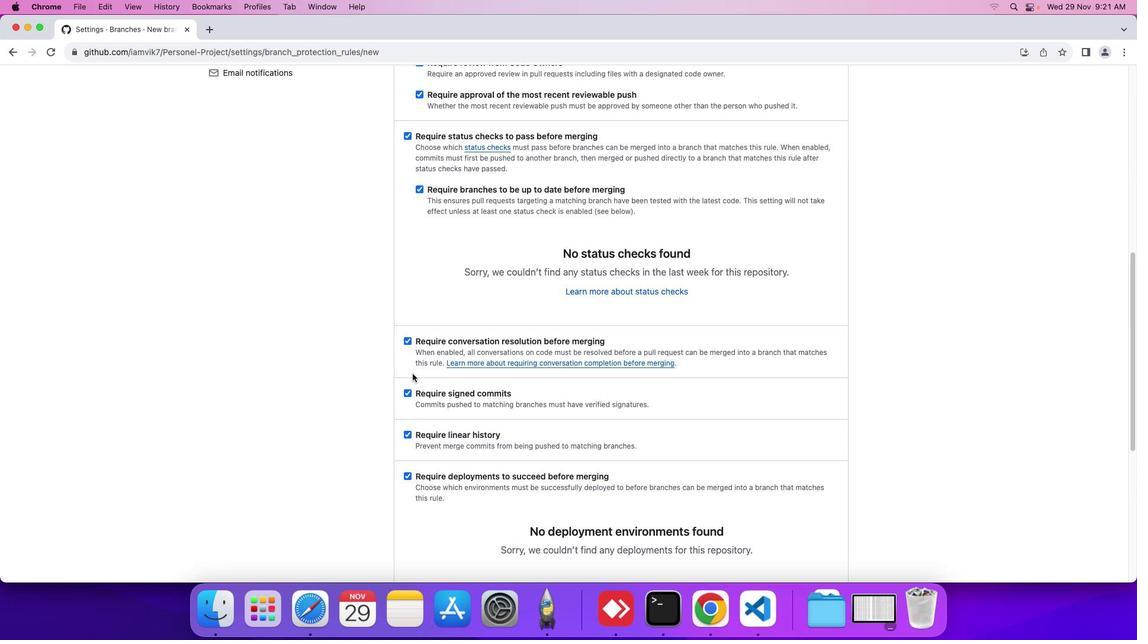 
Action: Mouse scrolled (427, 388) with delta (14, 15)
Screenshot: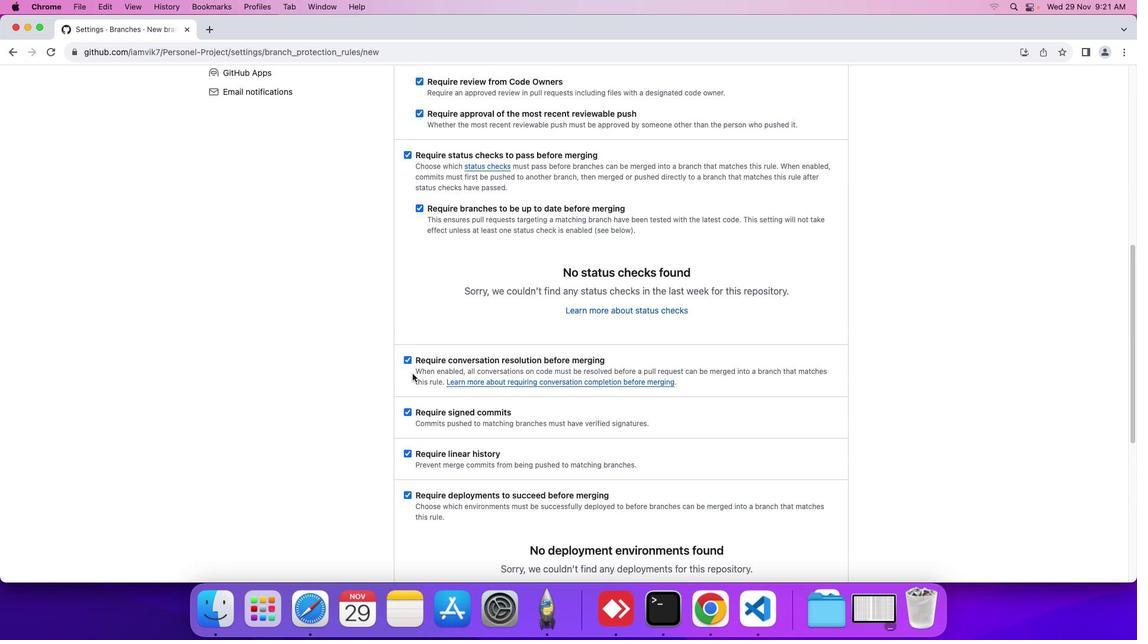 
Action: Mouse scrolled (427, 388) with delta (14, 15)
Screenshot: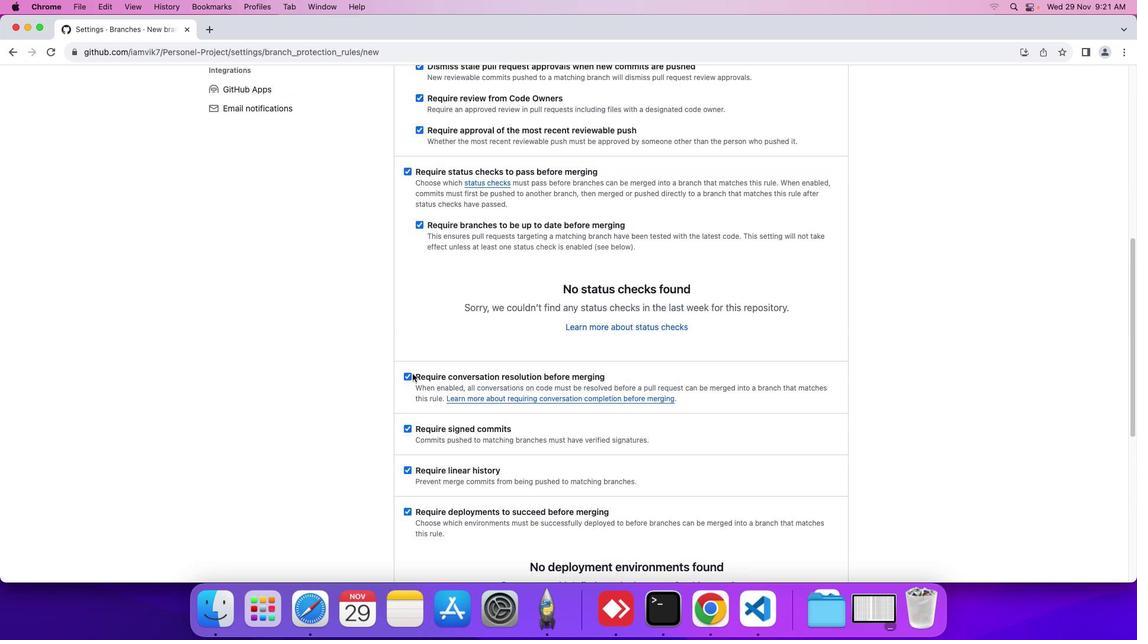 
Action: Mouse scrolled (427, 388) with delta (14, 16)
Screenshot: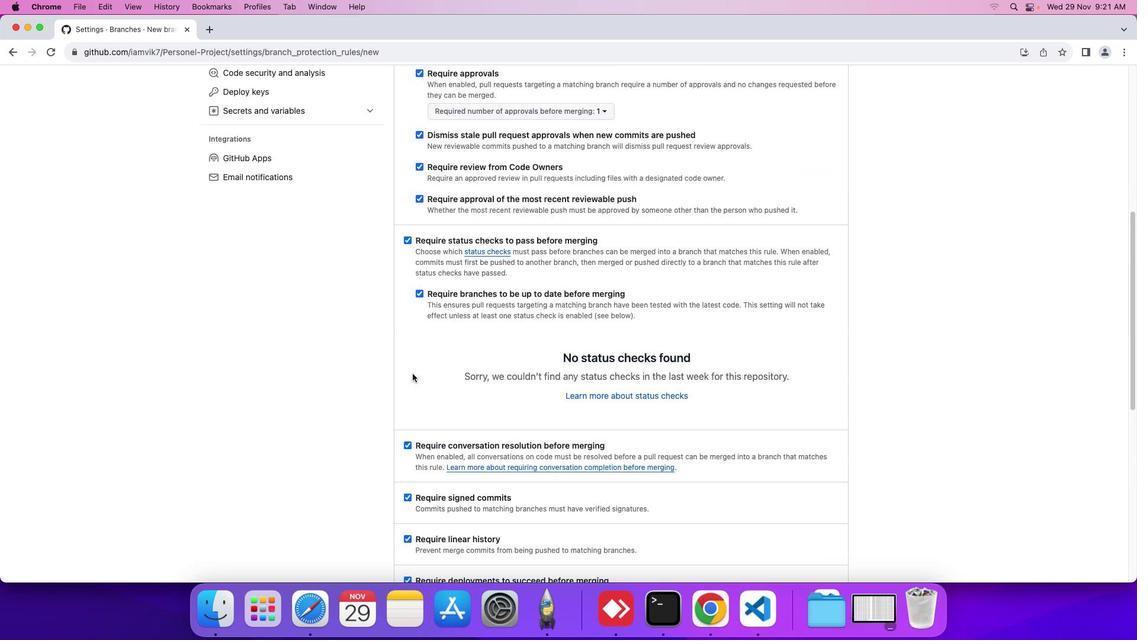 
Action: Mouse scrolled (427, 388) with delta (14, 16)
Screenshot: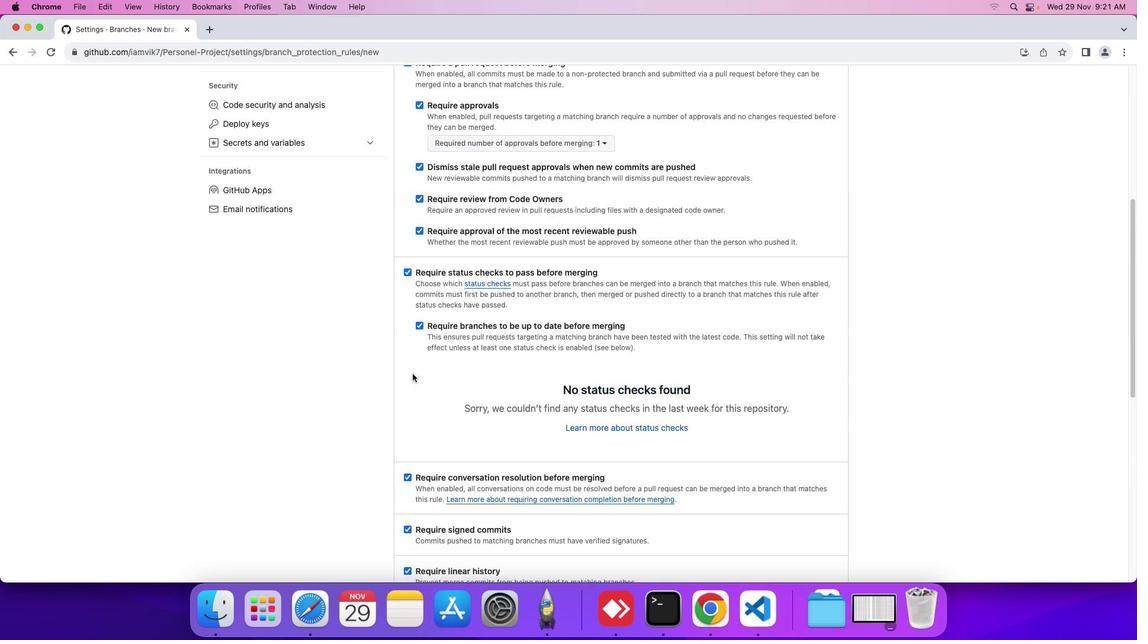 
Action: Mouse scrolled (427, 388) with delta (14, 15)
Screenshot: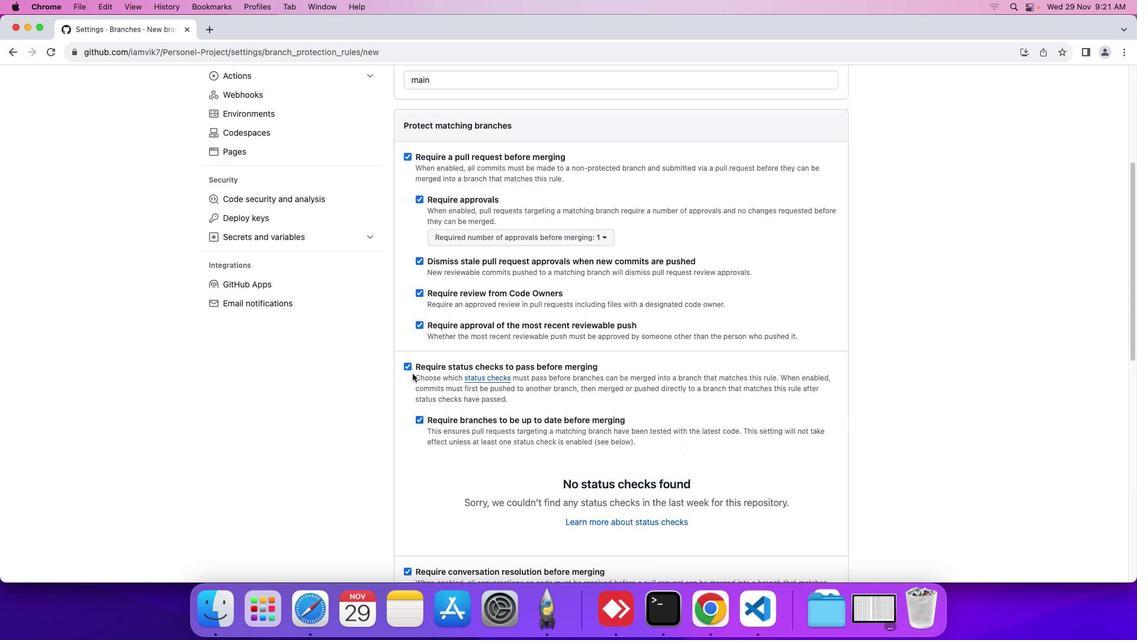 
Action: Mouse scrolled (427, 388) with delta (14, 15)
Screenshot: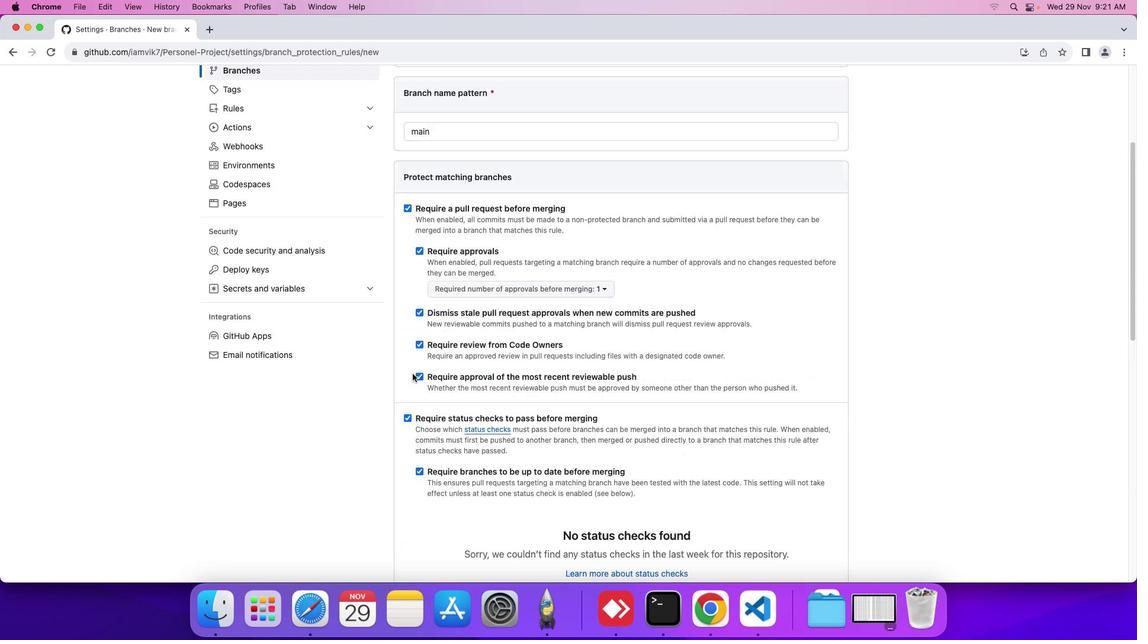 
Action: Mouse scrolled (427, 388) with delta (14, 16)
Screenshot: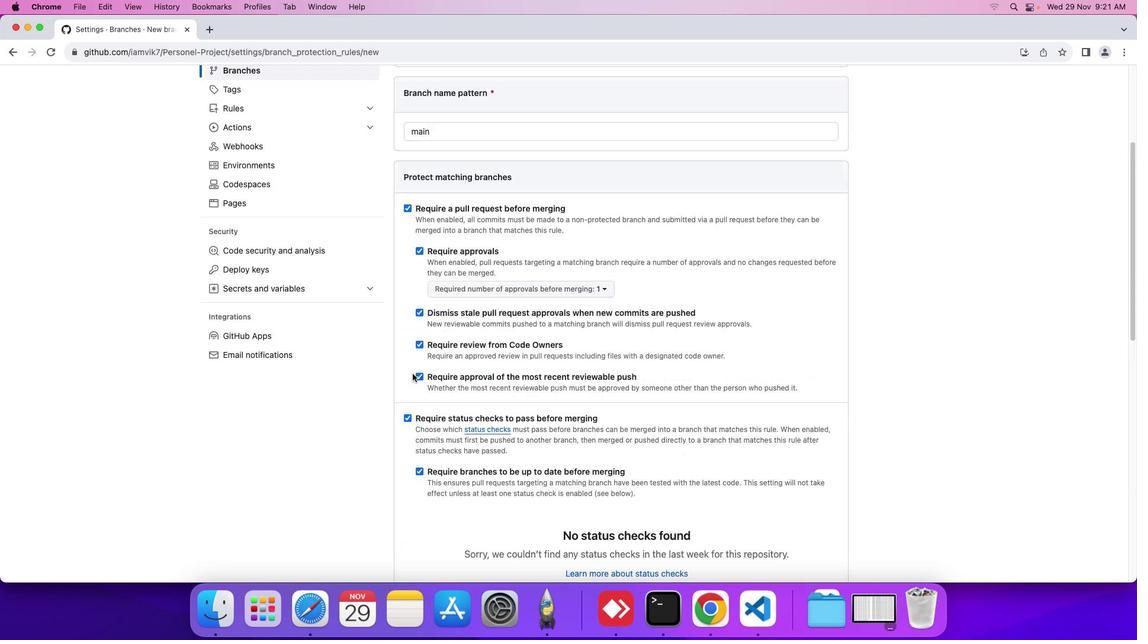 
Action: Mouse scrolled (427, 388) with delta (14, 17)
Screenshot: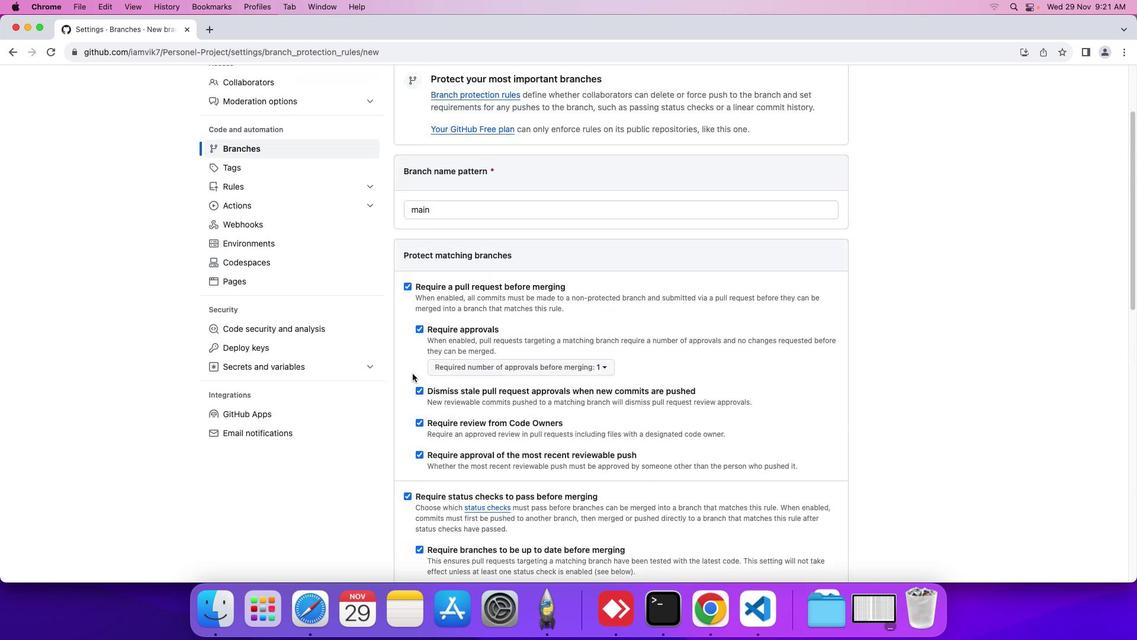 
Action: Mouse scrolled (427, 388) with delta (14, 14)
Screenshot: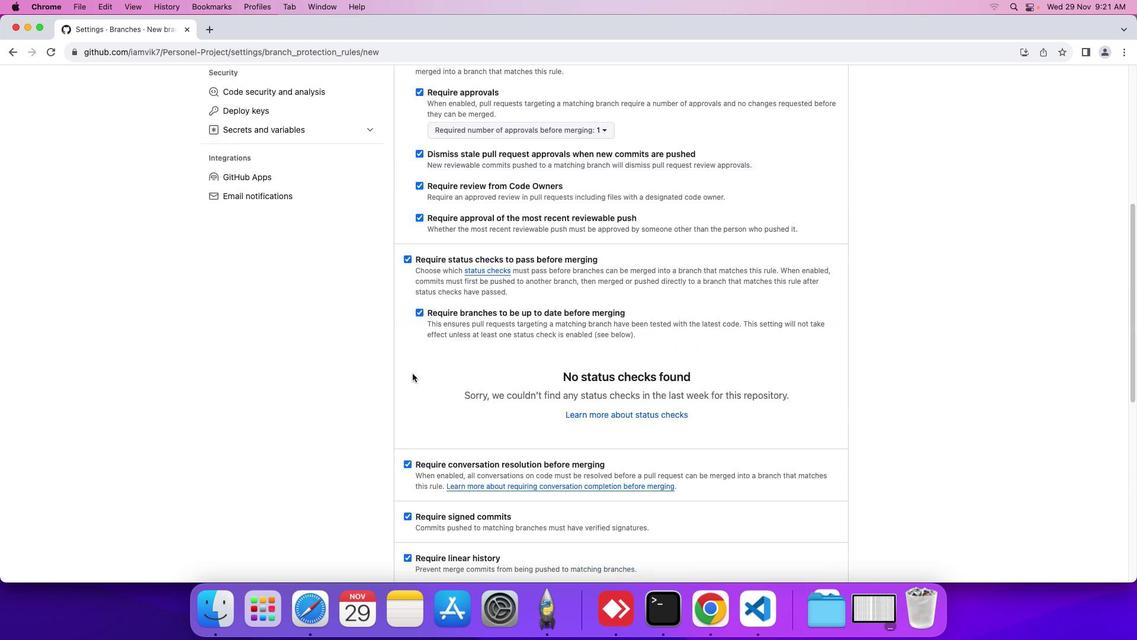 
Action: Mouse scrolled (427, 388) with delta (14, 14)
Screenshot: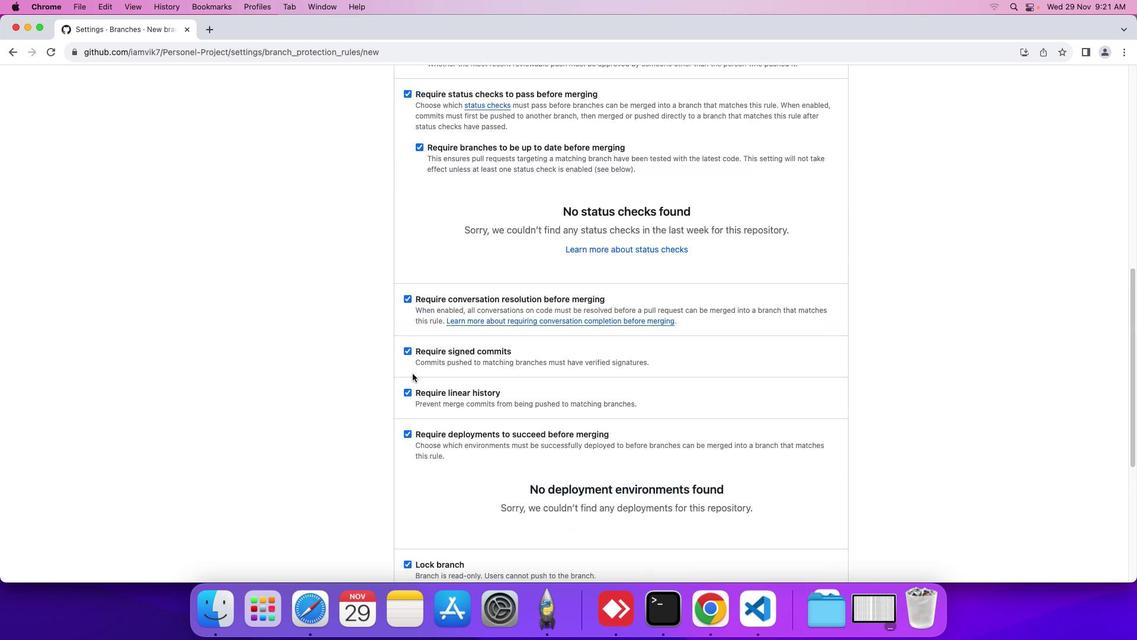 
Action: Mouse scrolled (427, 388) with delta (14, 13)
Screenshot: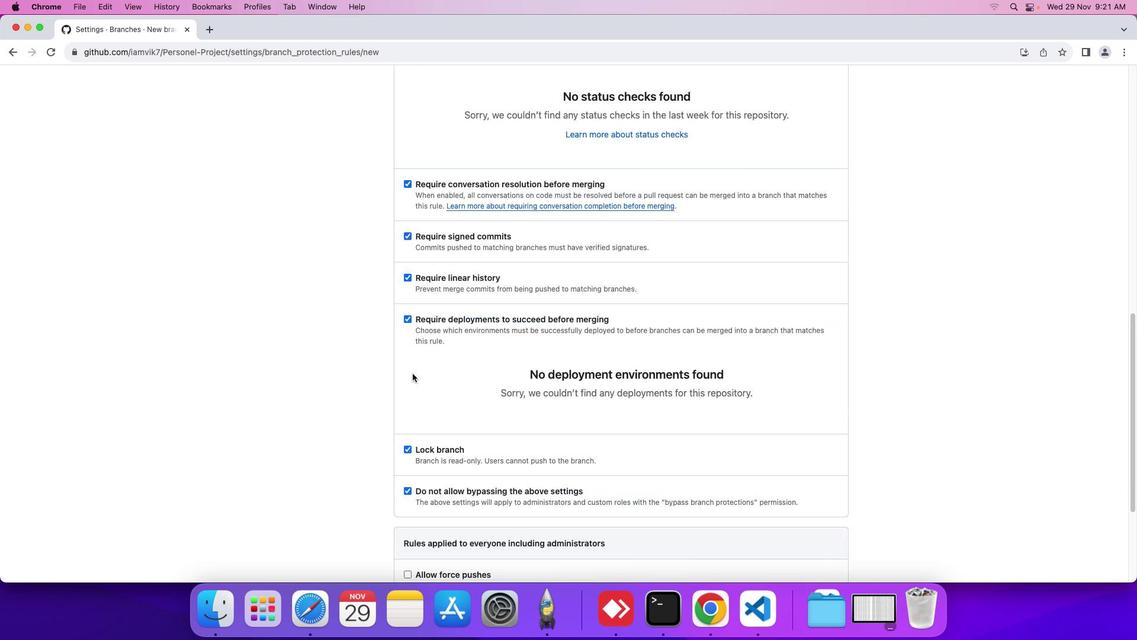 
Action: Mouse scrolled (427, 388) with delta (14, 11)
Screenshot: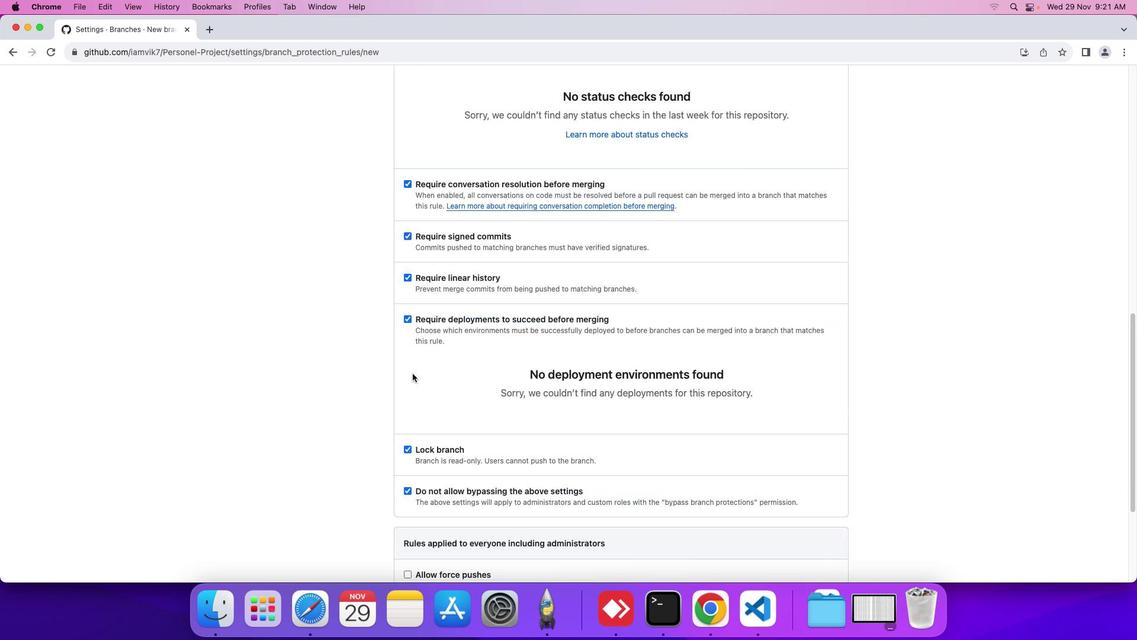 
Action: Mouse scrolled (427, 388) with delta (14, 11)
Screenshot: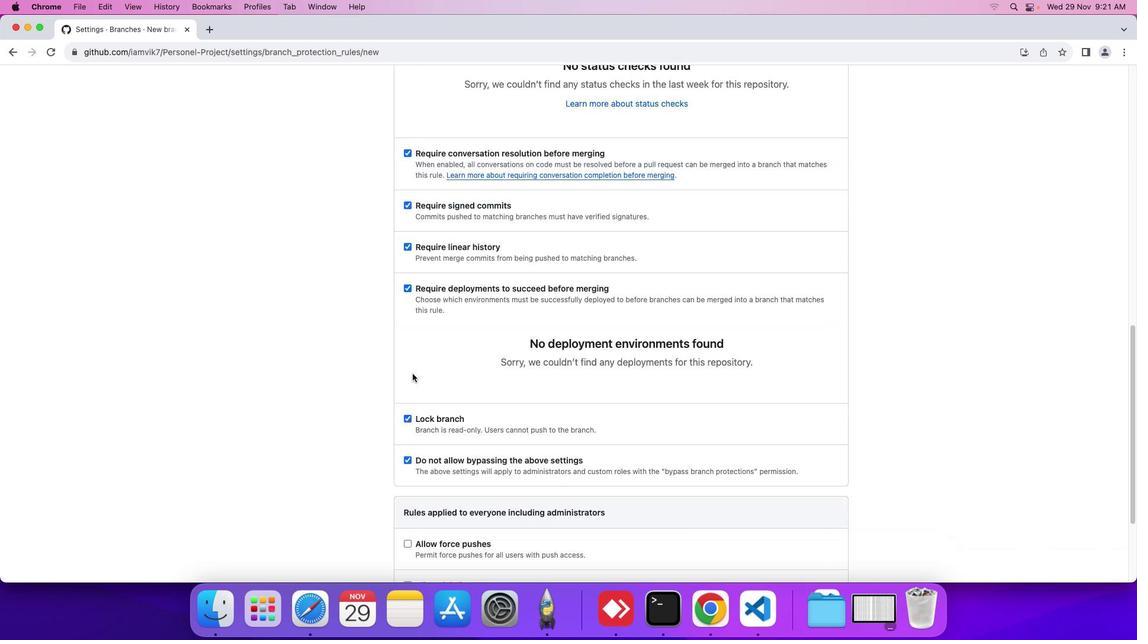 
Action: Mouse scrolled (427, 388) with delta (14, 11)
Screenshot: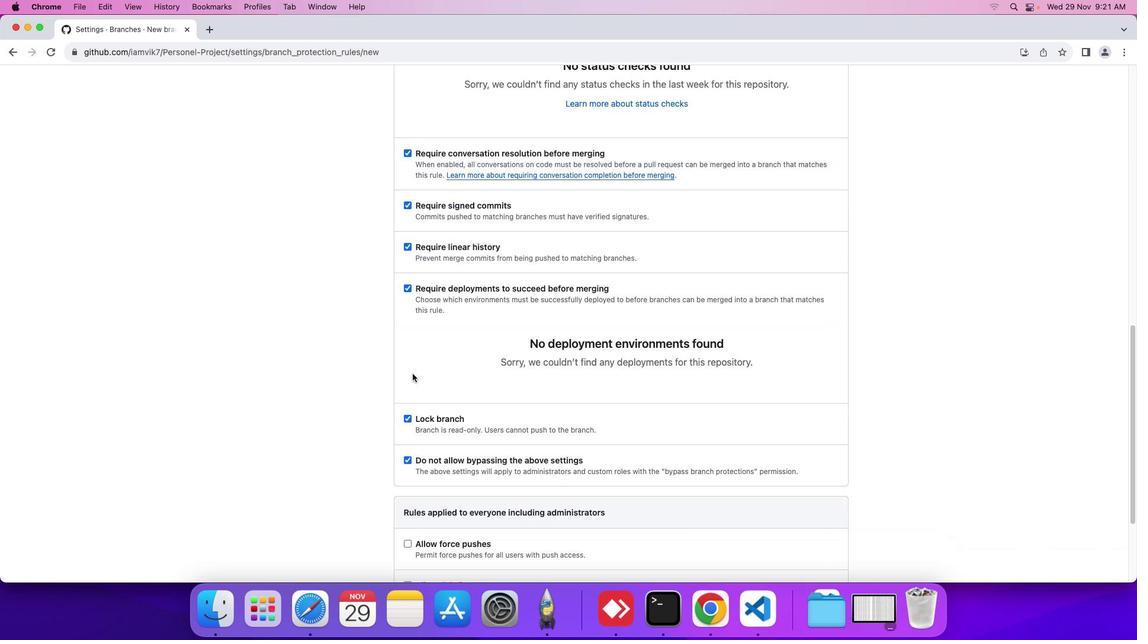 
Action: Mouse scrolled (427, 388) with delta (14, 14)
Screenshot: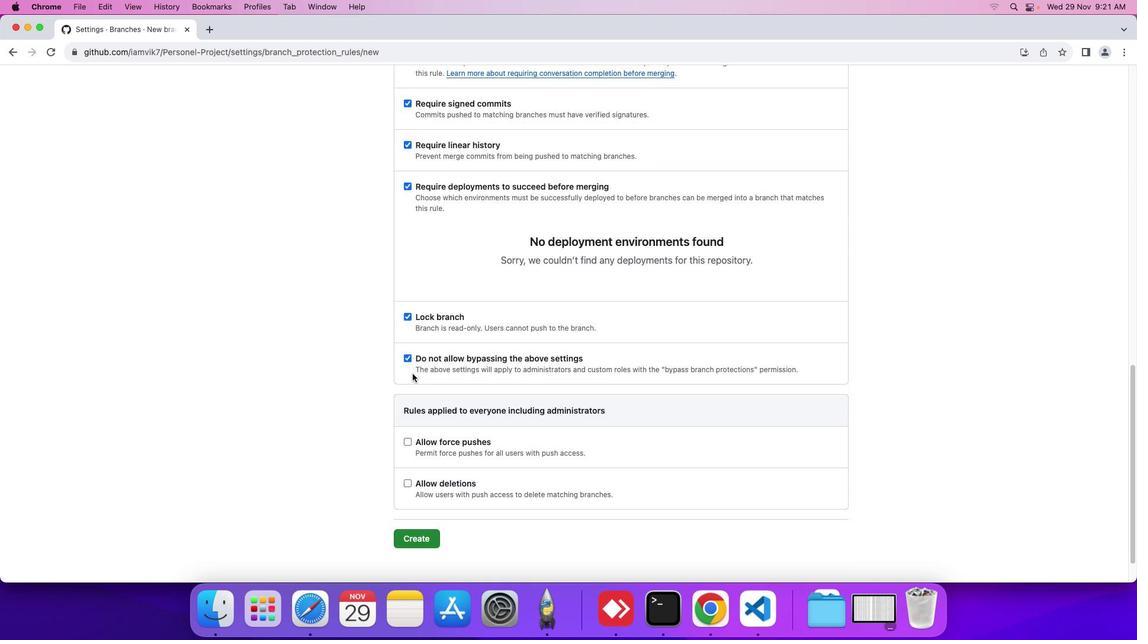 
Action: Mouse scrolled (427, 388) with delta (14, 14)
Screenshot: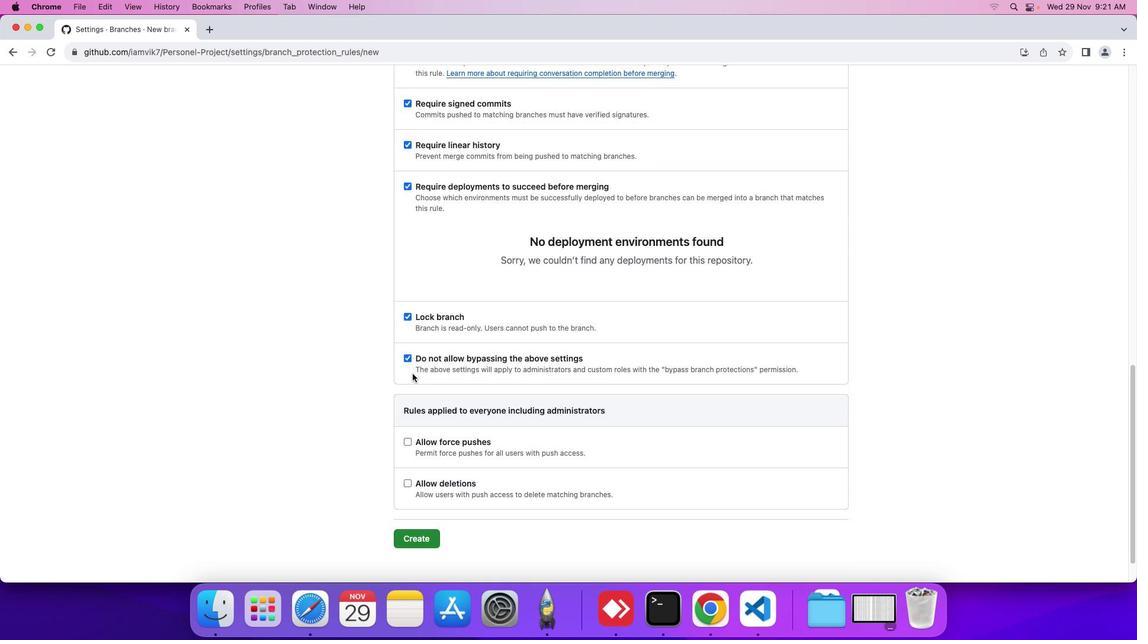
Action: Mouse scrolled (427, 388) with delta (14, 13)
Screenshot: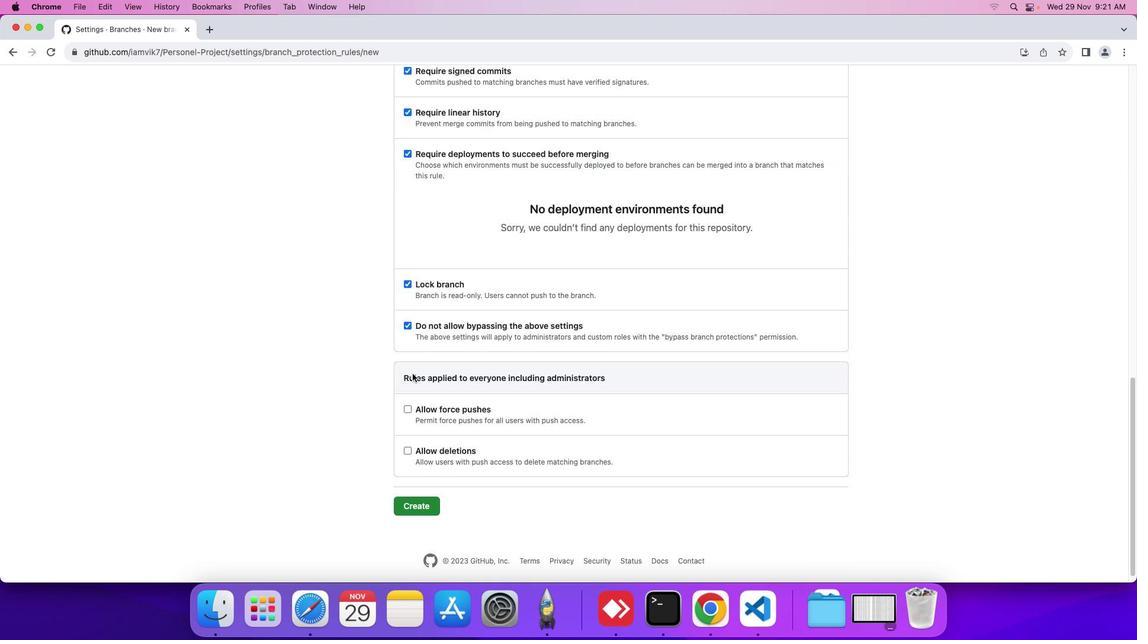 
Action: Mouse scrolled (427, 388) with delta (14, 11)
Screenshot: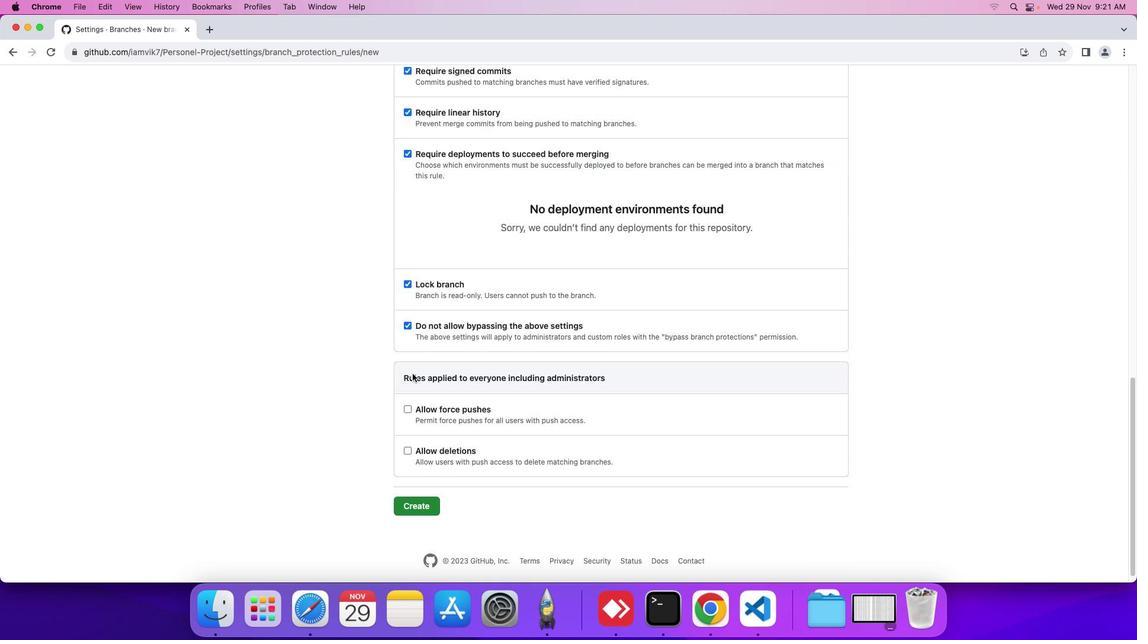 
Action: Mouse scrolled (427, 388) with delta (14, 11)
Screenshot: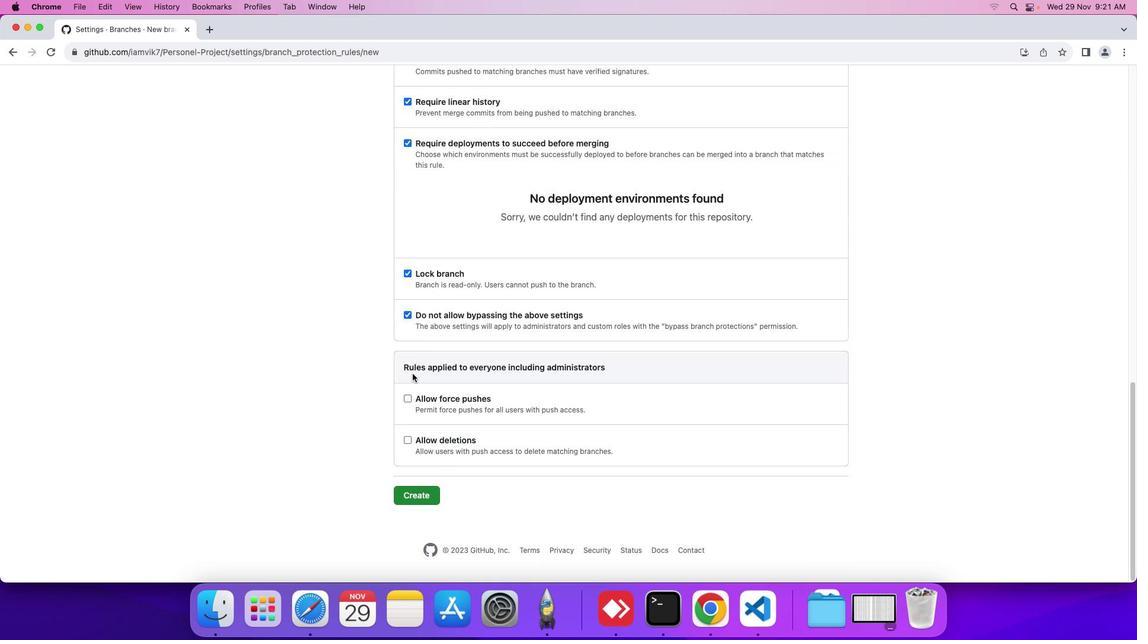 
Action: Mouse moved to (440, 505)
Screenshot: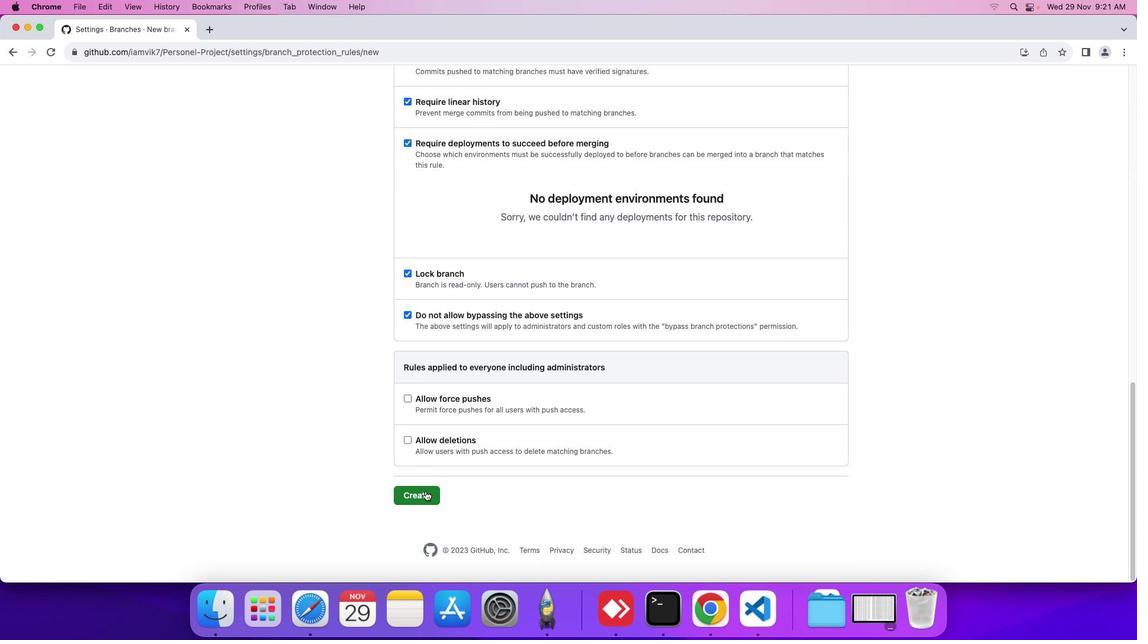 
Action: Mouse pressed left at (440, 505)
Screenshot: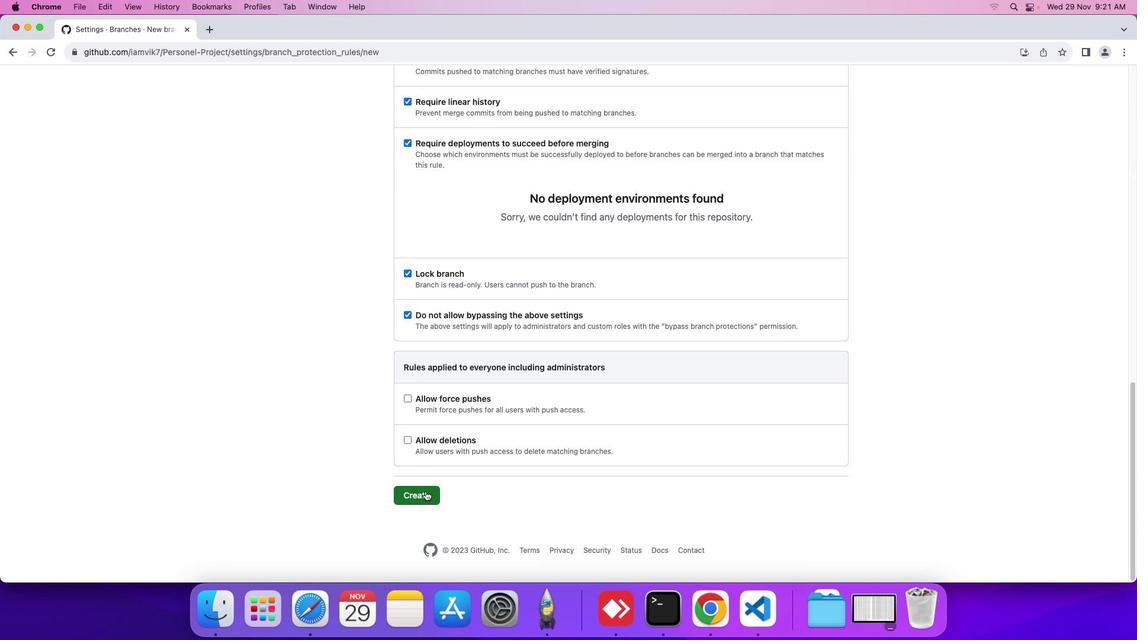 
Action: Mouse moved to (526, 264)
Screenshot: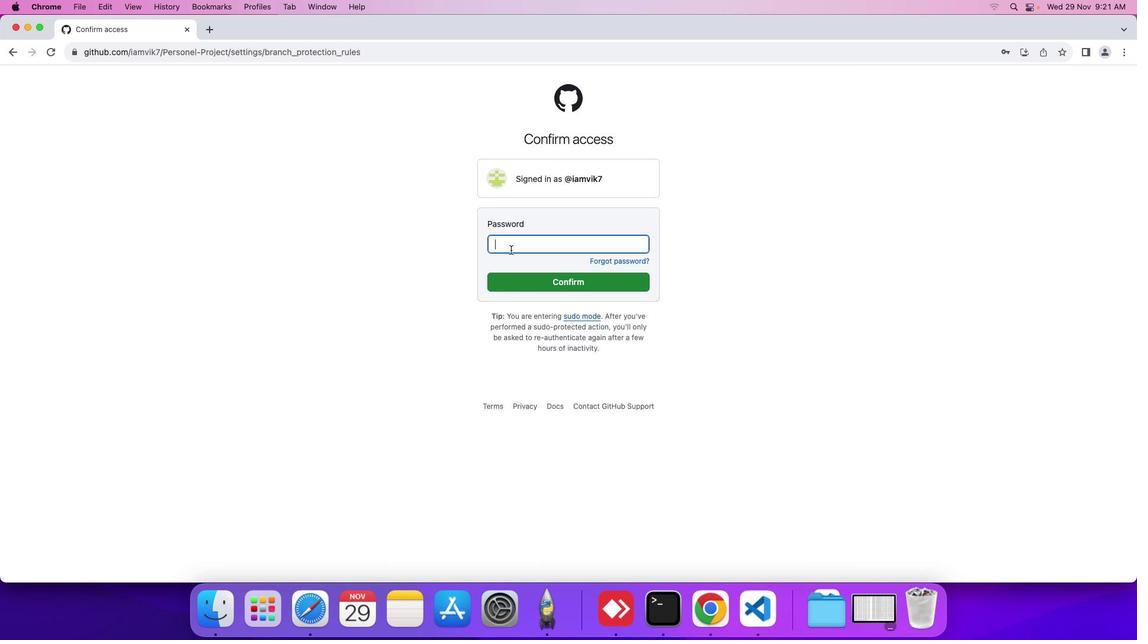 
Action: Key pressed Key.shiftKey.shift
Screenshot: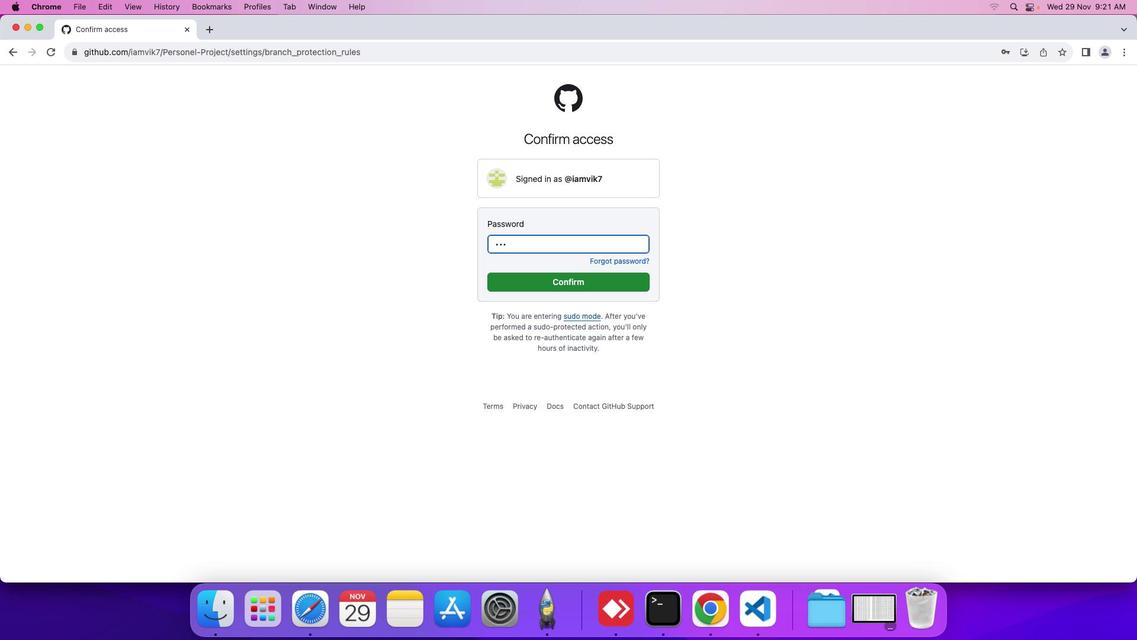 
Action: Mouse moved to (530, 292)
Screenshot: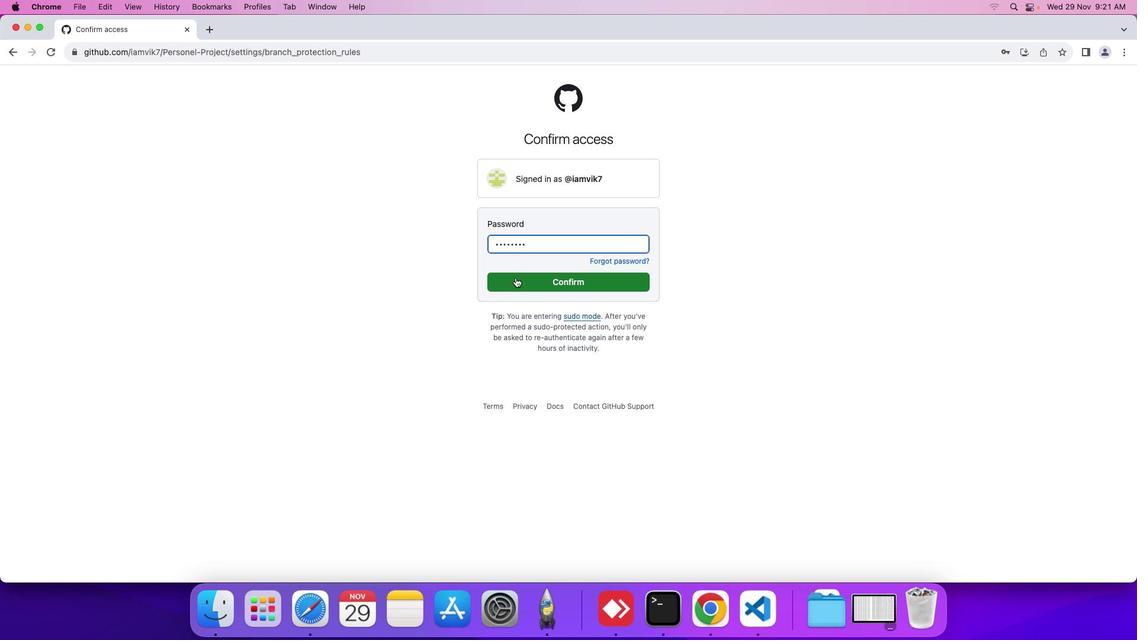 
Action: Mouse pressed left at (530, 292)
Screenshot: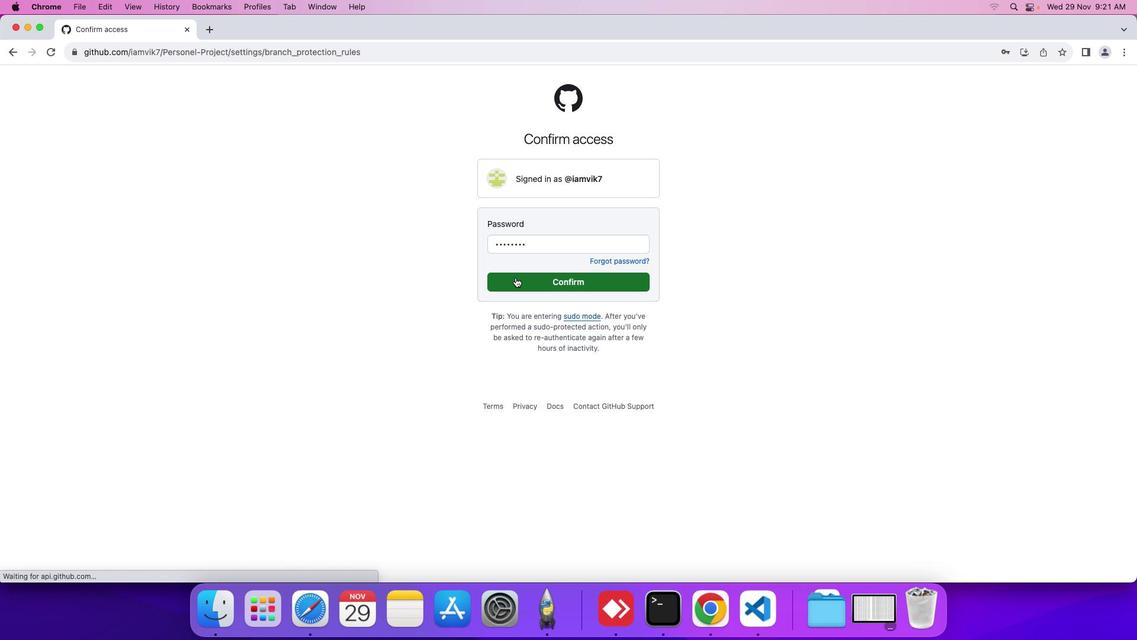 
Action: Mouse moved to (517, 308)
Screenshot: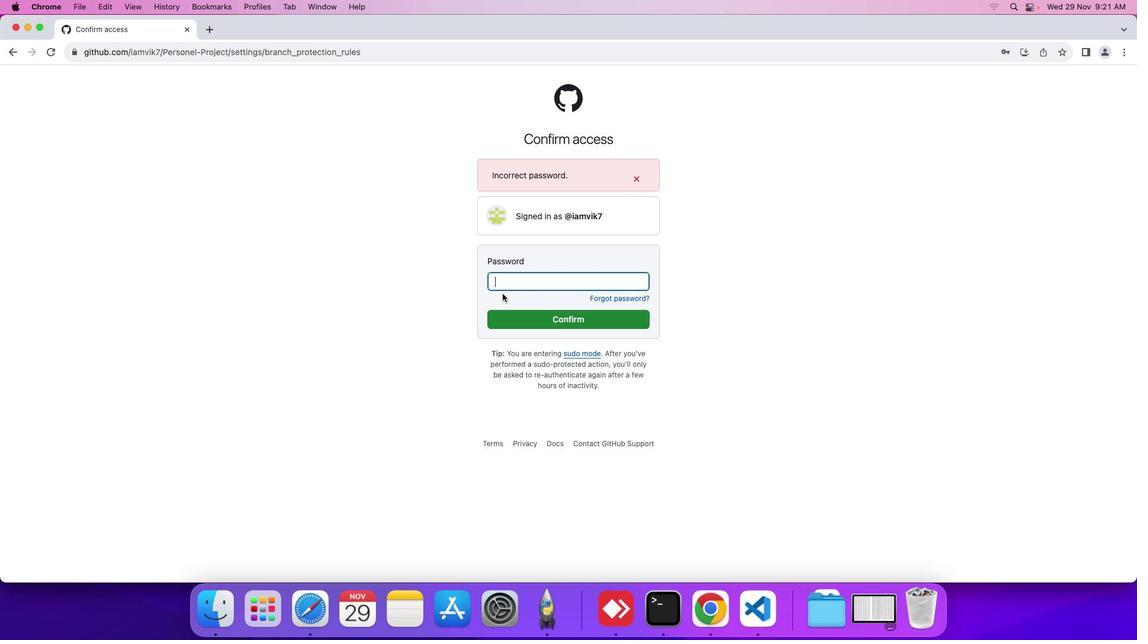 
Action: Key pressed Key.shiftKey.shift
Screenshot: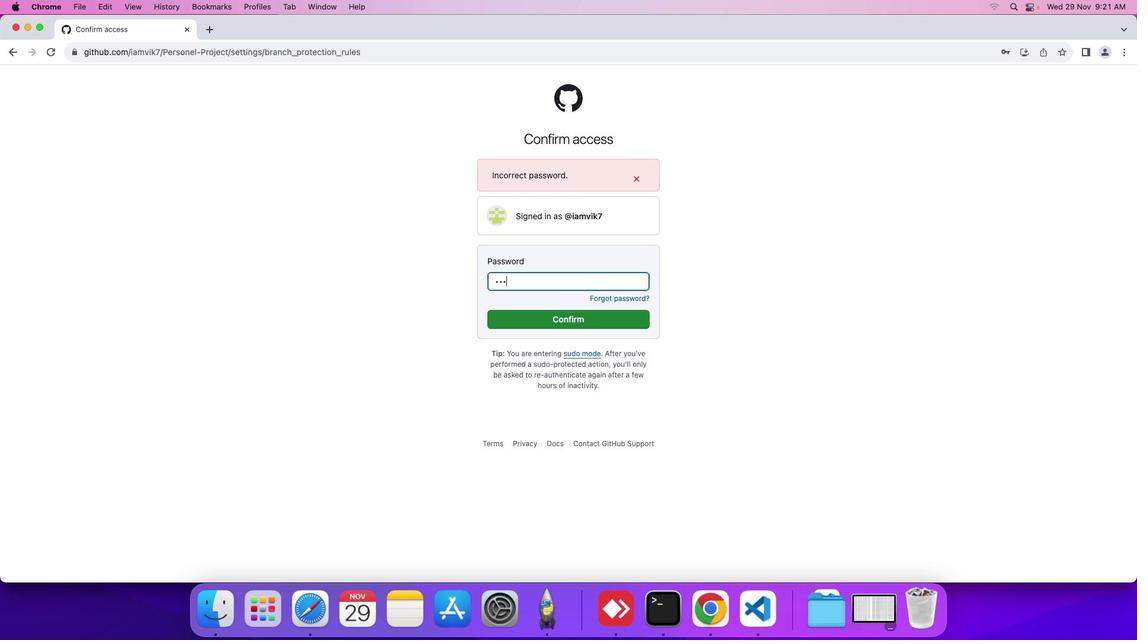 
Action: Mouse moved to (529, 303)
Screenshot: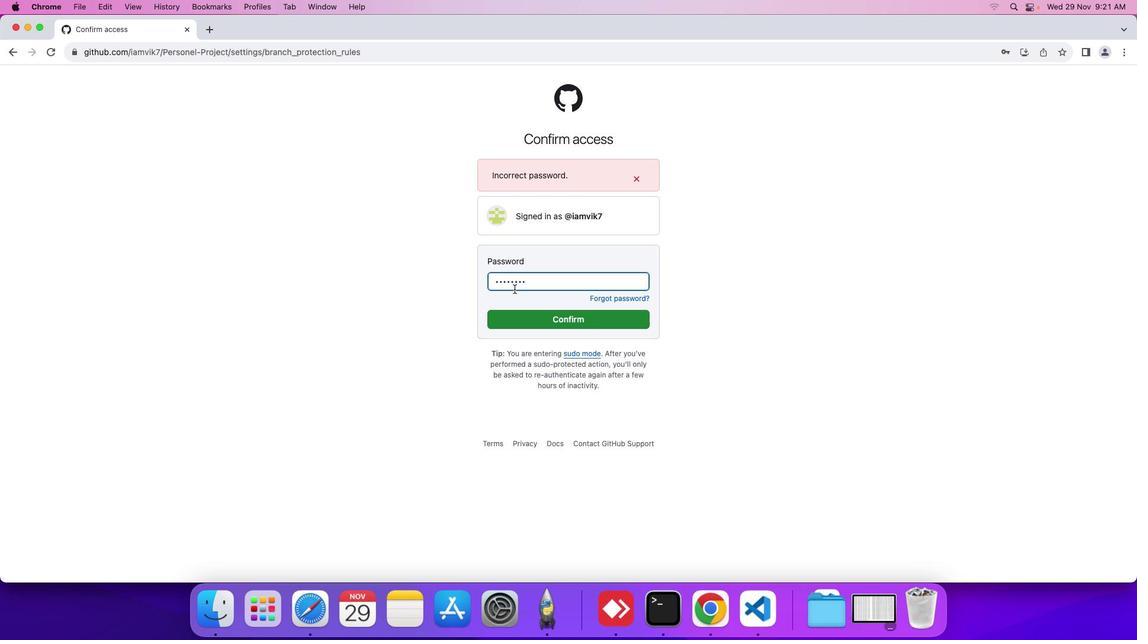 
Action: Key pressed Key.shiftKey.shiftKey.shift
Screenshot: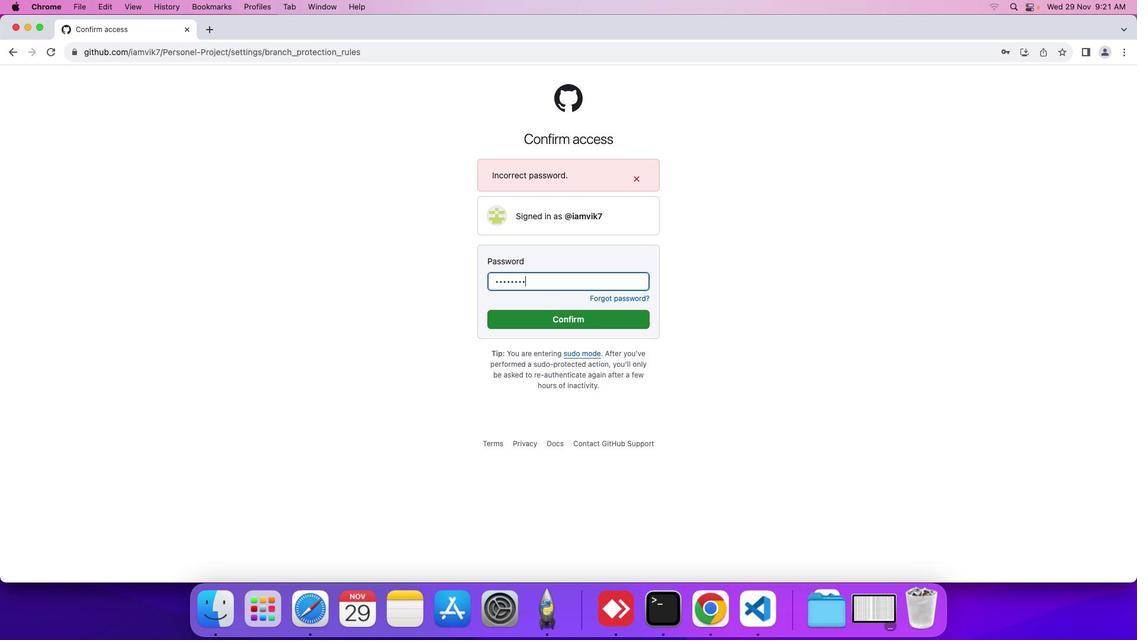 
Action: Mouse moved to (545, 338)
Screenshot: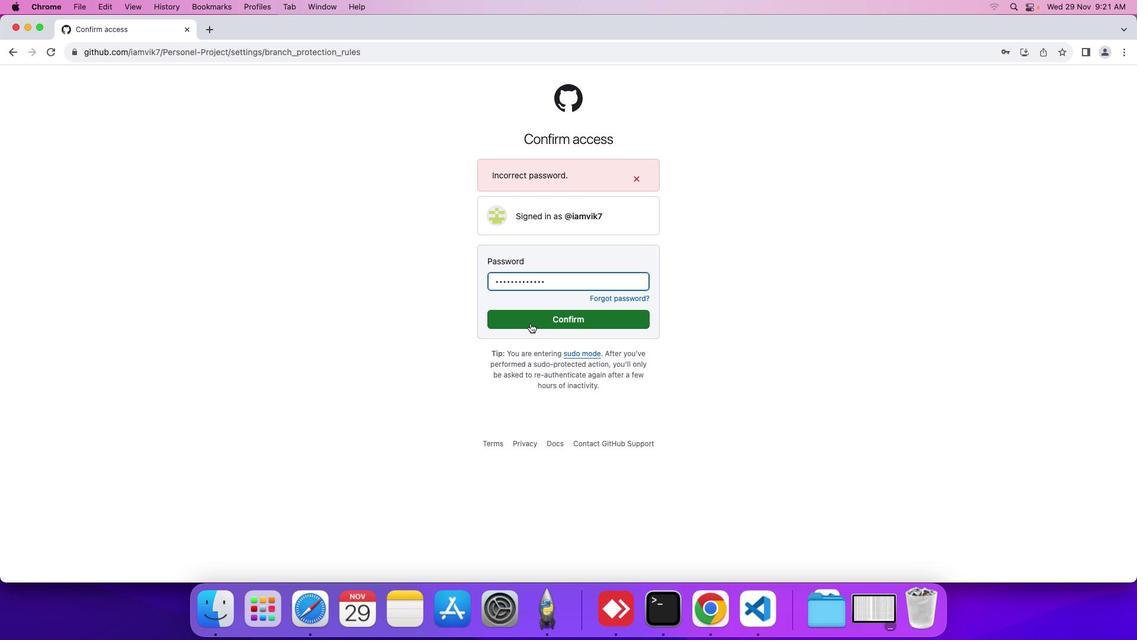 
Action: Mouse pressed left at (545, 338)
Screenshot: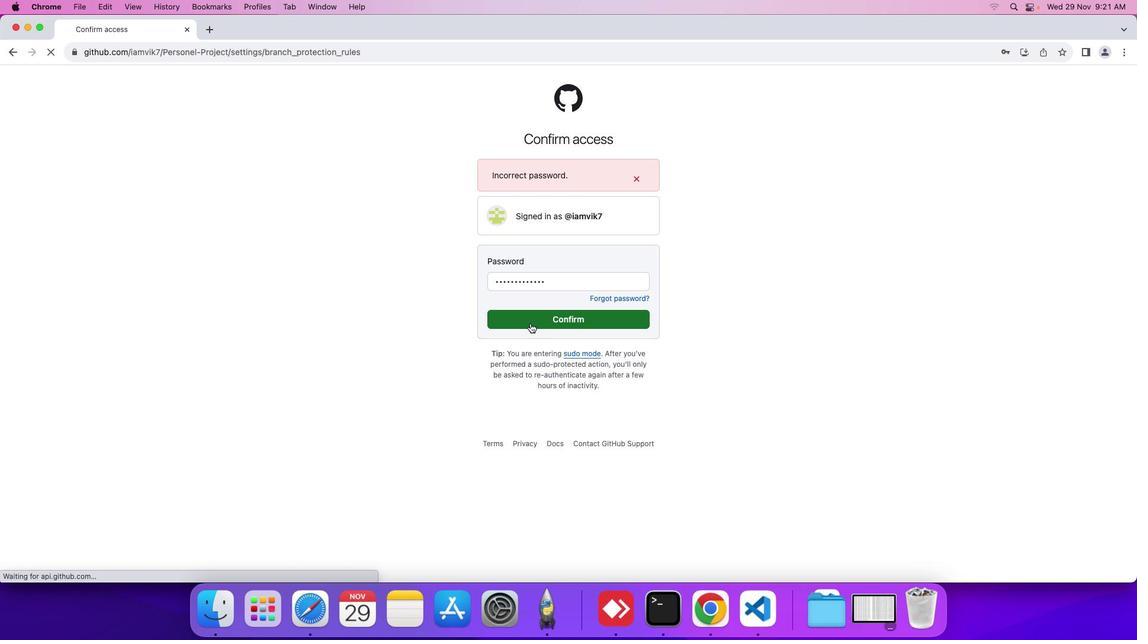 
Action: Mouse moved to (580, 309)
Screenshot: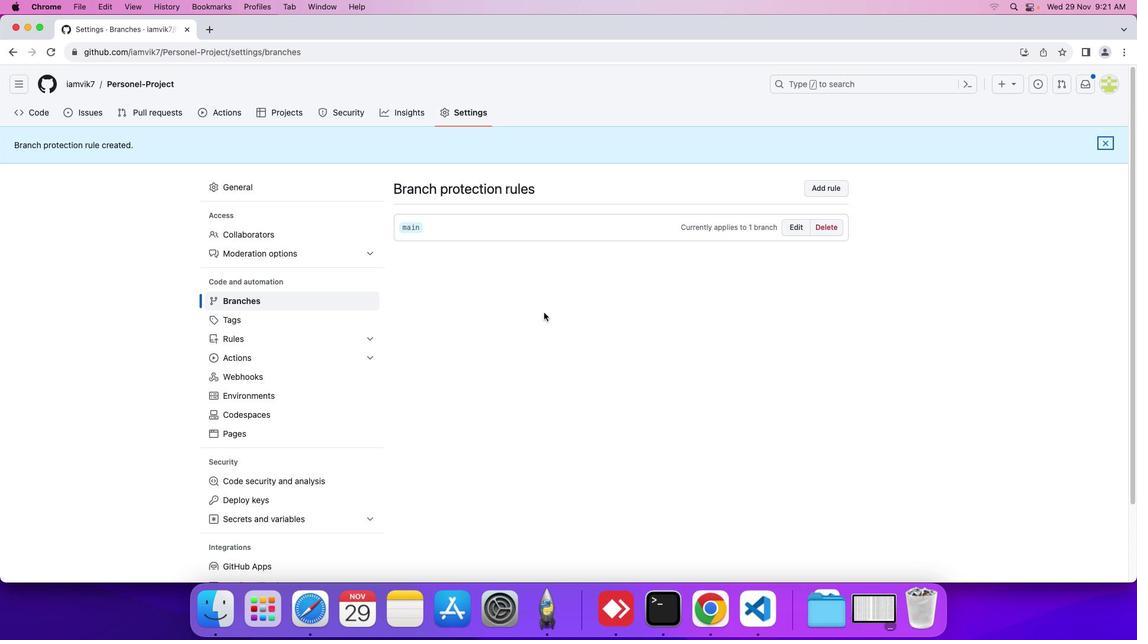 
